 Task: Search one way flight ticket for 2 adults, 2 children, 2 infants in seat in first from Salt Lake City: Salt Lake City International Airport to Indianapolis: Indianapolis International Airport on 8-5-2023. Choice of flights is Delta. Number of bags: 2 carry on bags. Price is upto 71000. Outbound departure time preference is 20:15.
Action: Mouse moved to (386, 365)
Screenshot: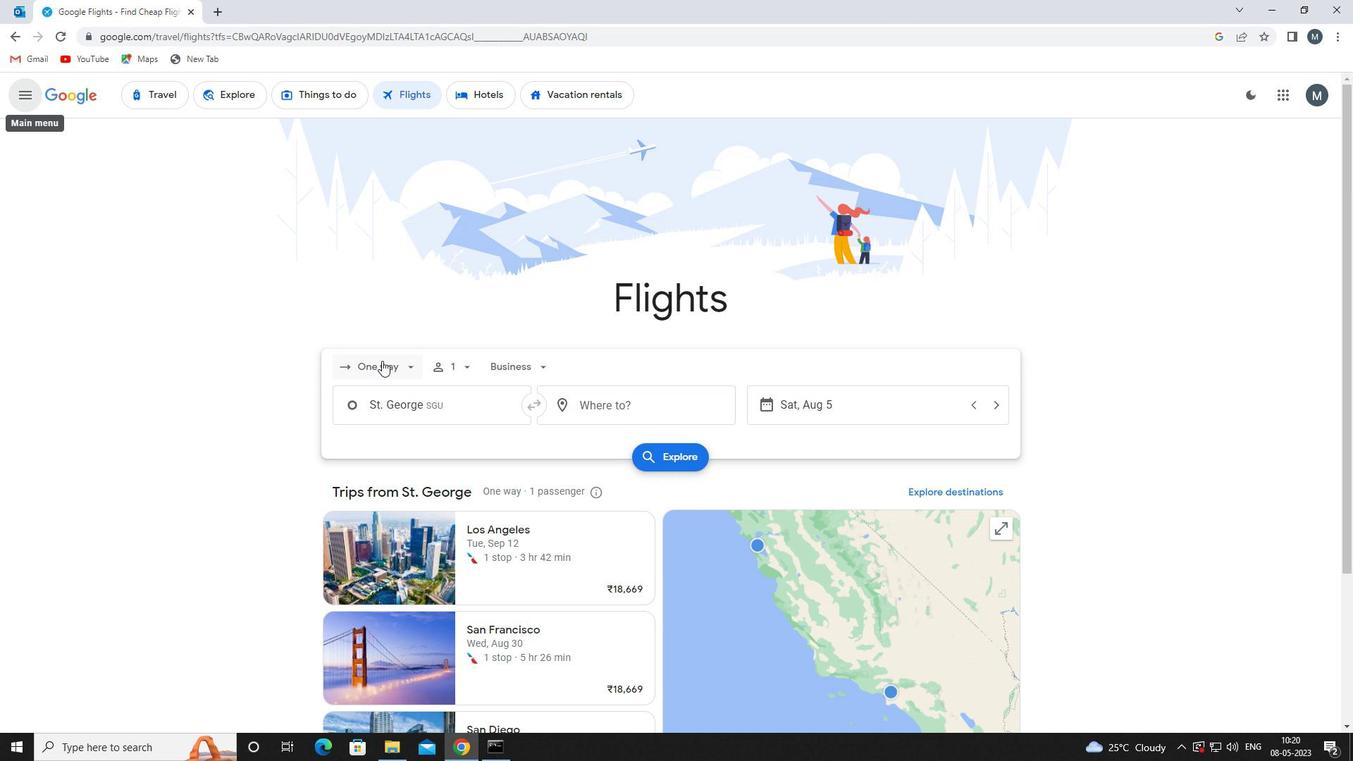 
Action: Mouse pressed left at (386, 365)
Screenshot: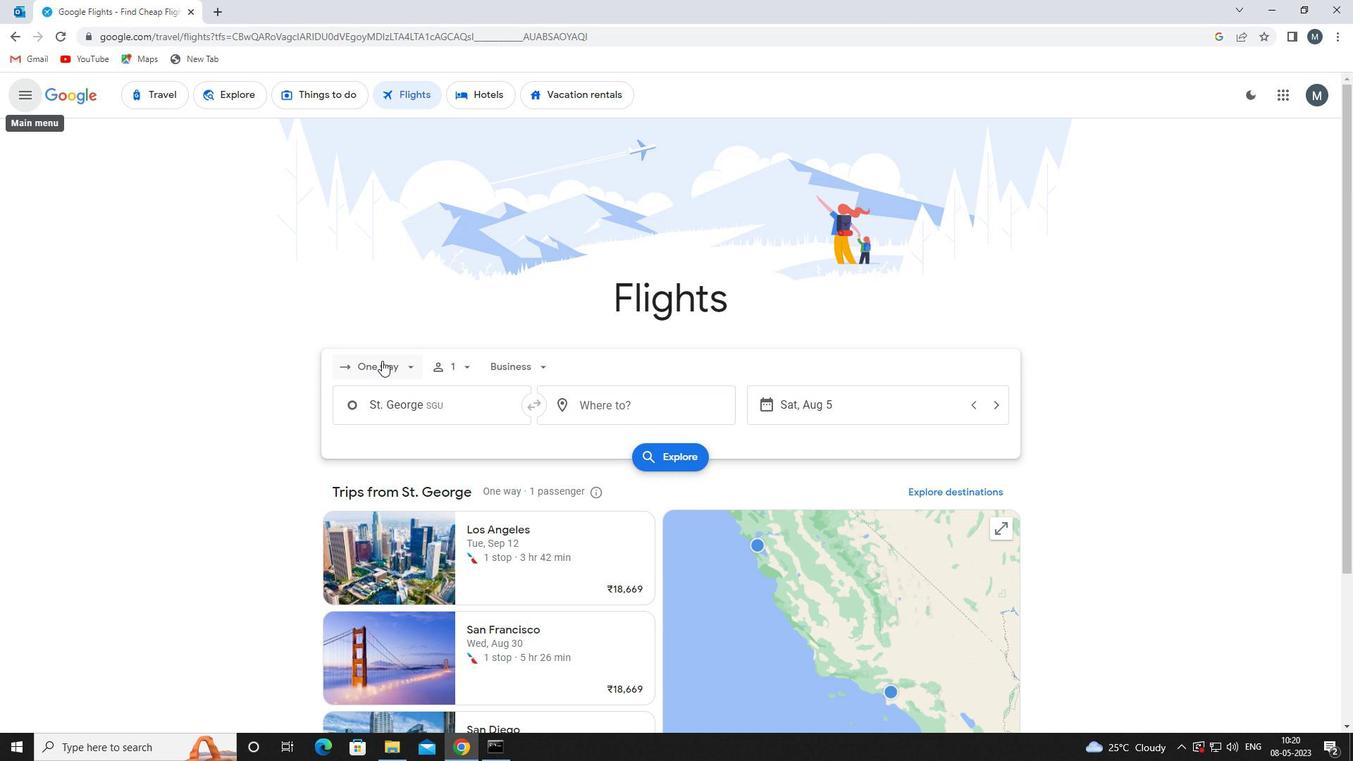 
Action: Mouse moved to (404, 424)
Screenshot: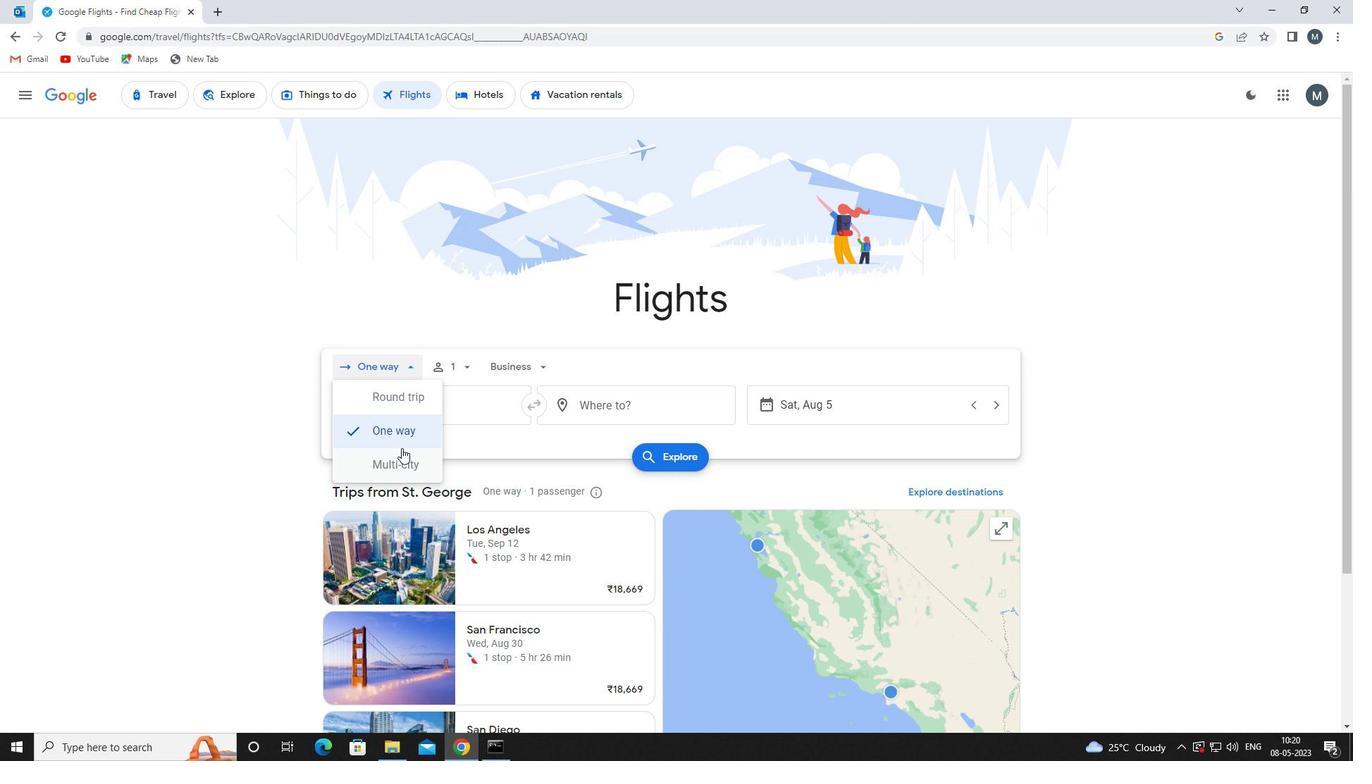 
Action: Mouse pressed left at (404, 424)
Screenshot: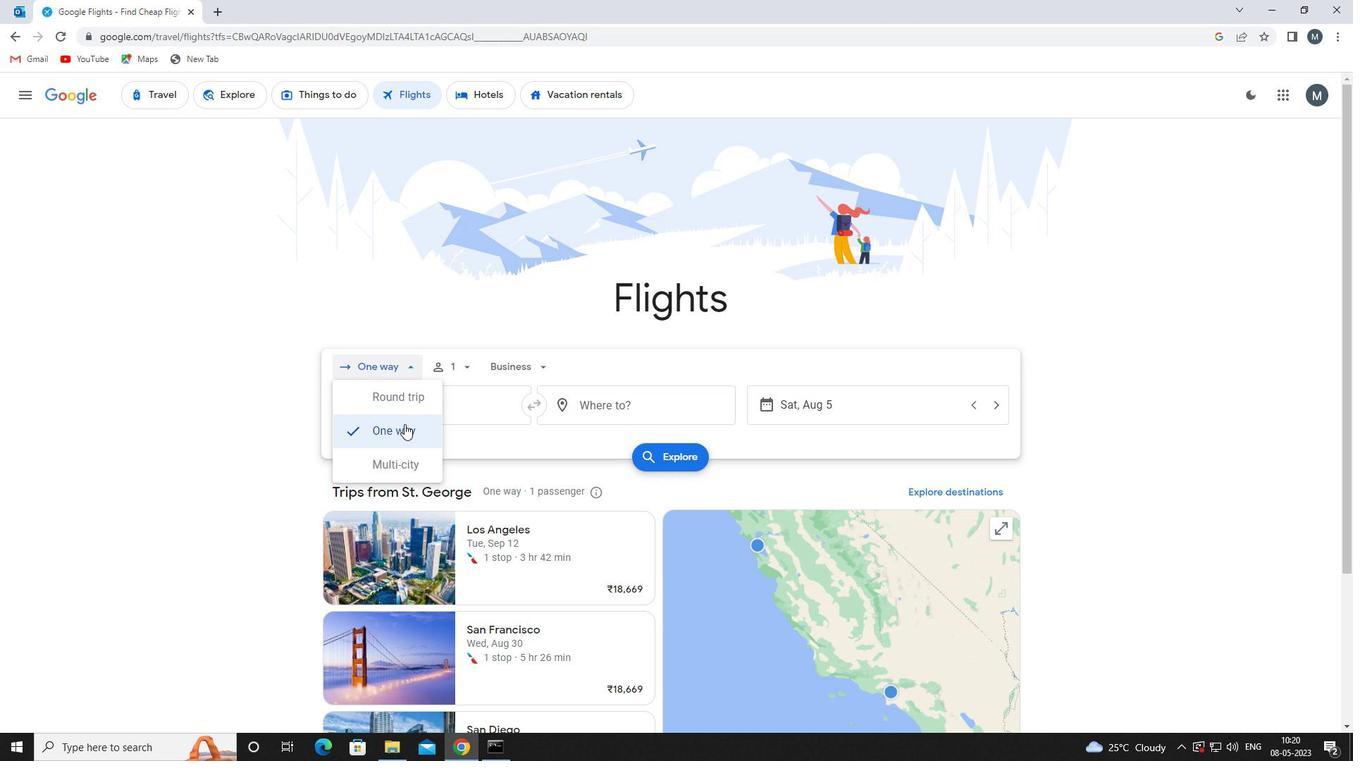 
Action: Mouse moved to (465, 361)
Screenshot: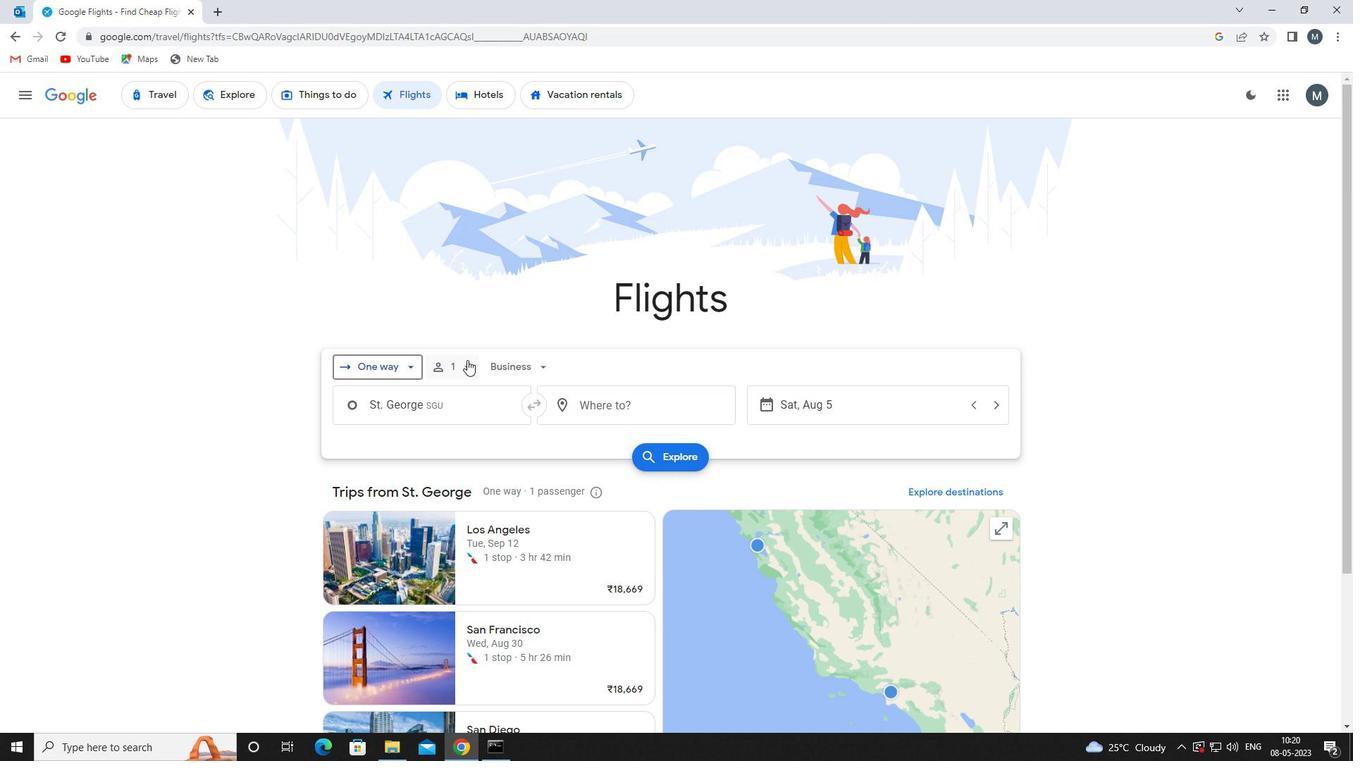 
Action: Mouse pressed left at (465, 361)
Screenshot: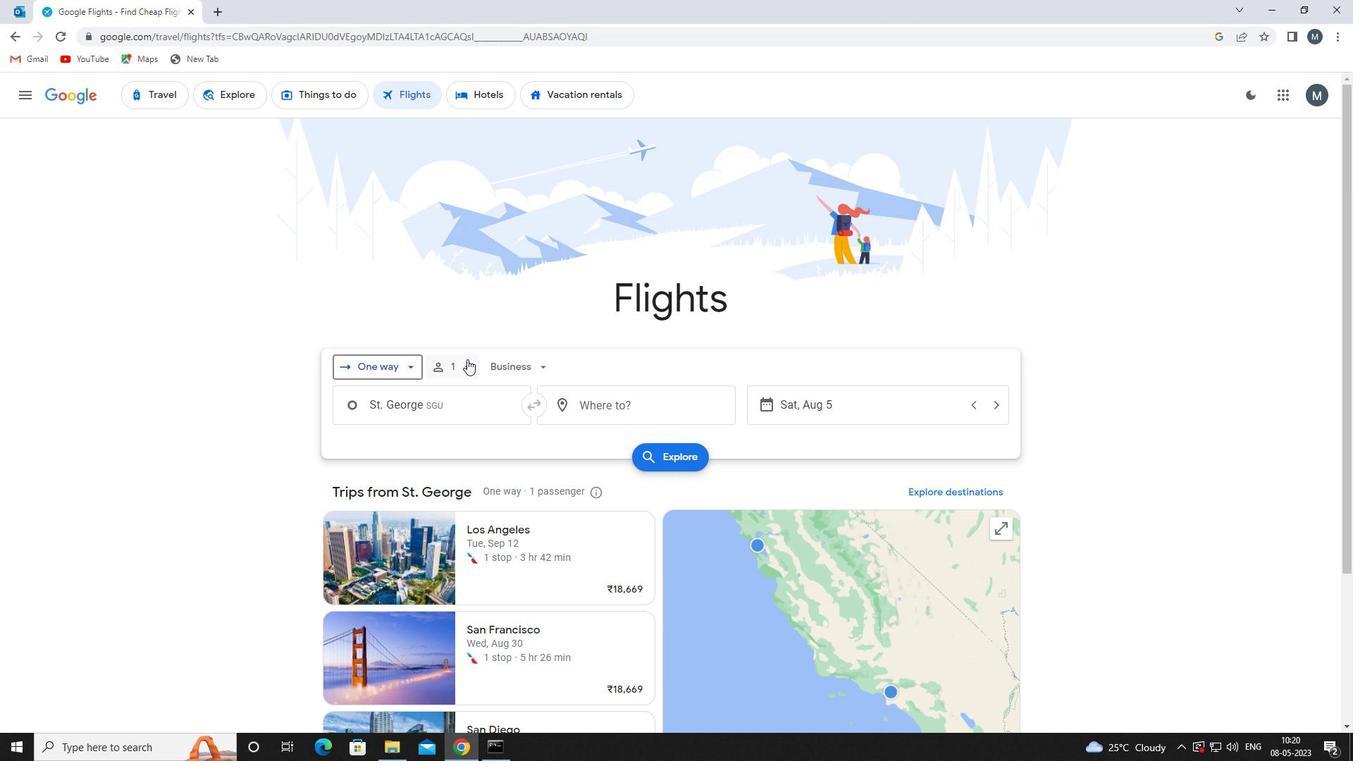 
Action: Mouse moved to (578, 407)
Screenshot: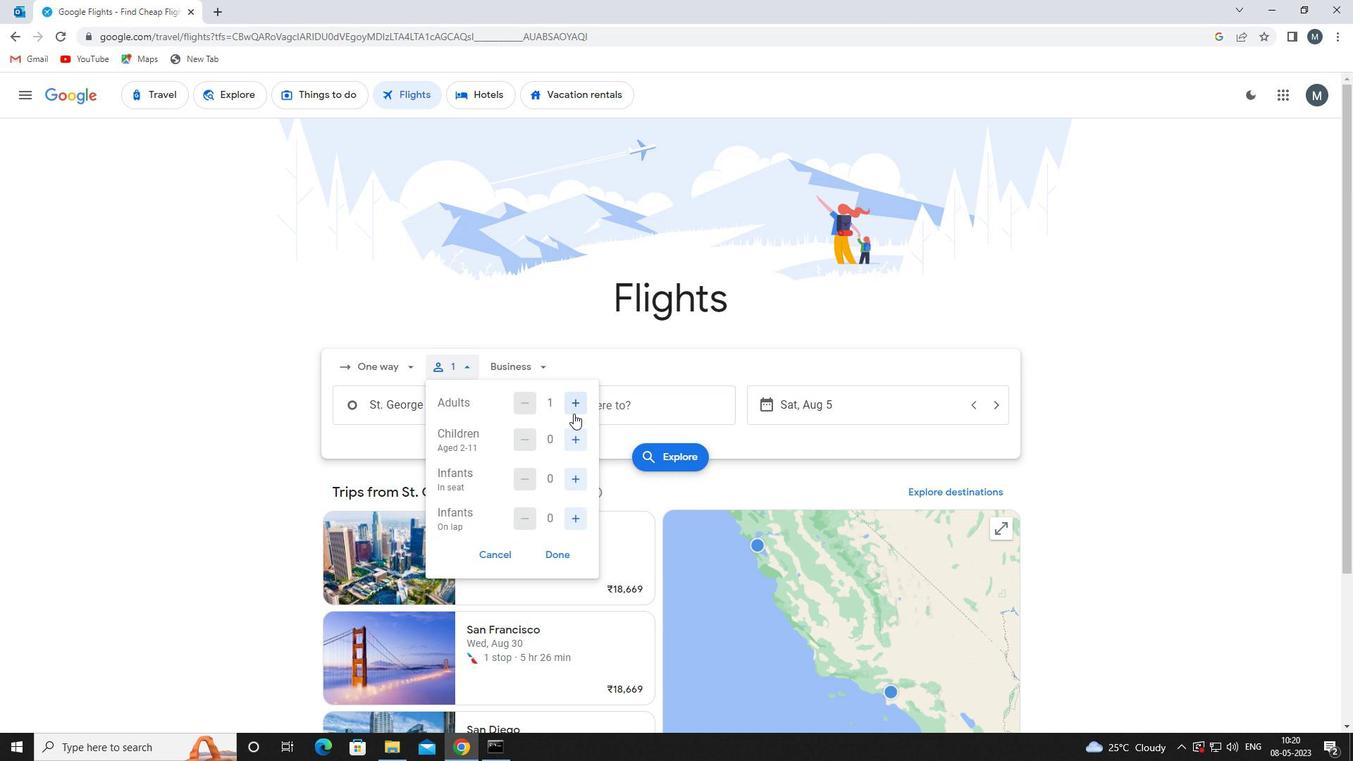 
Action: Mouse pressed left at (578, 407)
Screenshot: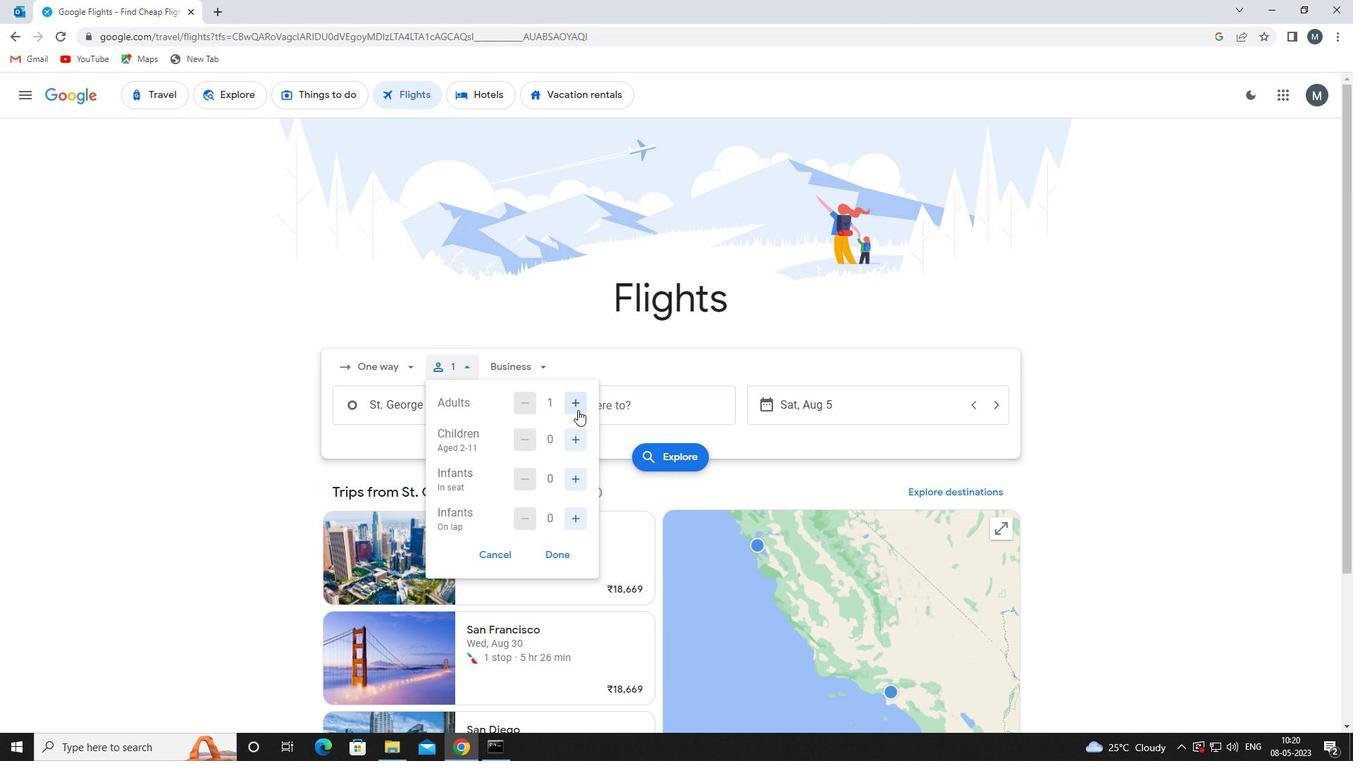 
Action: Mouse moved to (581, 446)
Screenshot: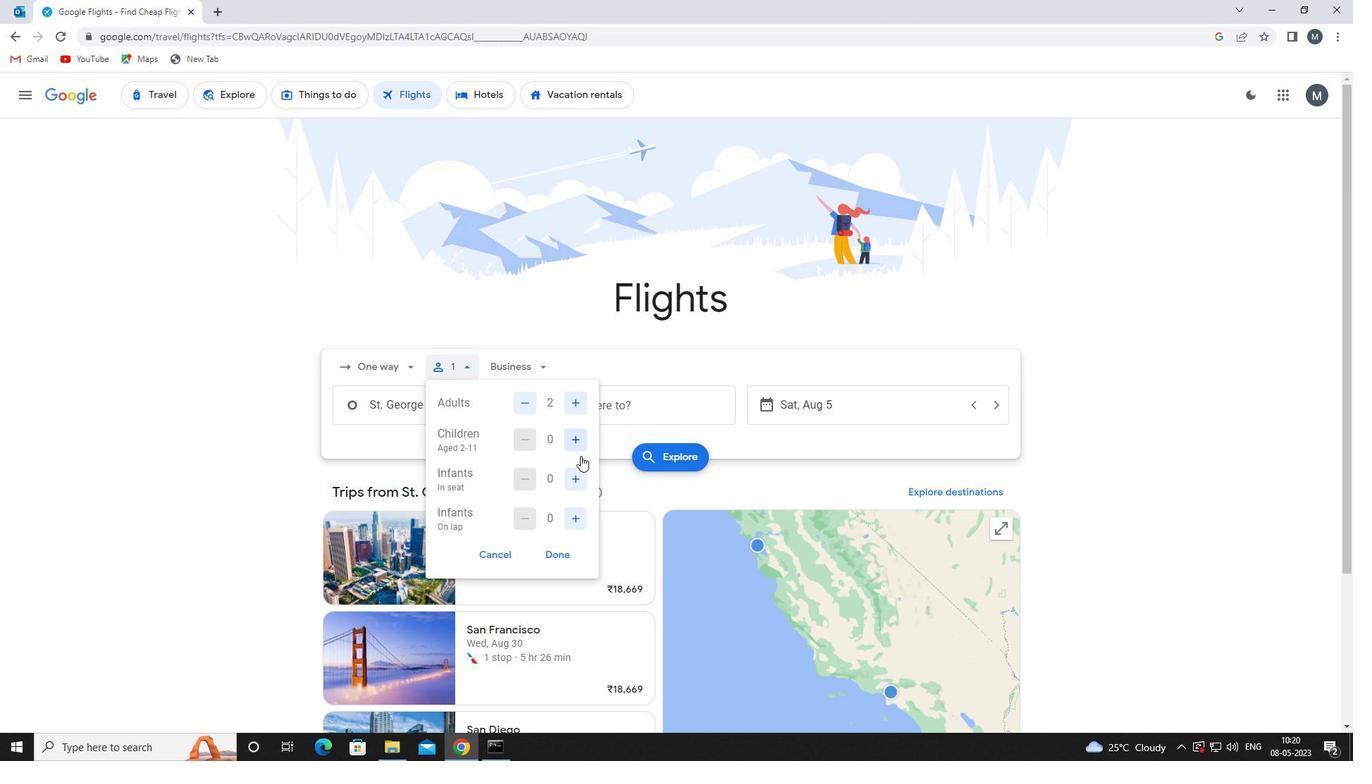 
Action: Mouse pressed left at (581, 446)
Screenshot: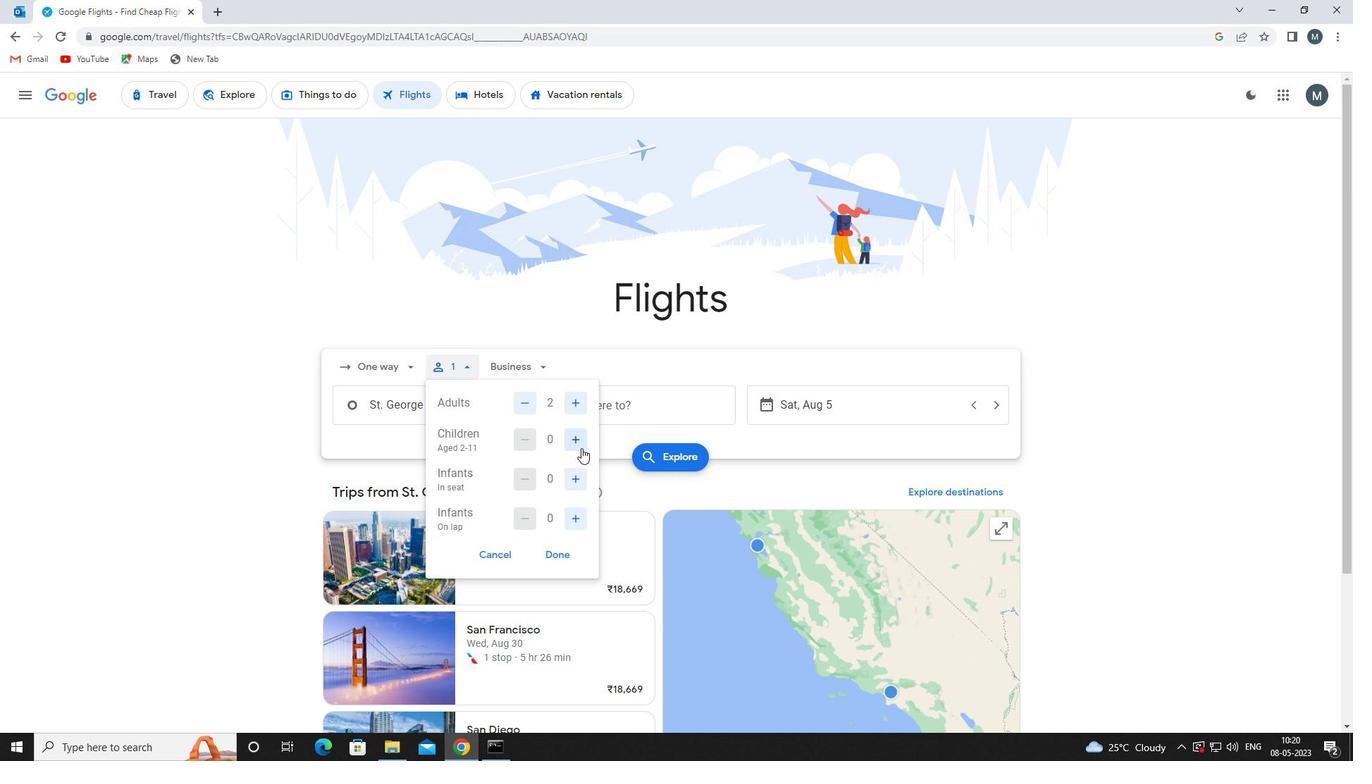 
Action: Mouse pressed left at (581, 446)
Screenshot: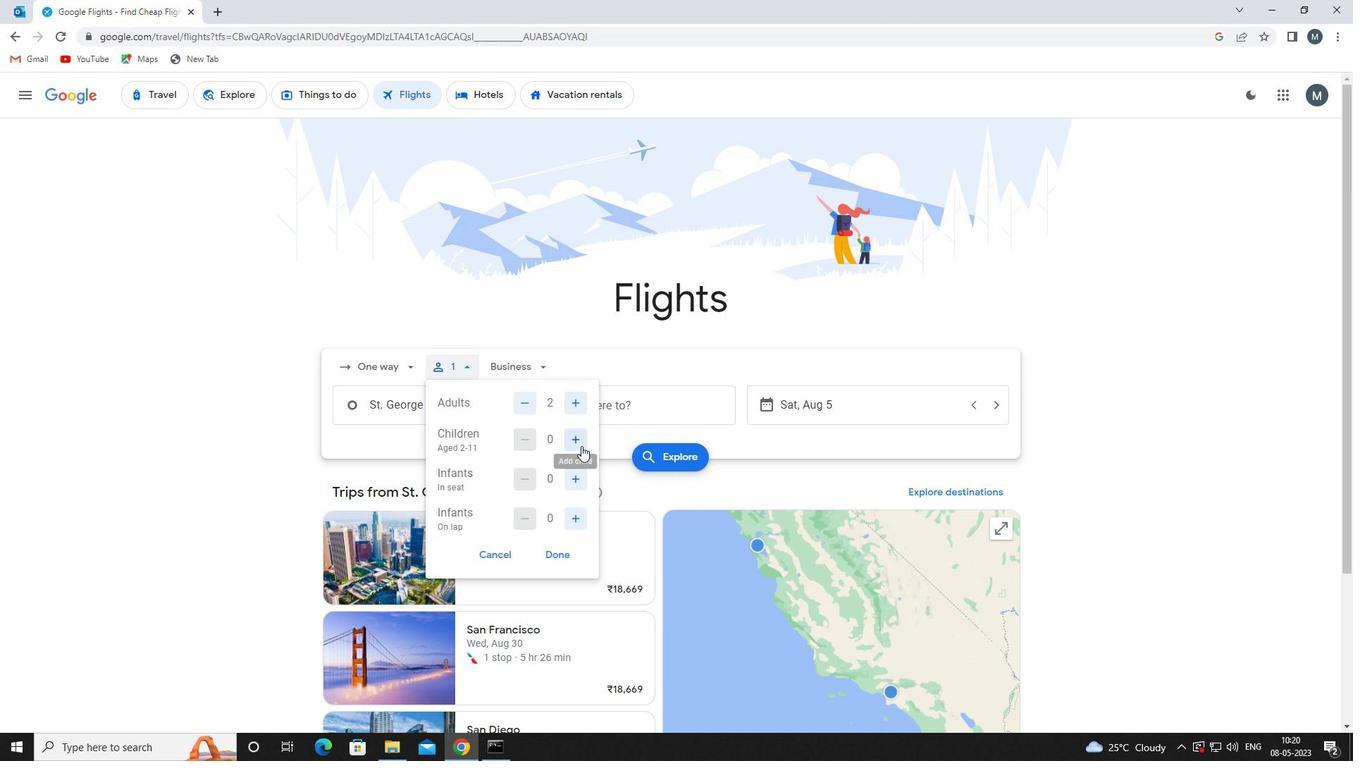 
Action: Mouse moved to (571, 480)
Screenshot: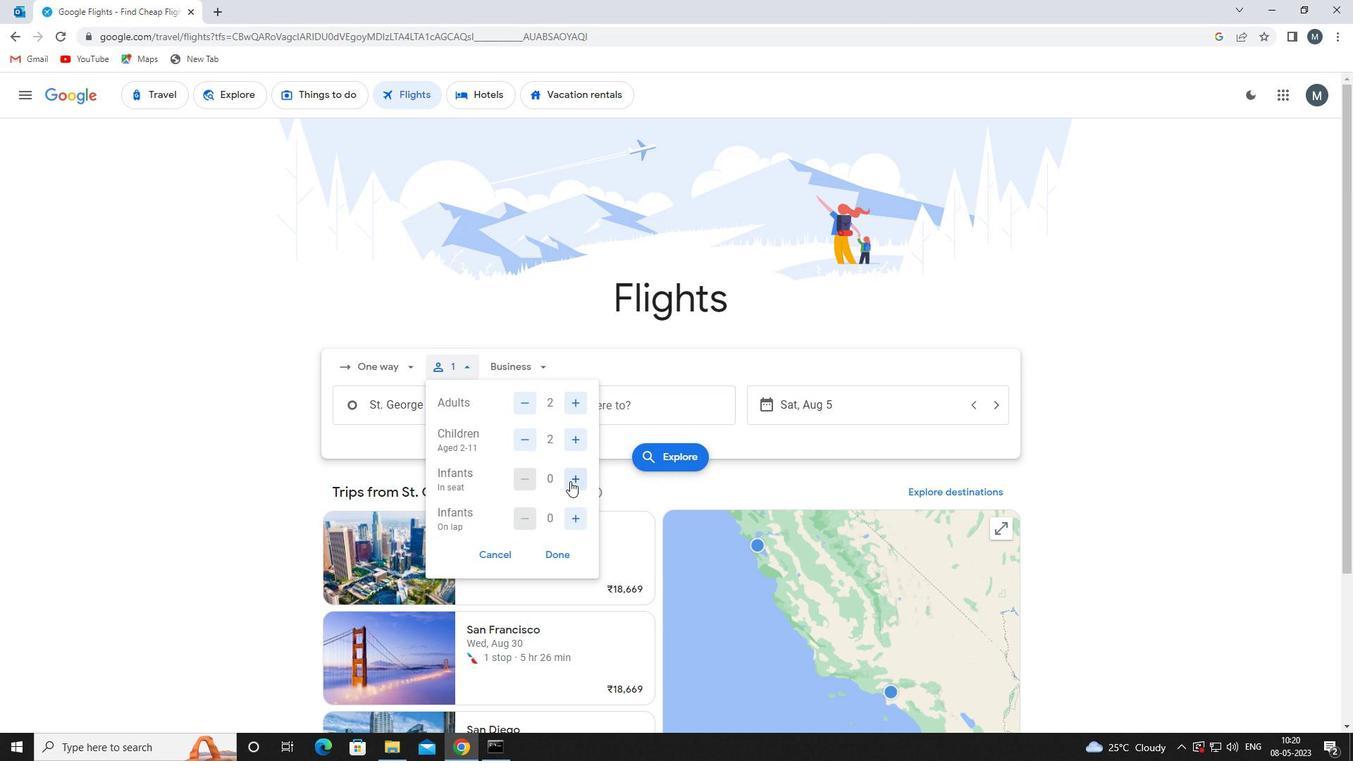 
Action: Mouse pressed left at (571, 480)
Screenshot: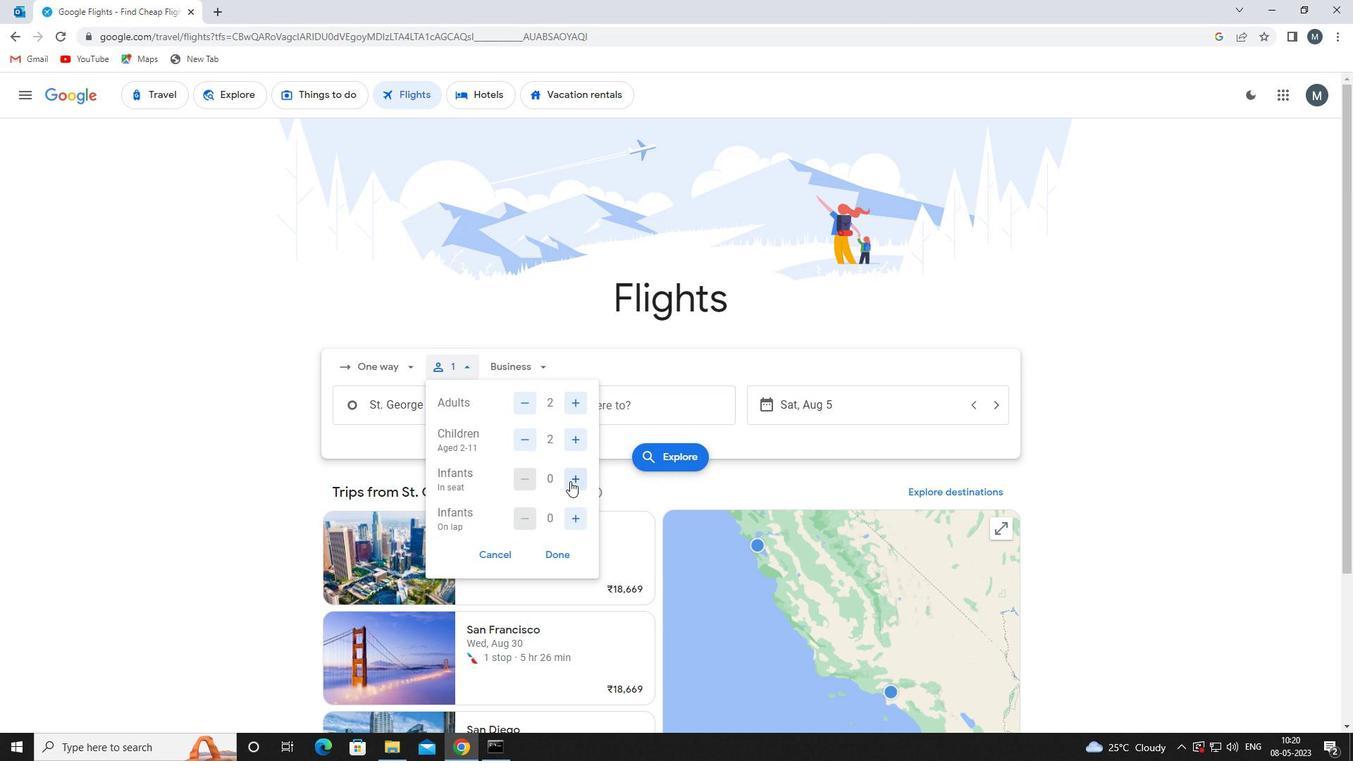 
Action: Mouse moved to (572, 480)
Screenshot: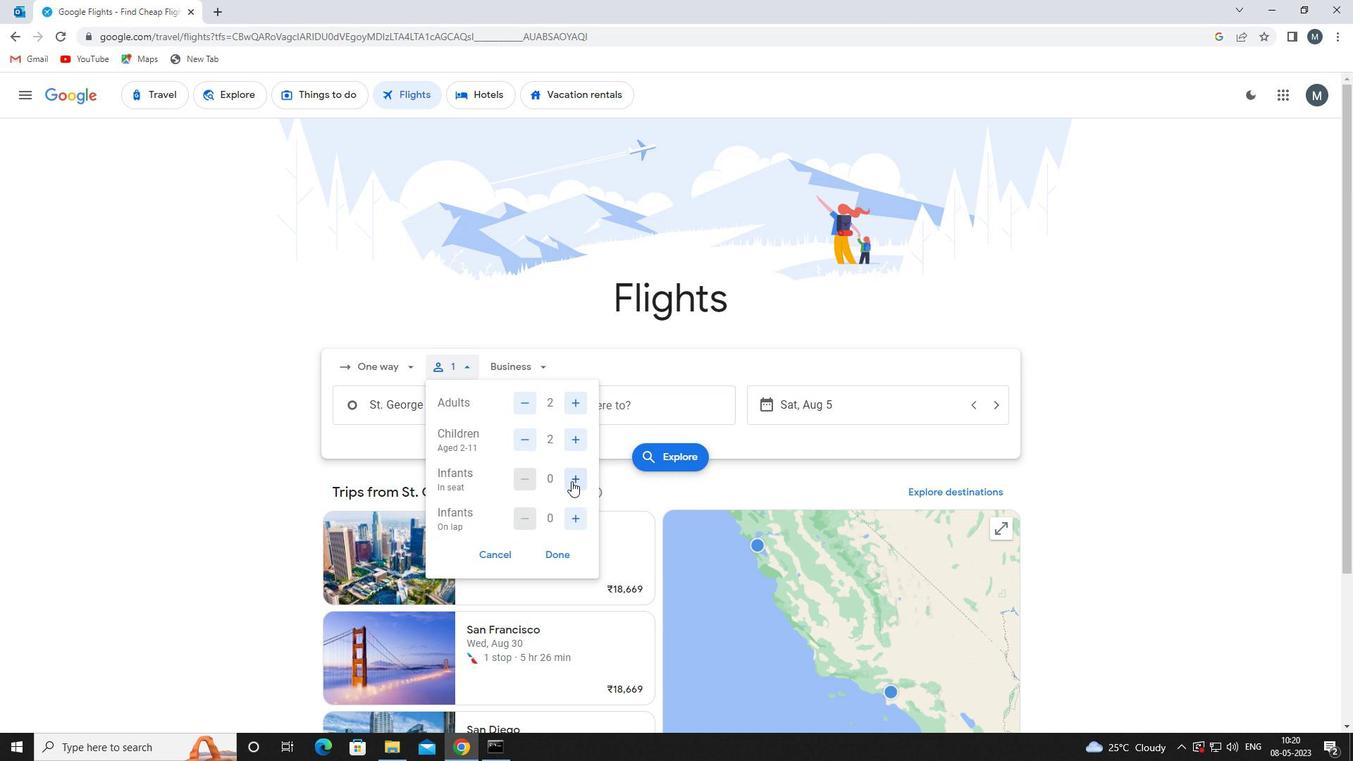 
Action: Mouse pressed left at (572, 480)
Screenshot: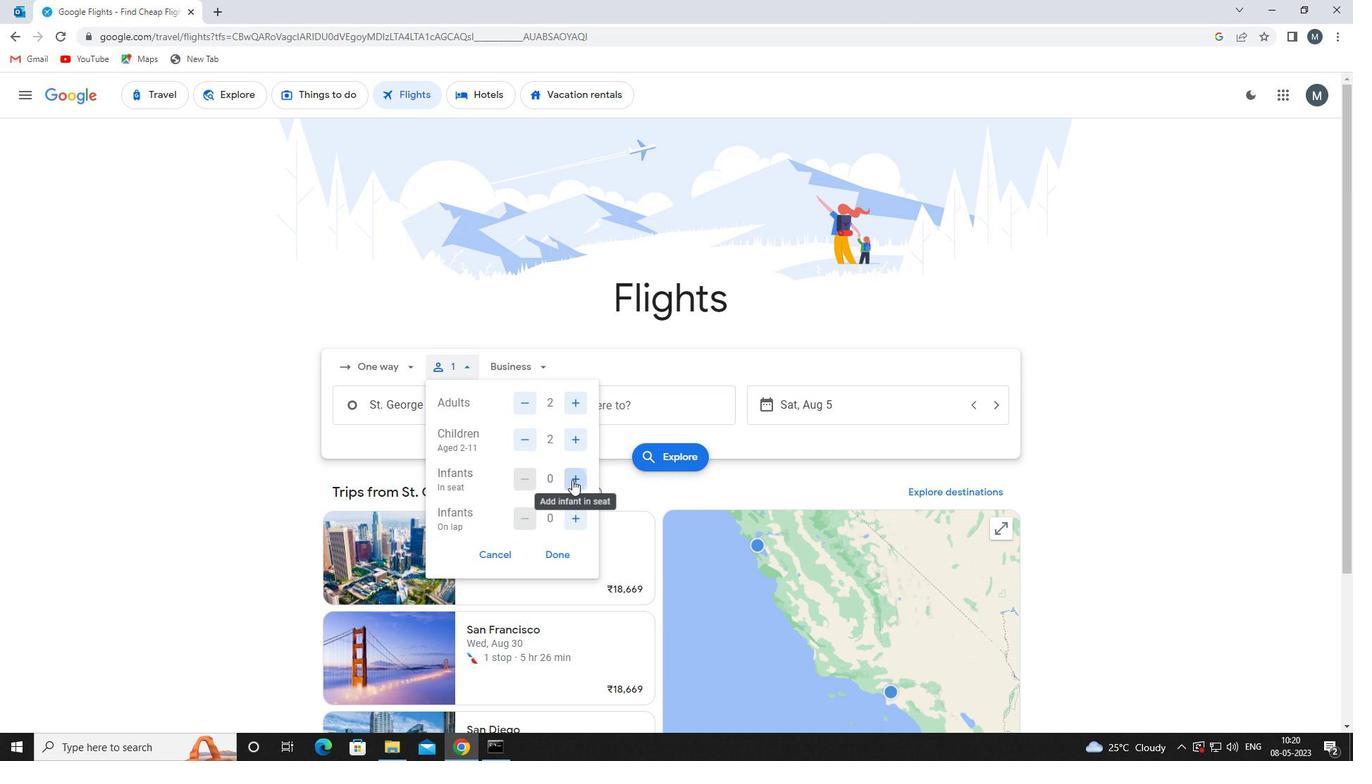 
Action: Mouse moved to (562, 552)
Screenshot: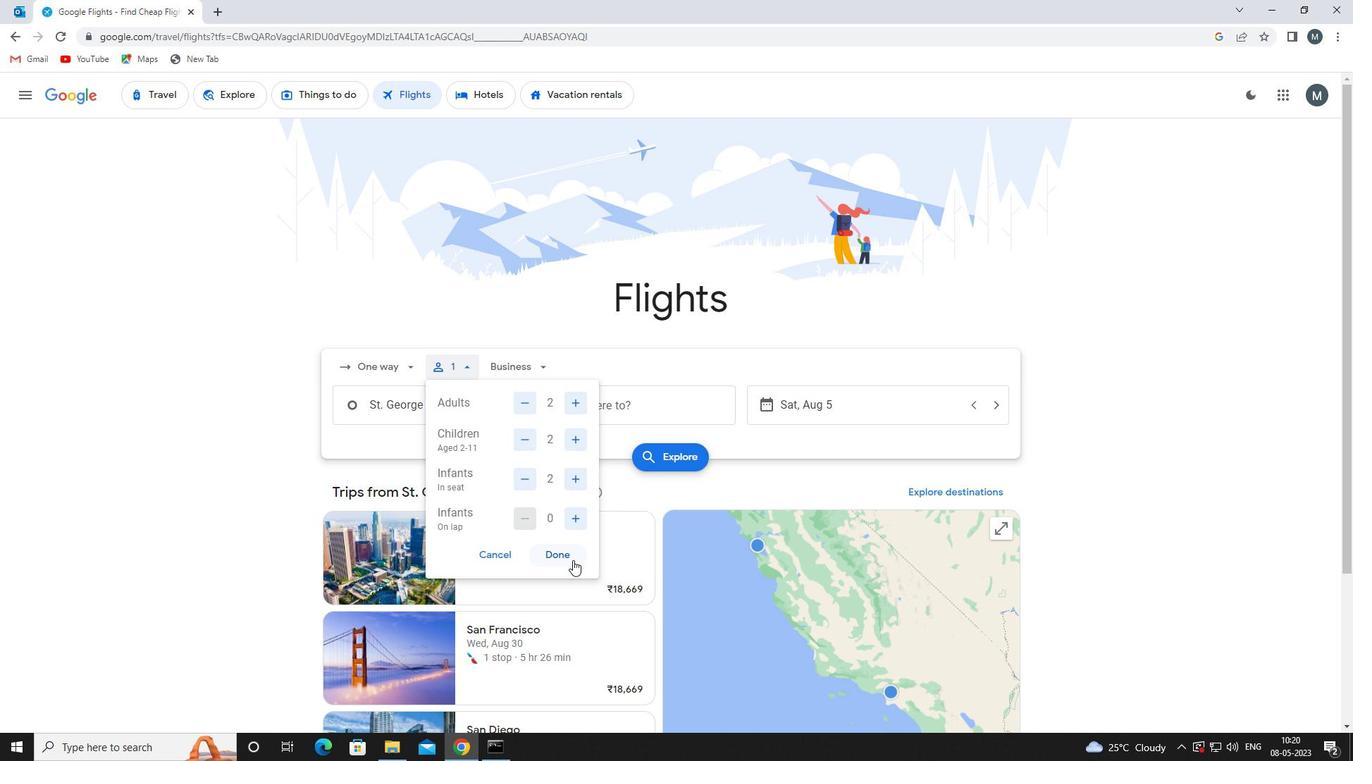 
Action: Mouse pressed left at (562, 552)
Screenshot: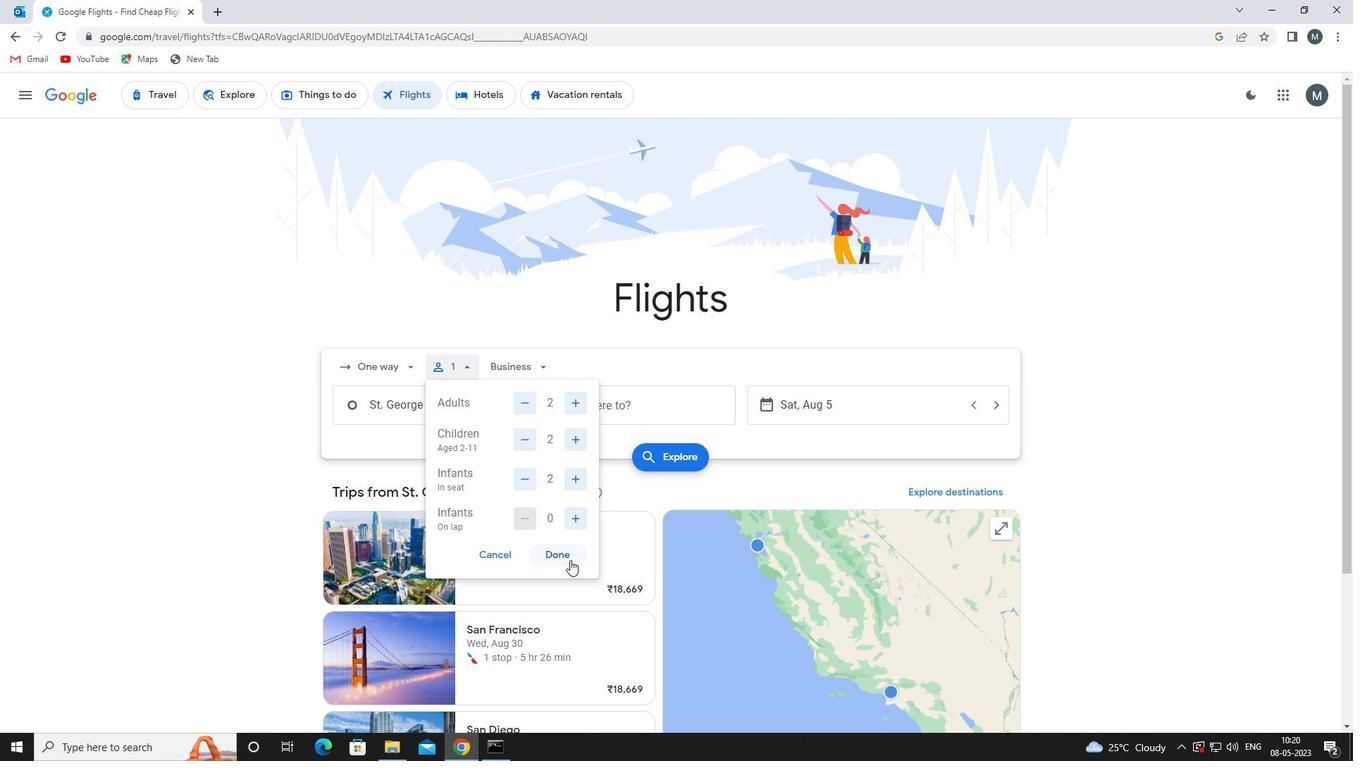 
Action: Mouse moved to (515, 358)
Screenshot: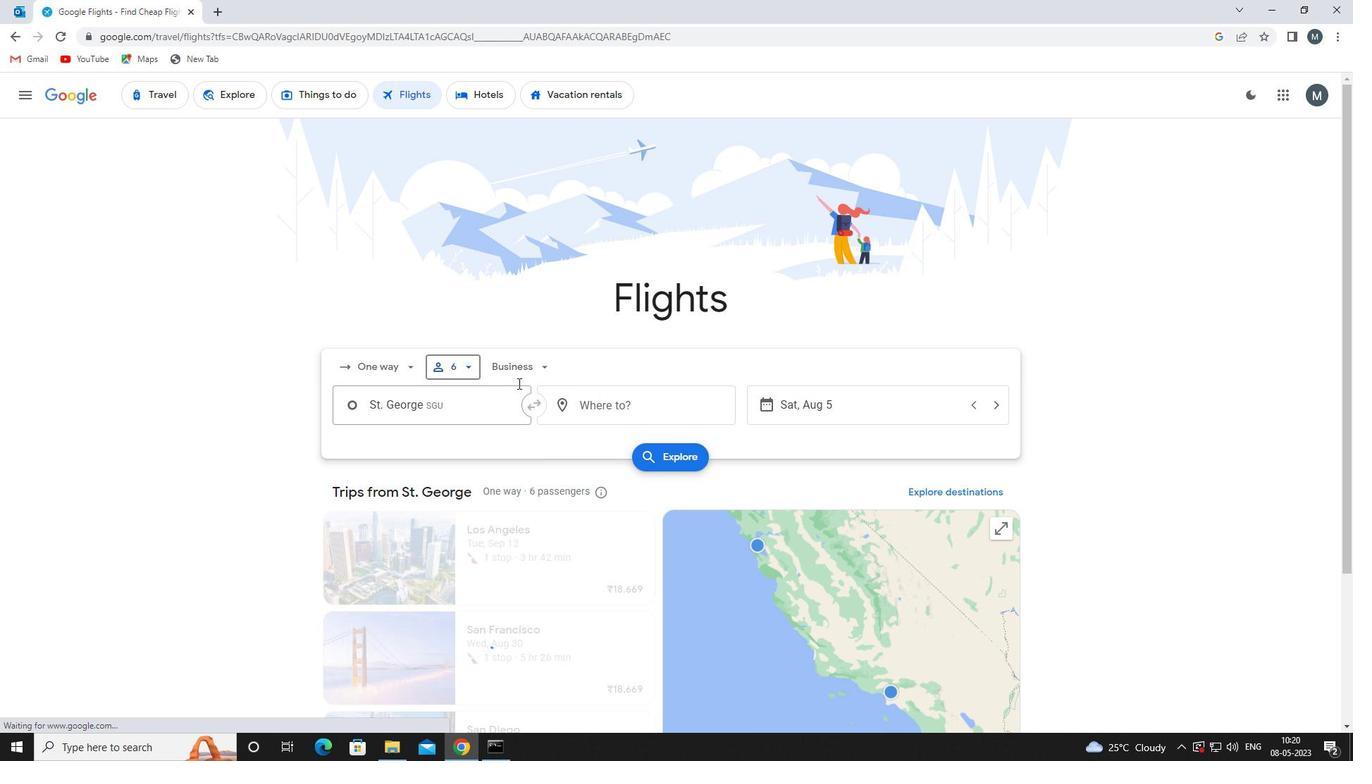 
Action: Mouse pressed left at (515, 358)
Screenshot: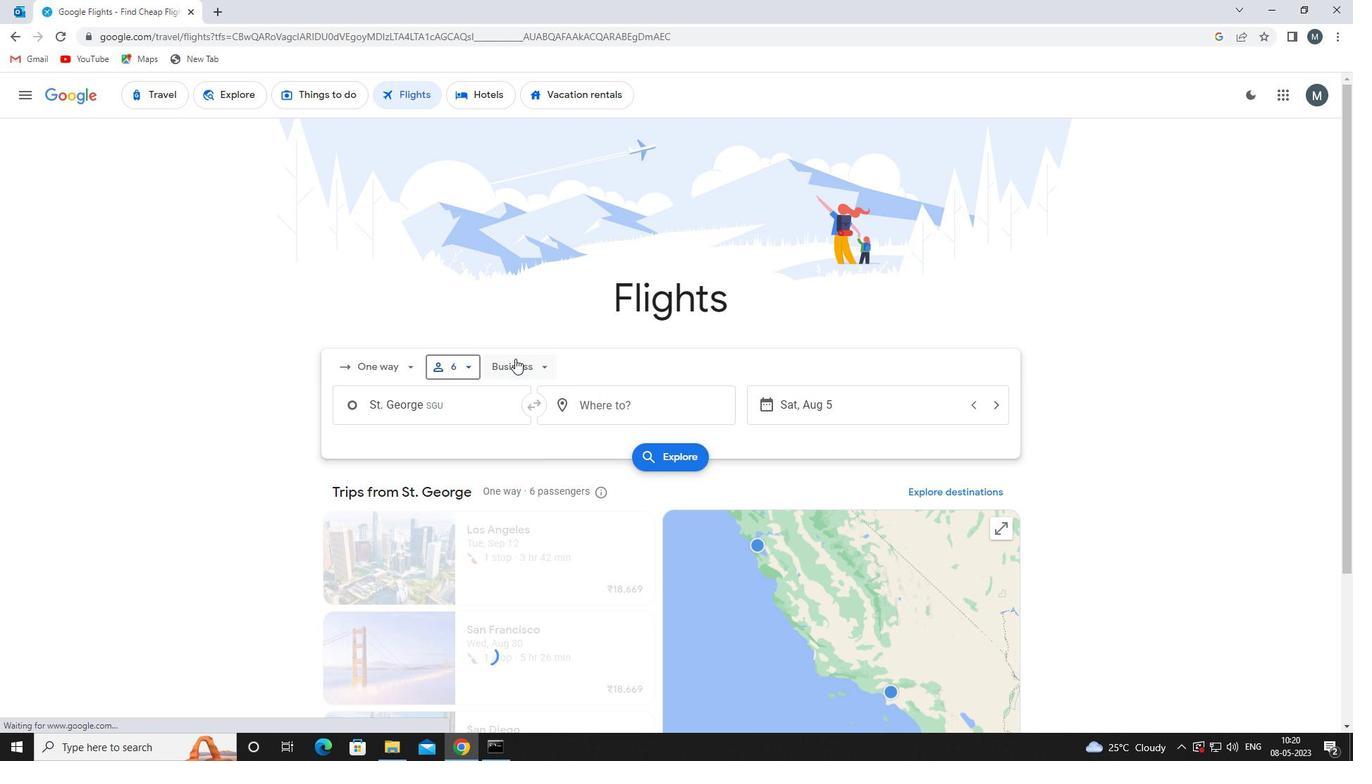 
Action: Mouse moved to (545, 504)
Screenshot: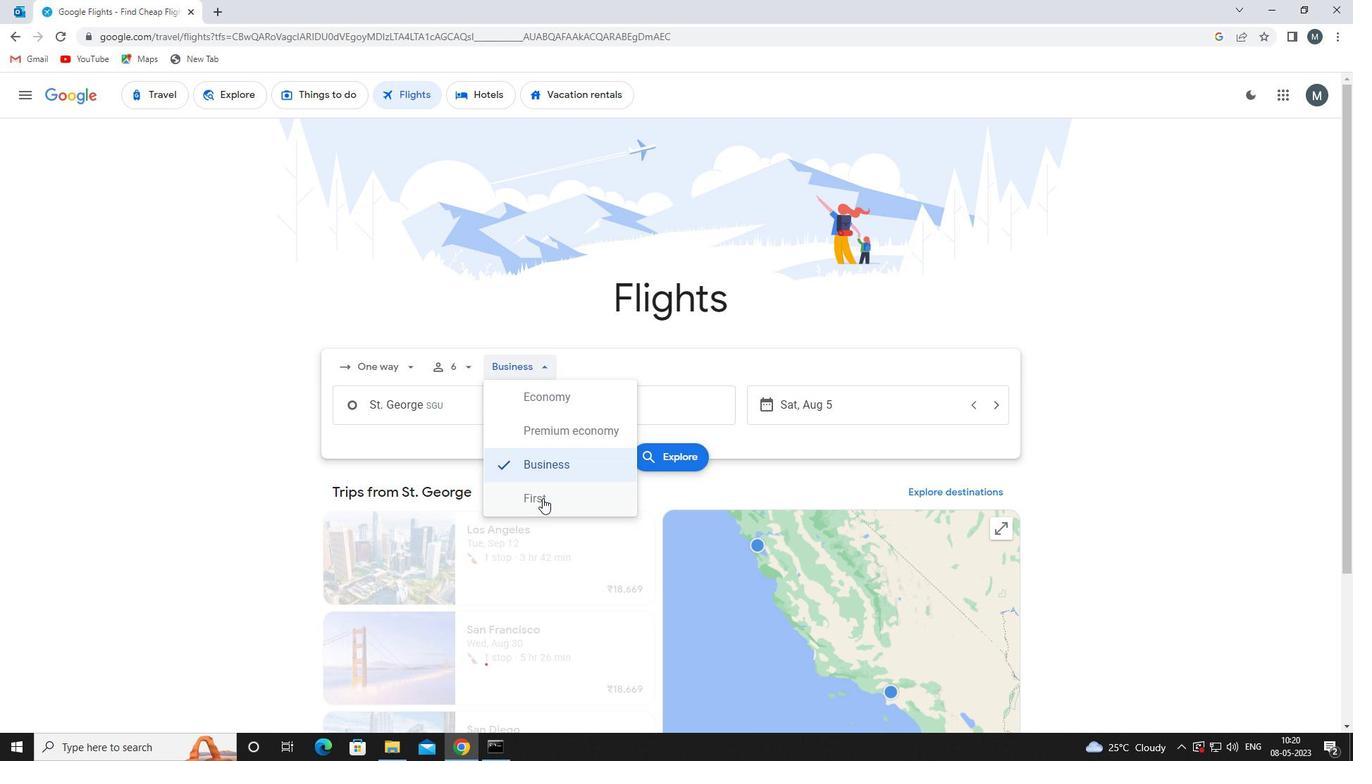 
Action: Mouse pressed left at (545, 504)
Screenshot: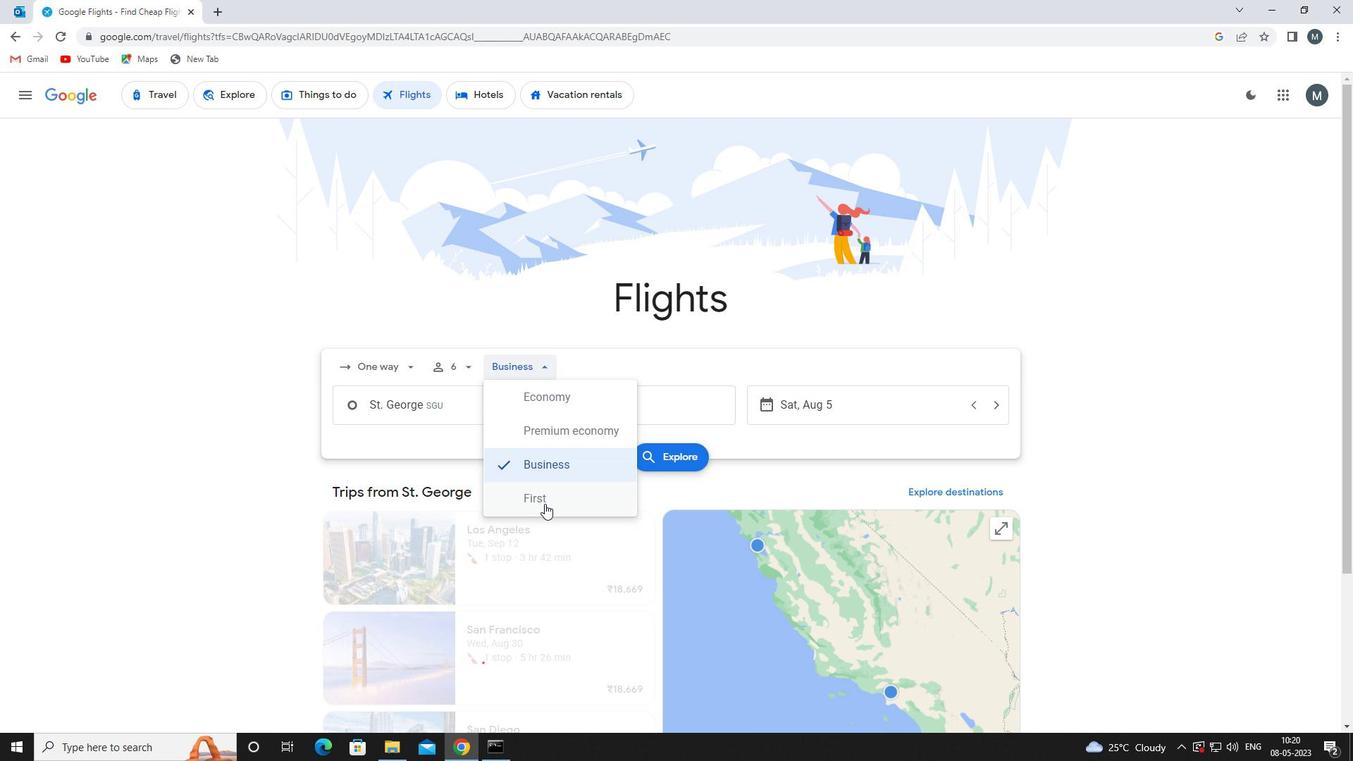
Action: Mouse moved to (454, 408)
Screenshot: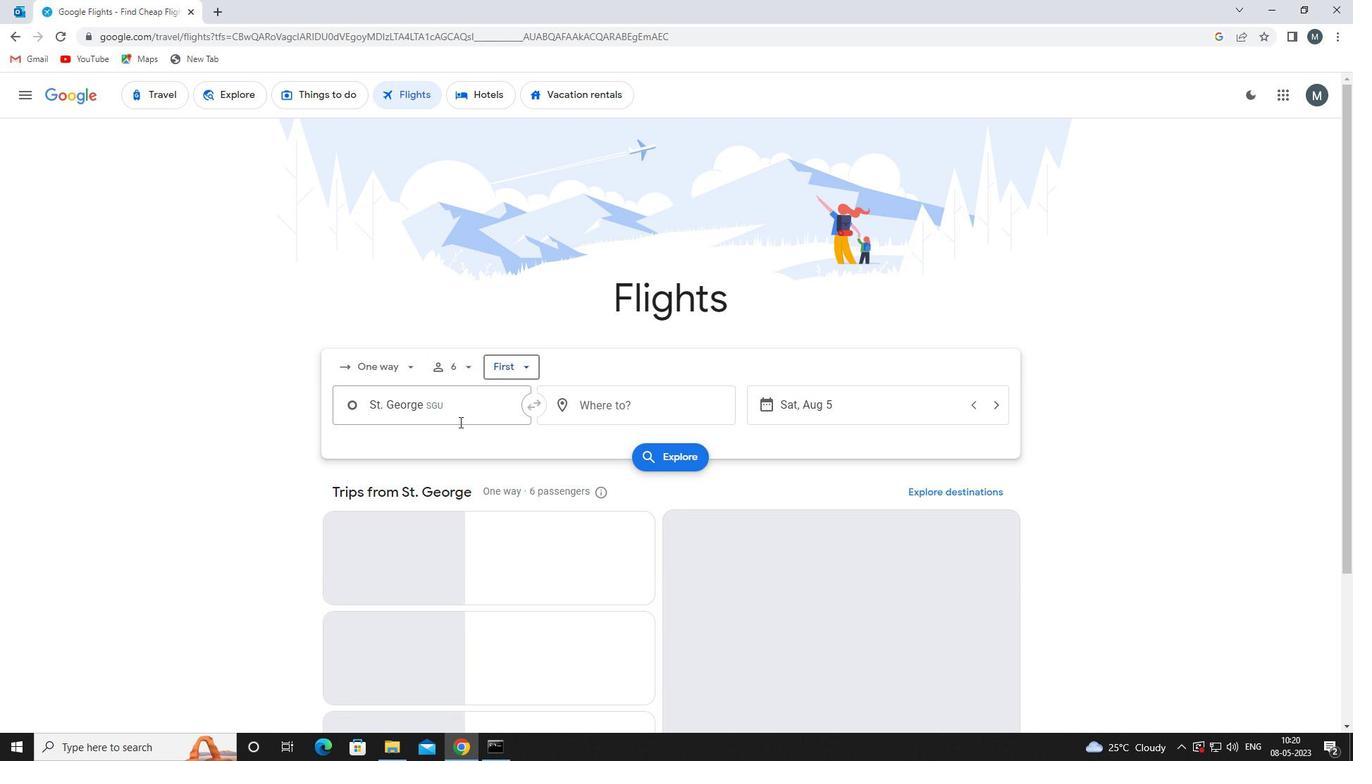 
Action: Mouse pressed left at (454, 408)
Screenshot: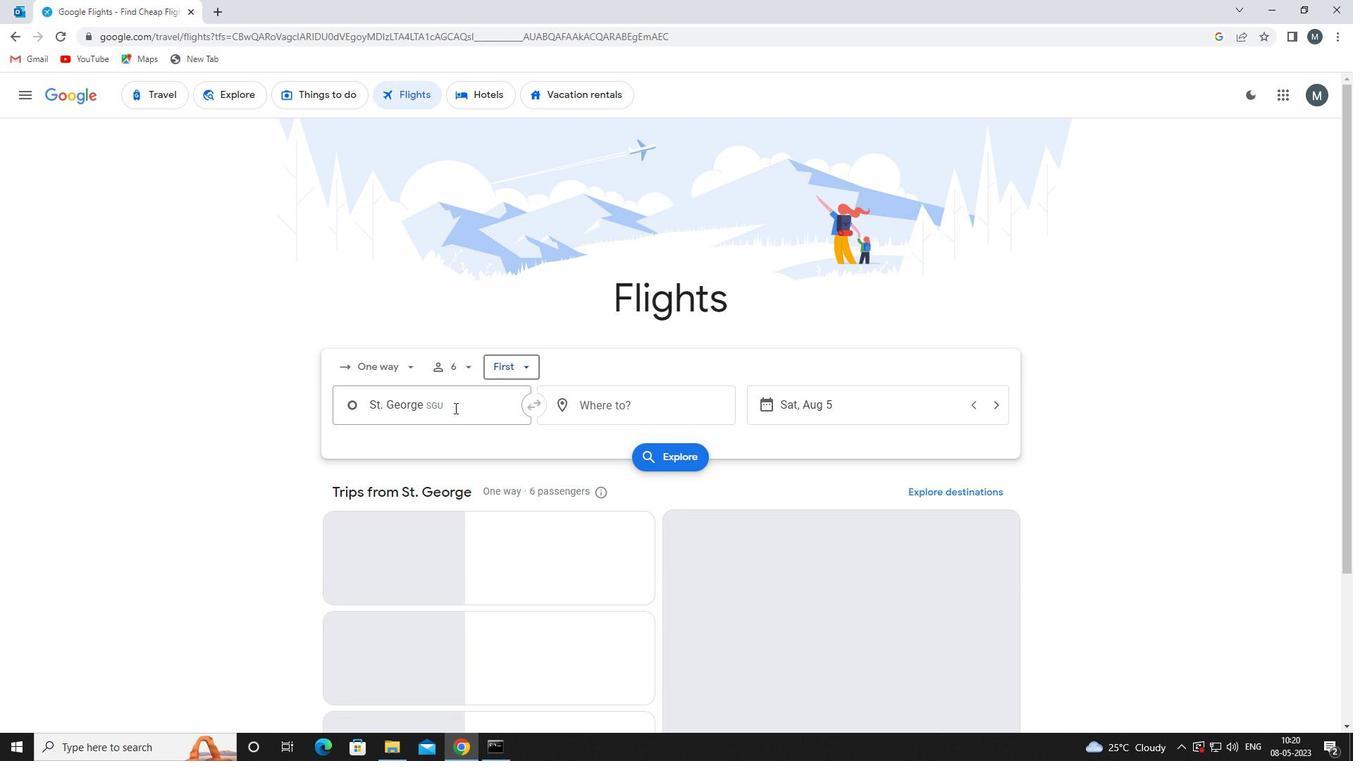 
Action: Mouse moved to (454, 408)
Screenshot: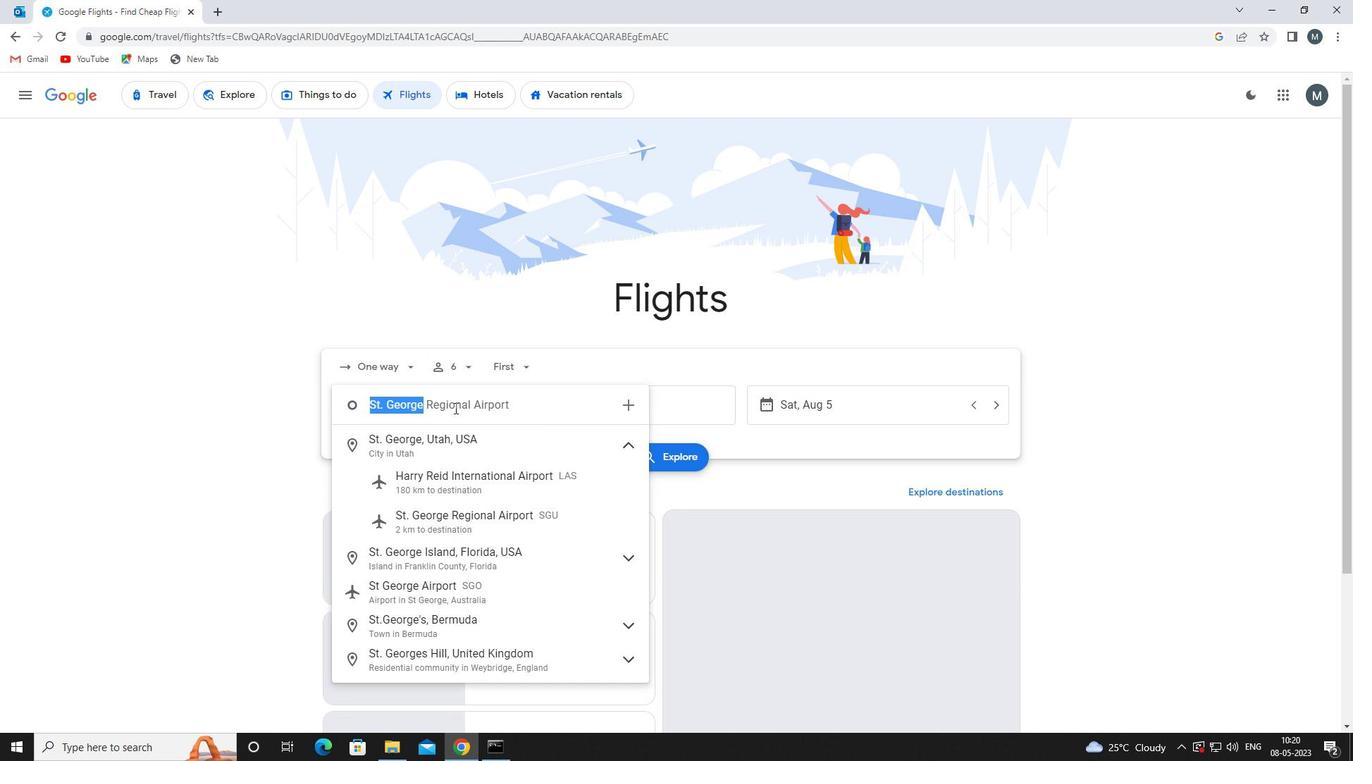 
Action: Key pressed salt<Key.space>
Screenshot: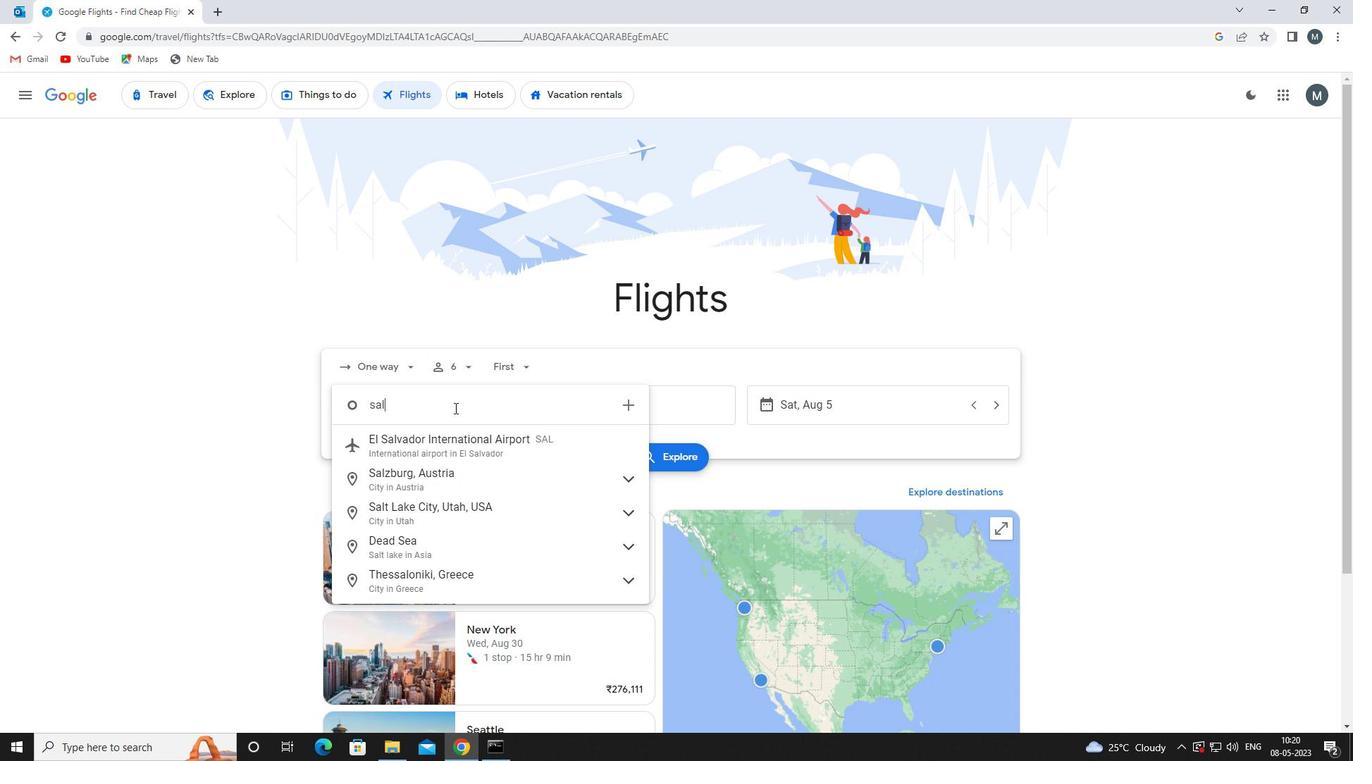 
Action: Mouse moved to (523, 484)
Screenshot: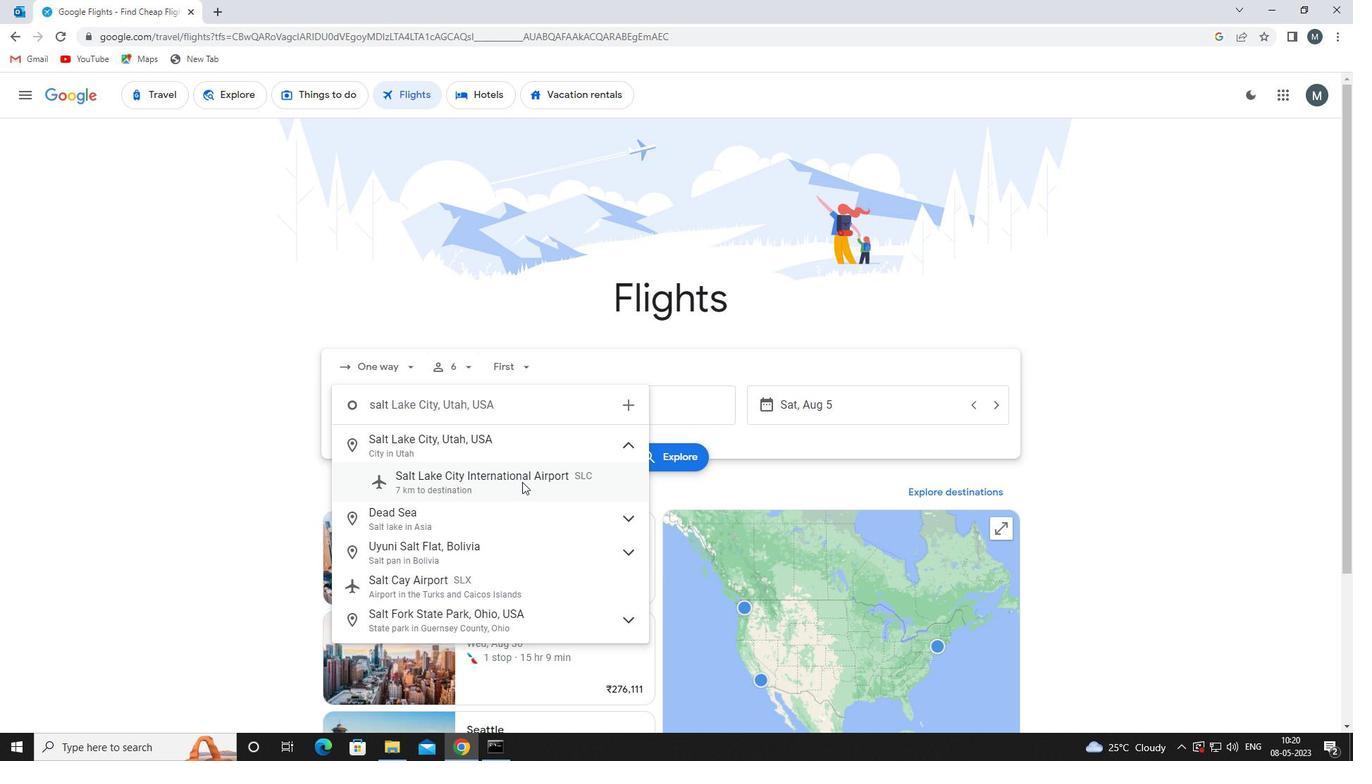
Action: Mouse pressed left at (523, 484)
Screenshot: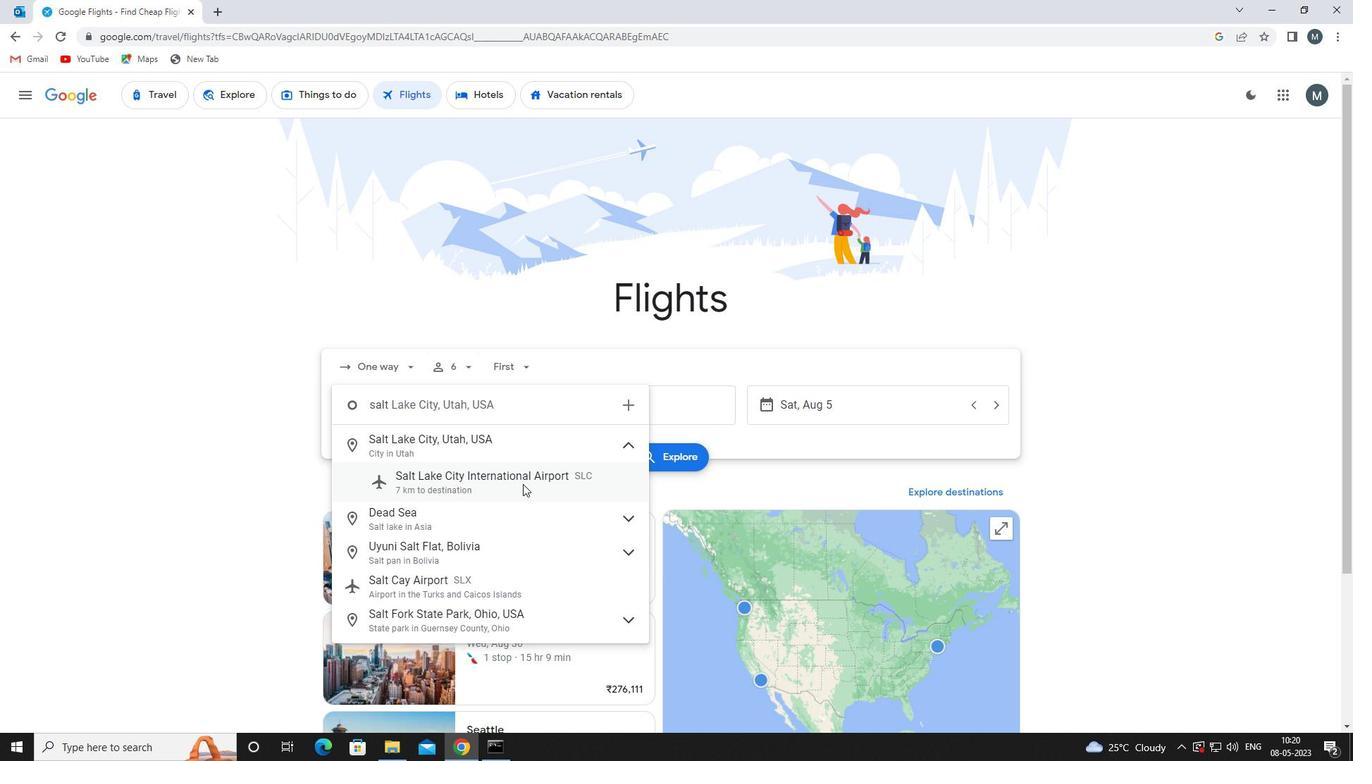 
Action: Mouse moved to (597, 416)
Screenshot: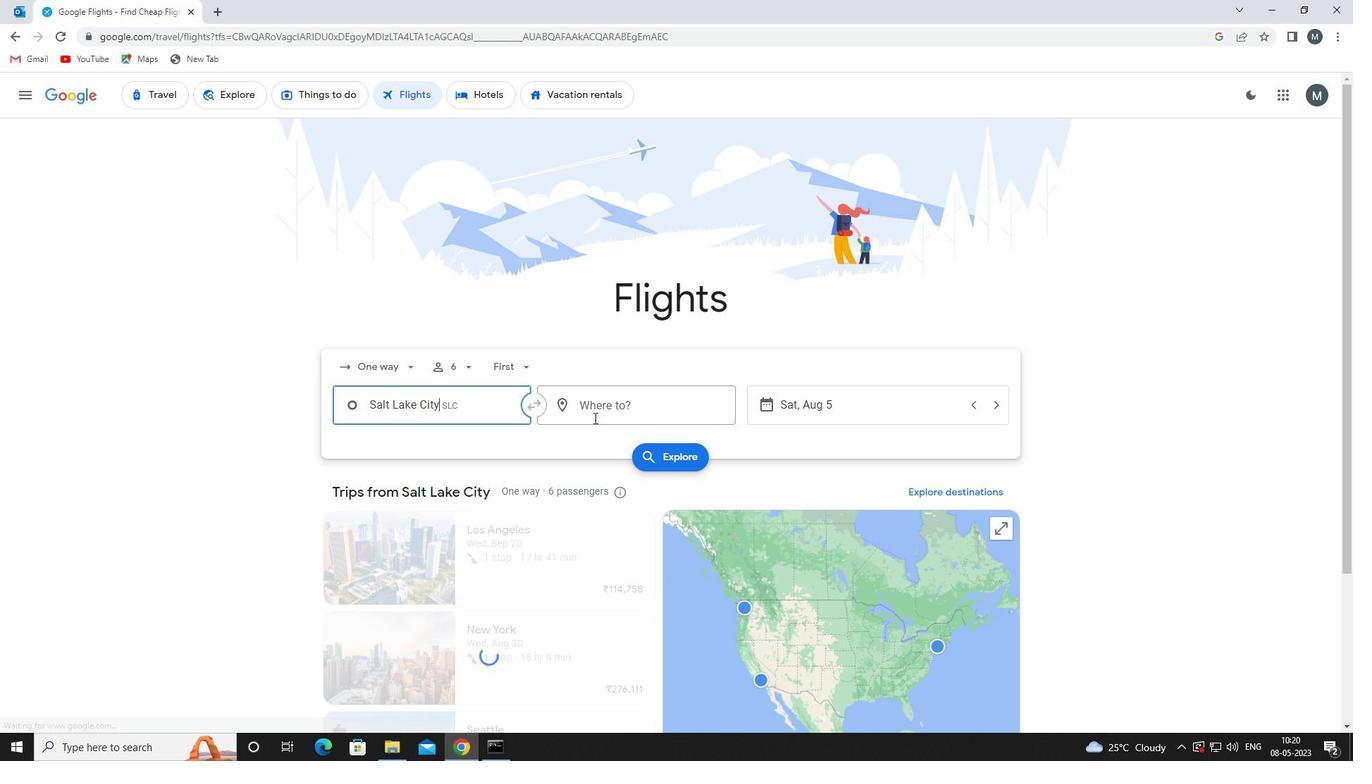 
Action: Mouse pressed left at (597, 416)
Screenshot: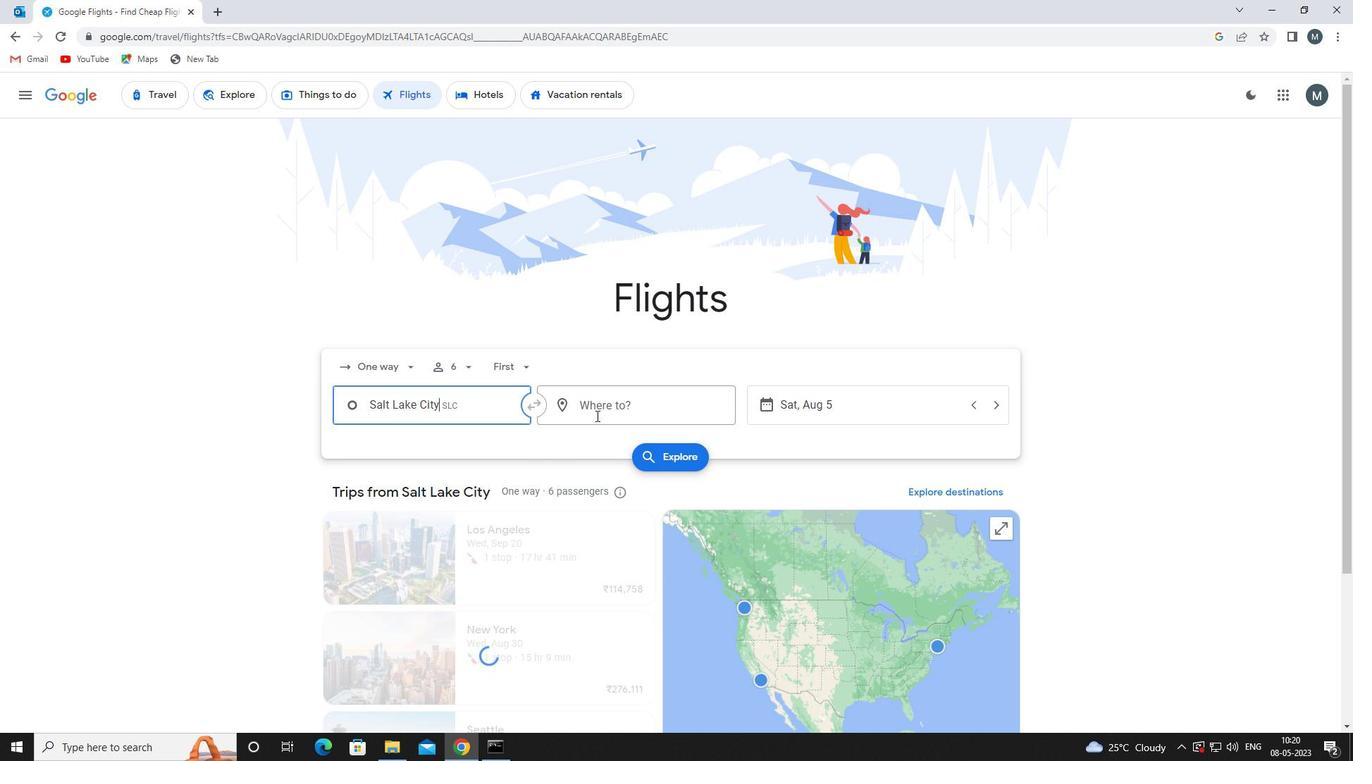 
Action: Mouse moved to (585, 405)
Screenshot: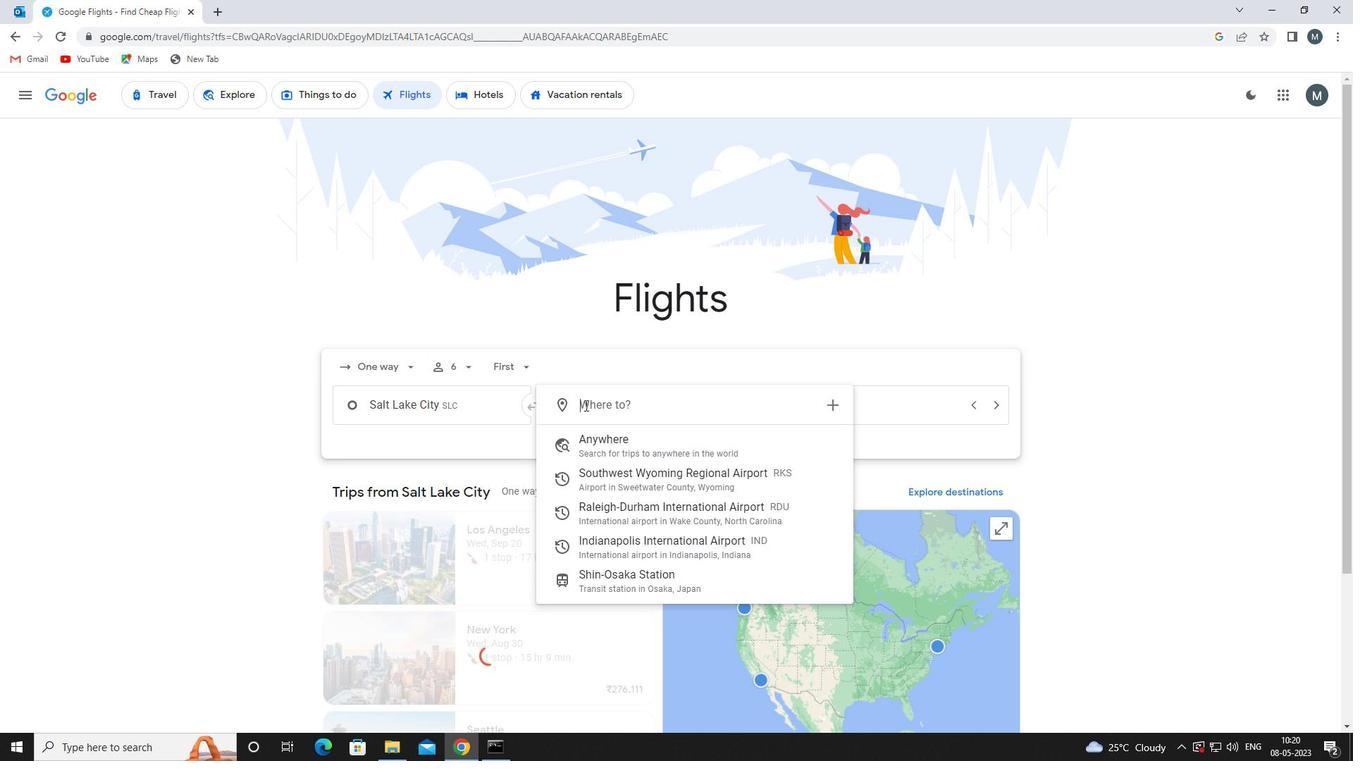 
Action: Key pressed ind
Screenshot: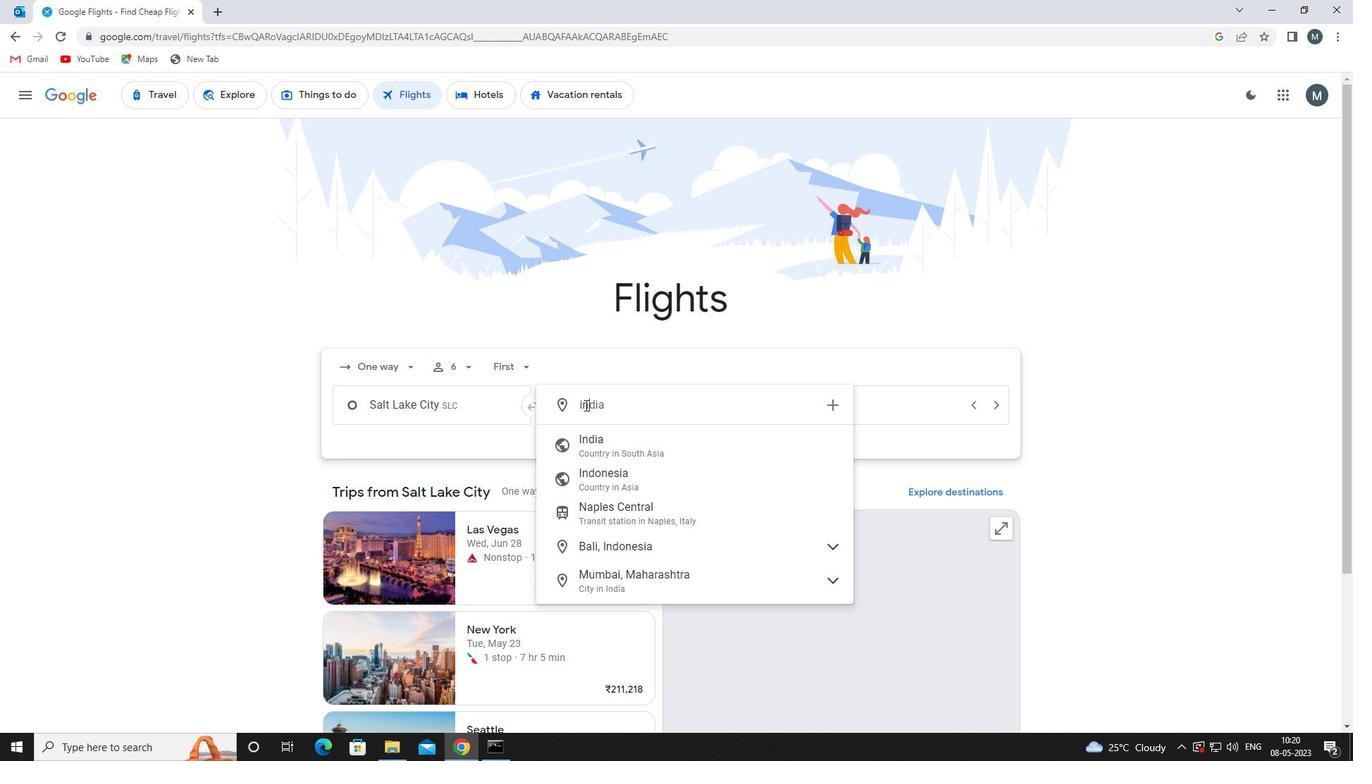 
Action: Mouse moved to (654, 446)
Screenshot: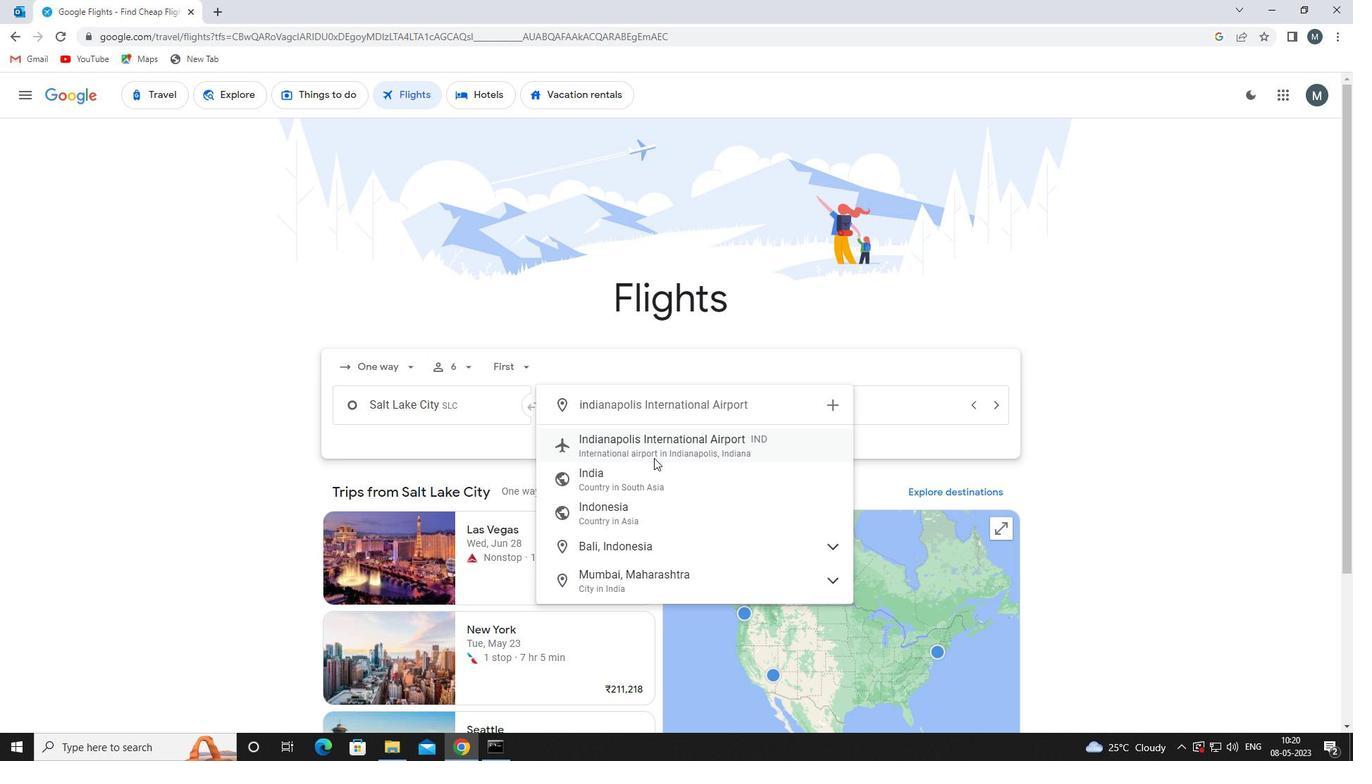 
Action: Mouse pressed left at (654, 446)
Screenshot: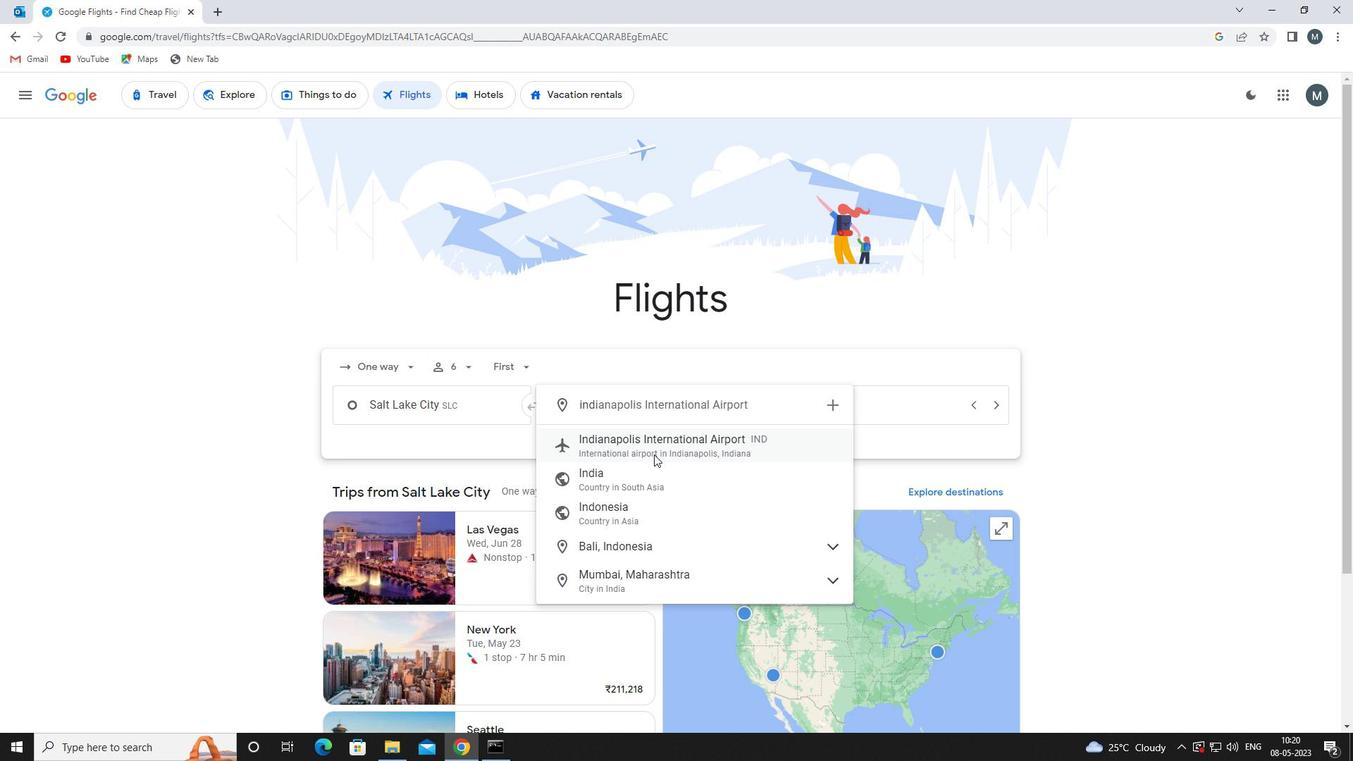 
Action: Mouse moved to (827, 404)
Screenshot: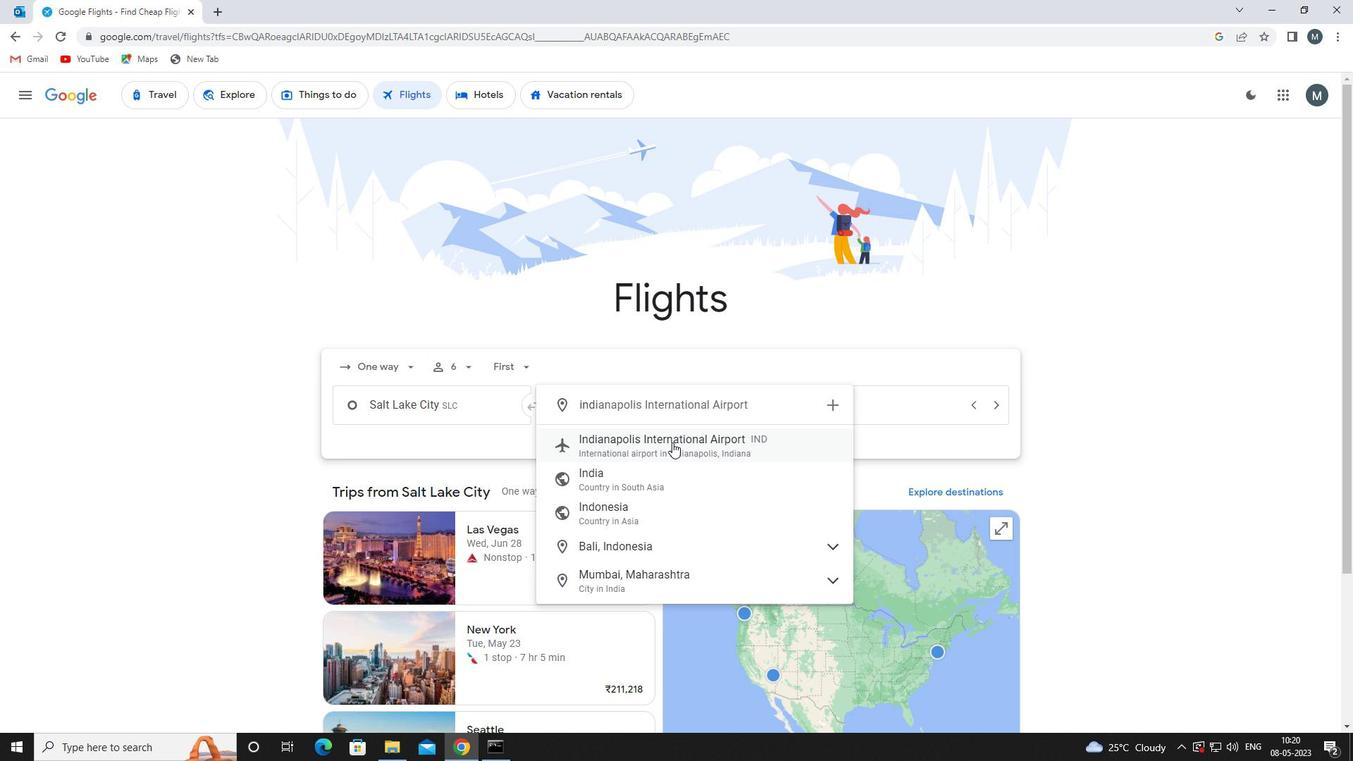 
Action: Mouse pressed left at (827, 404)
Screenshot: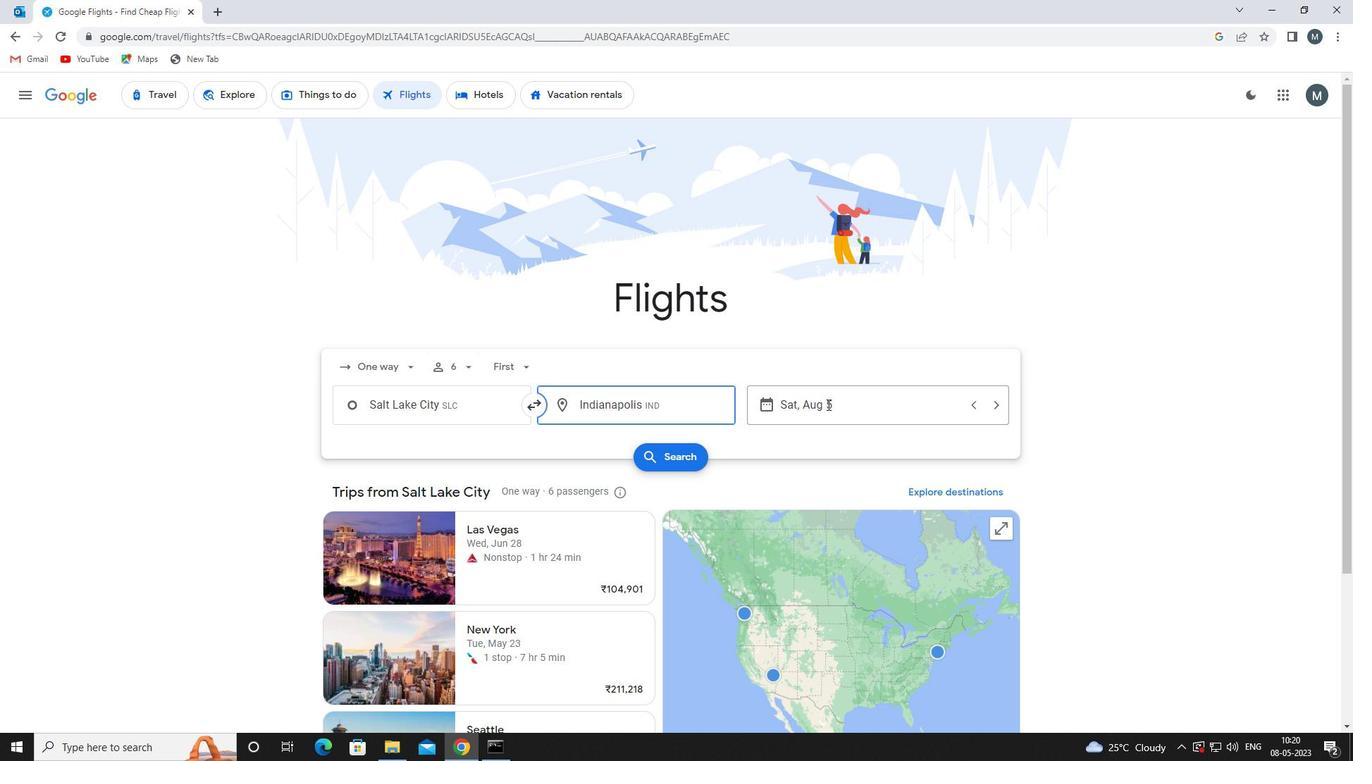 
Action: Mouse moved to (705, 479)
Screenshot: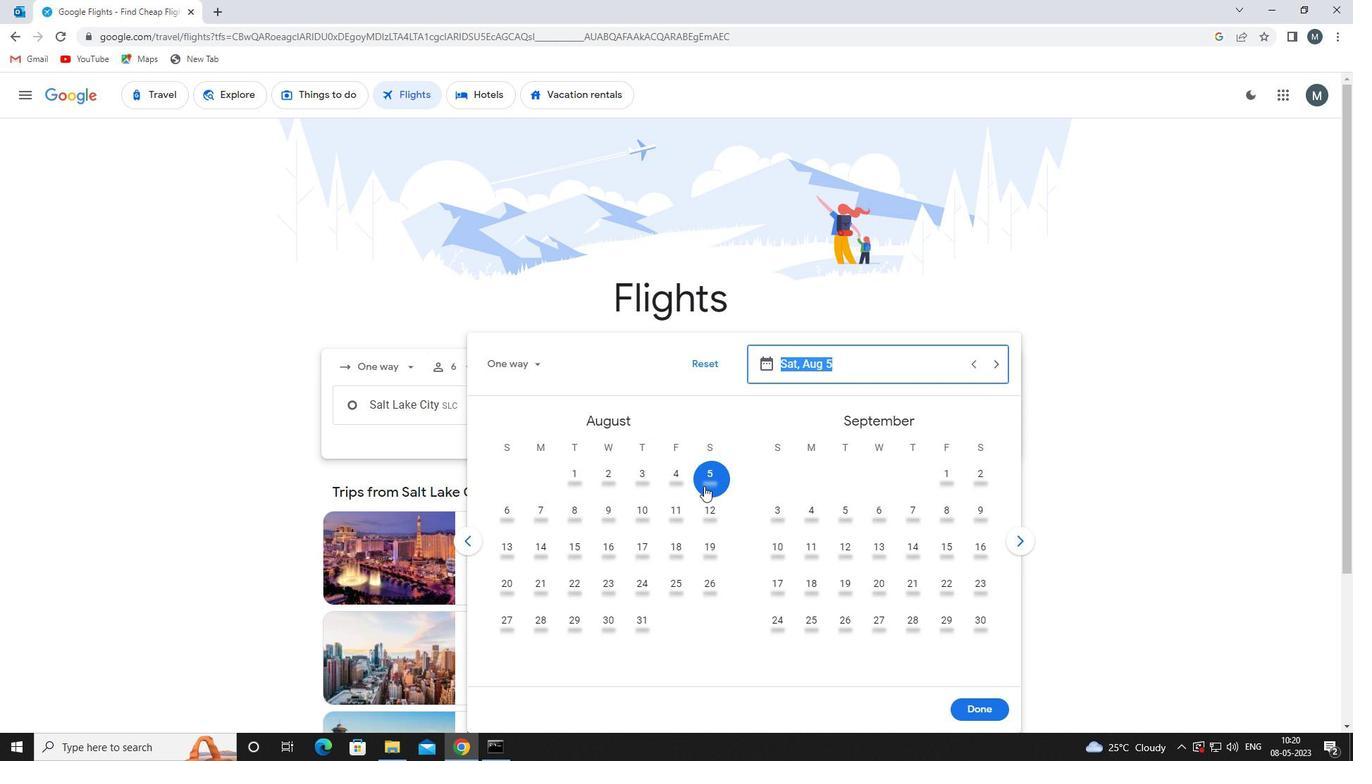 
Action: Mouse pressed left at (705, 479)
Screenshot: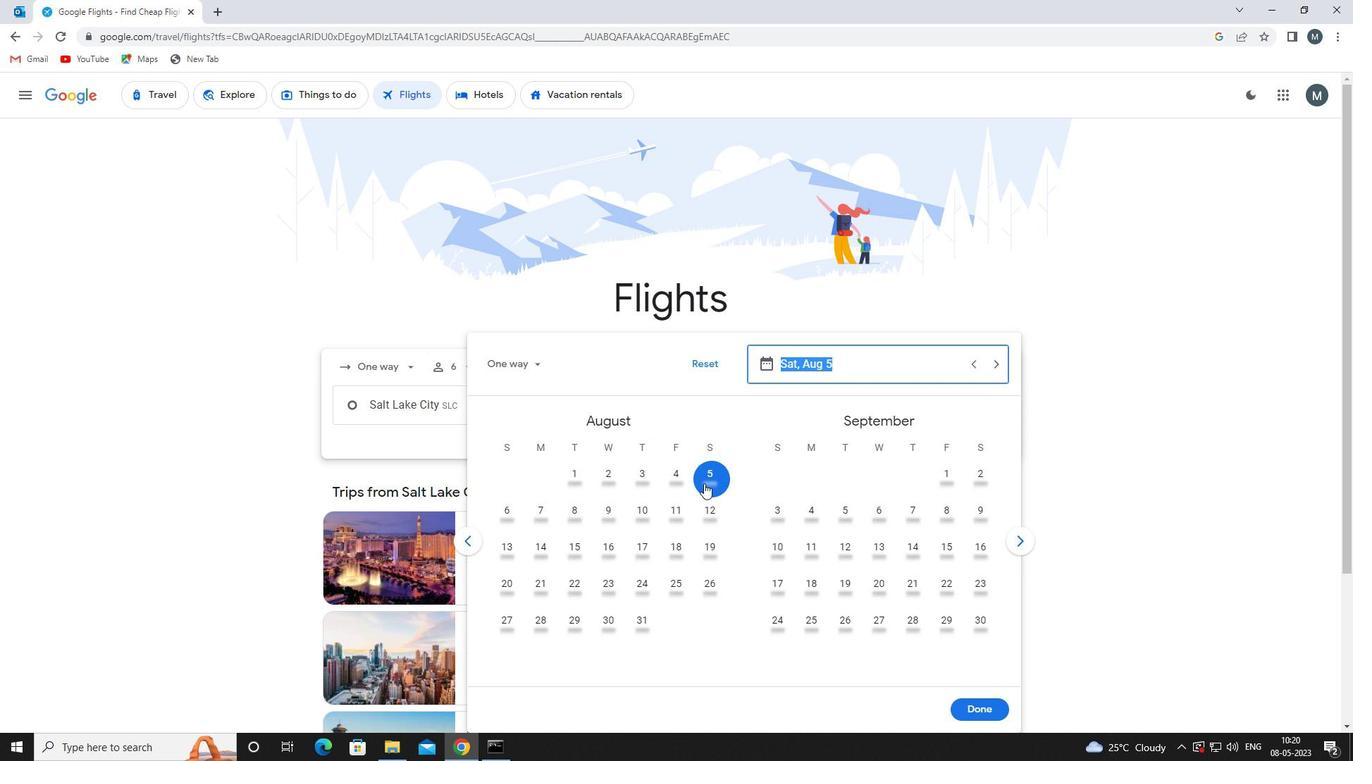 
Action: Mouse moved to (987, 710)
Screenshot: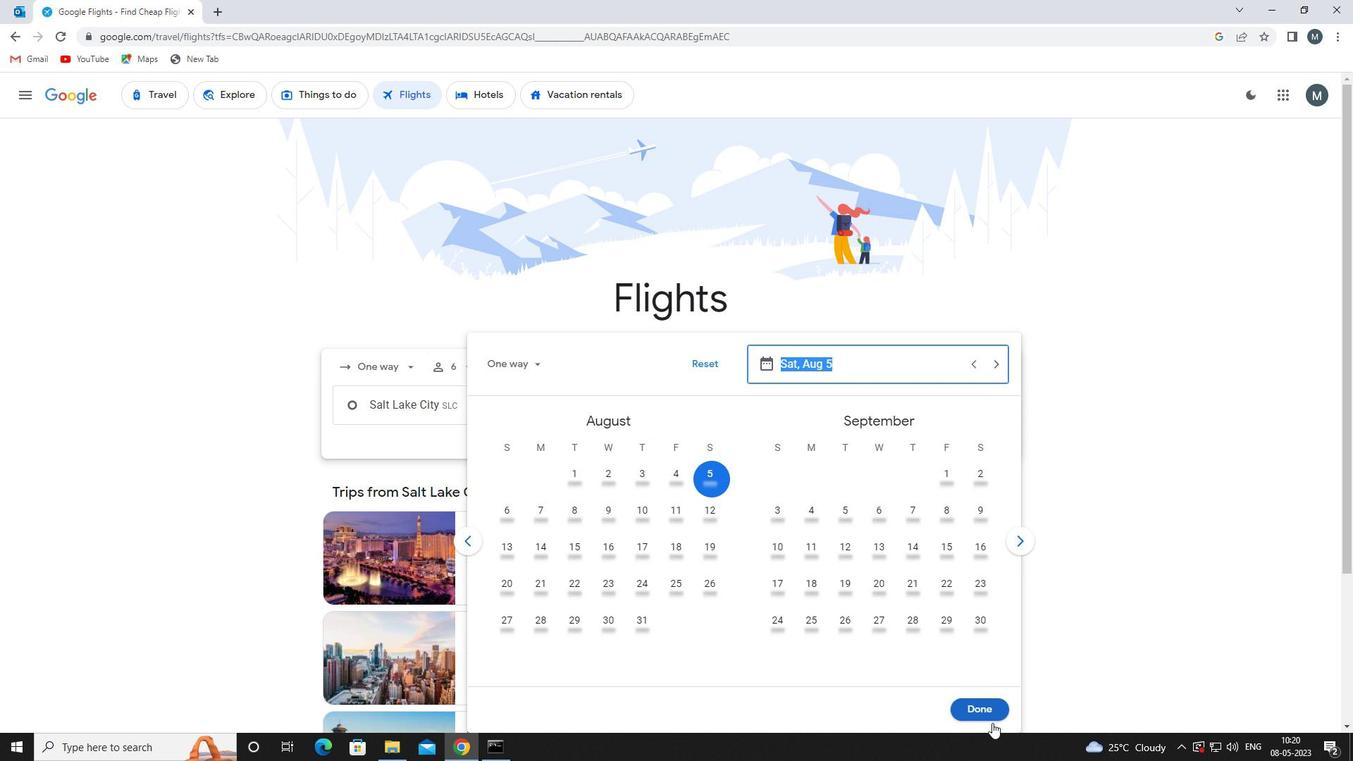 
Action: Mouse pressed left at (987, 710)
Screenshot: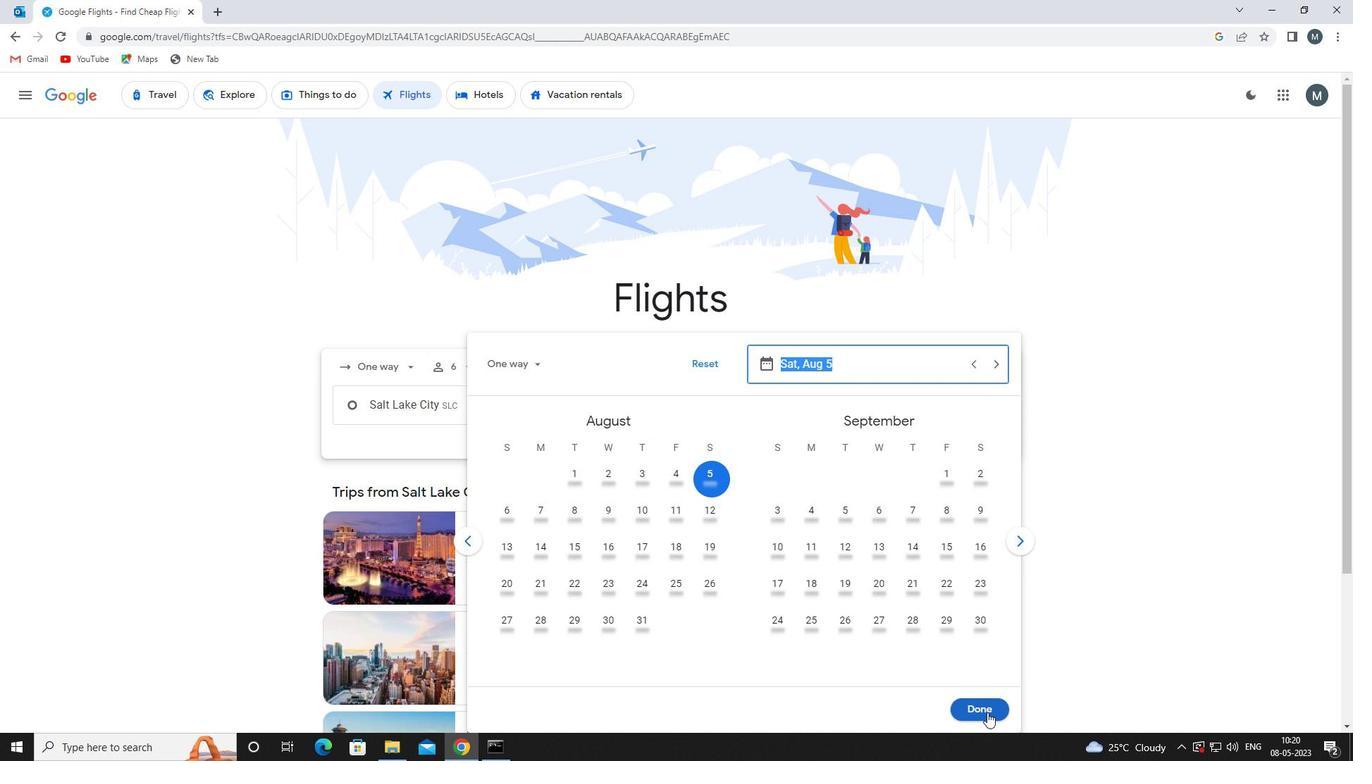 
Action: Mouse moved to (673, 449)
Screenshot: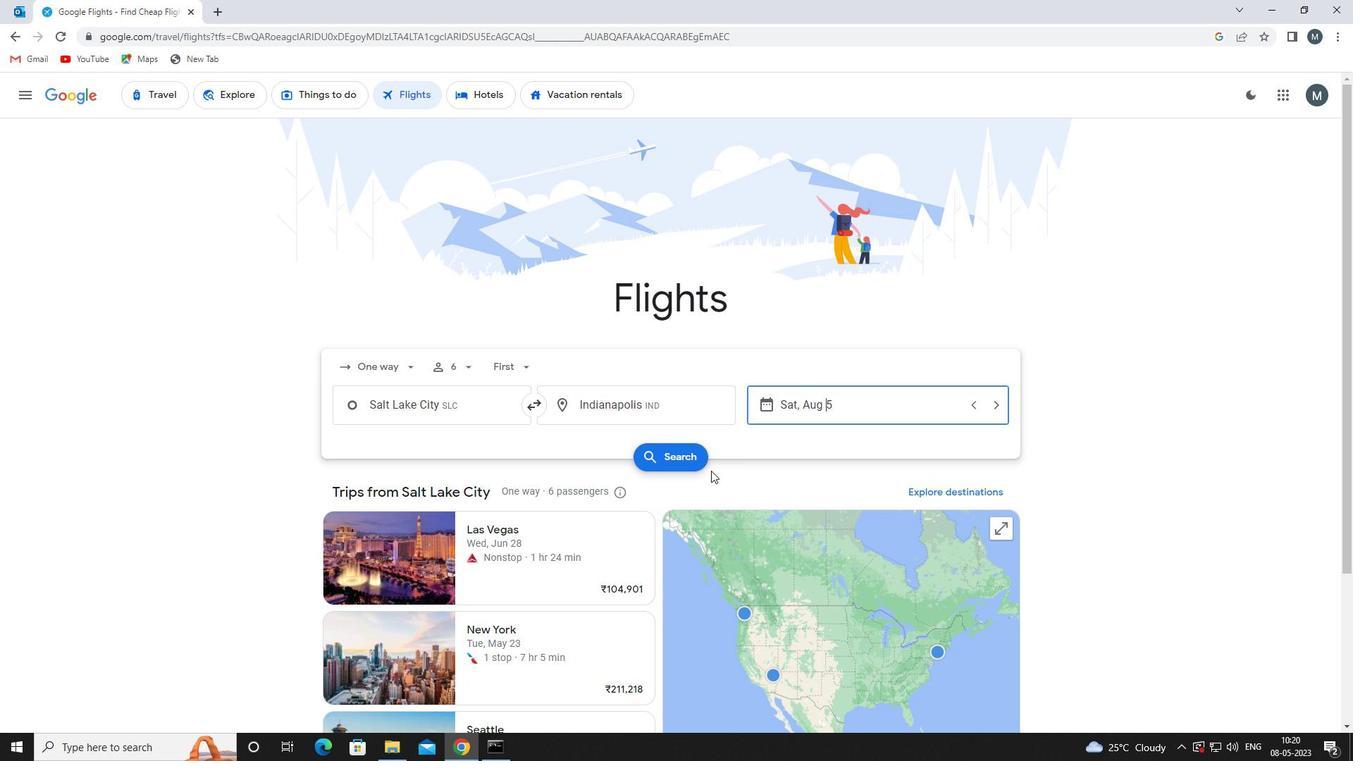 
Action: Mouse pressed left at (673, 449)
Screenshot: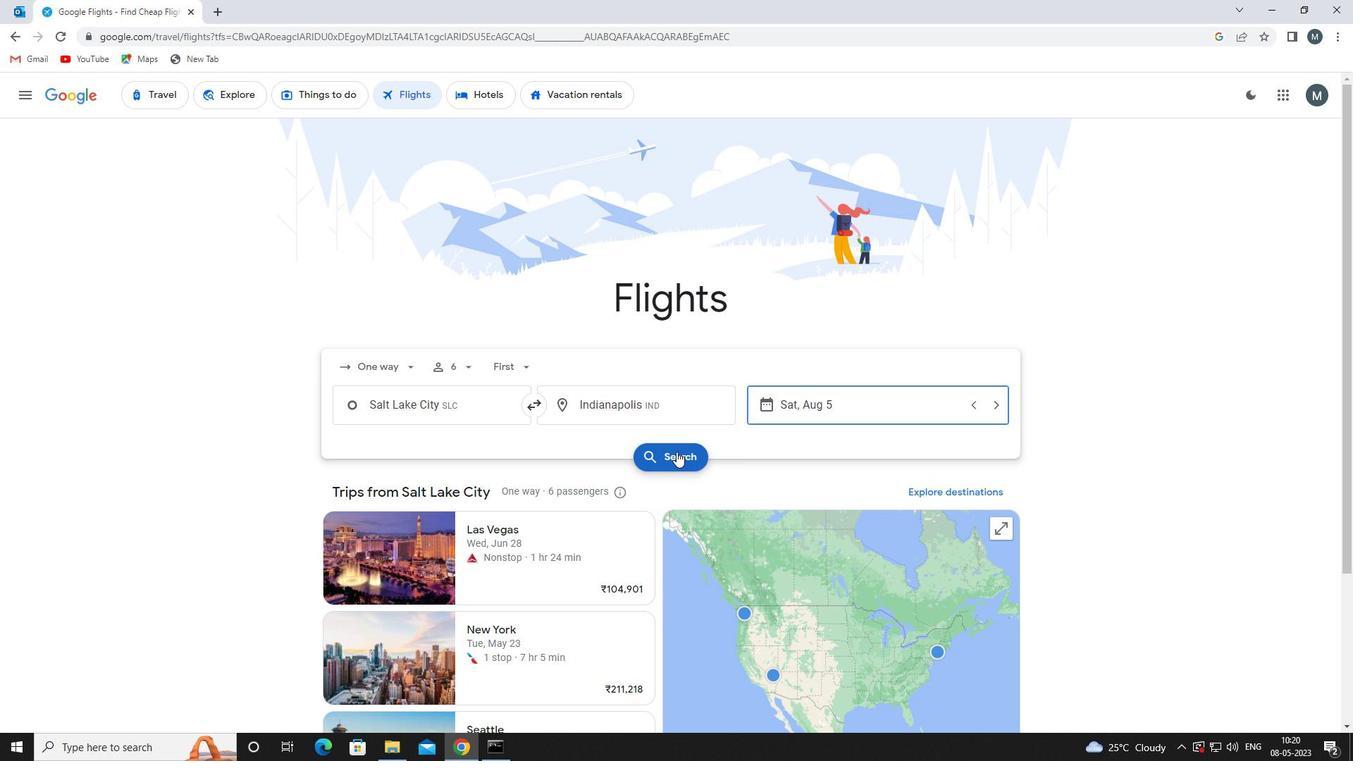 
Action: Mouse moved to (346, 224)
Screenshot: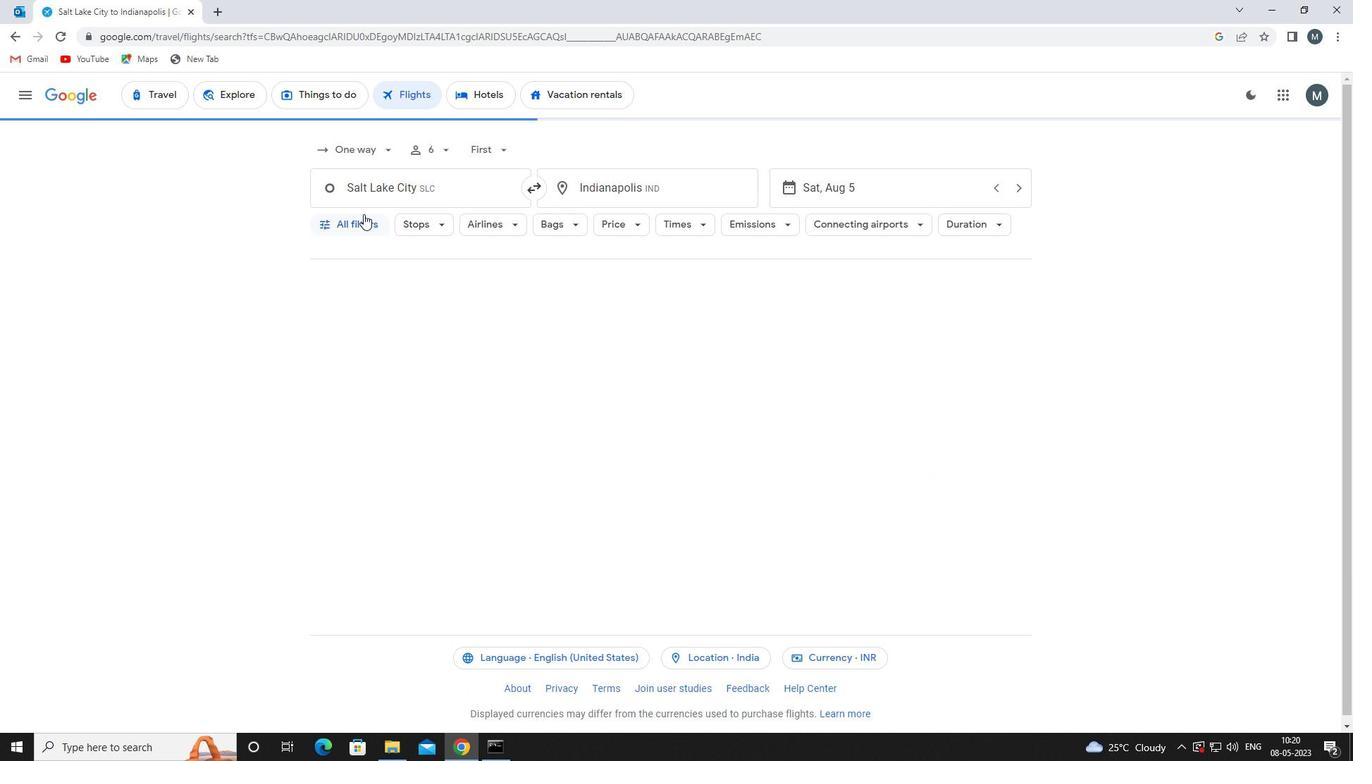 
Action: Mouse pressed left at (346, 224)
Screenshot: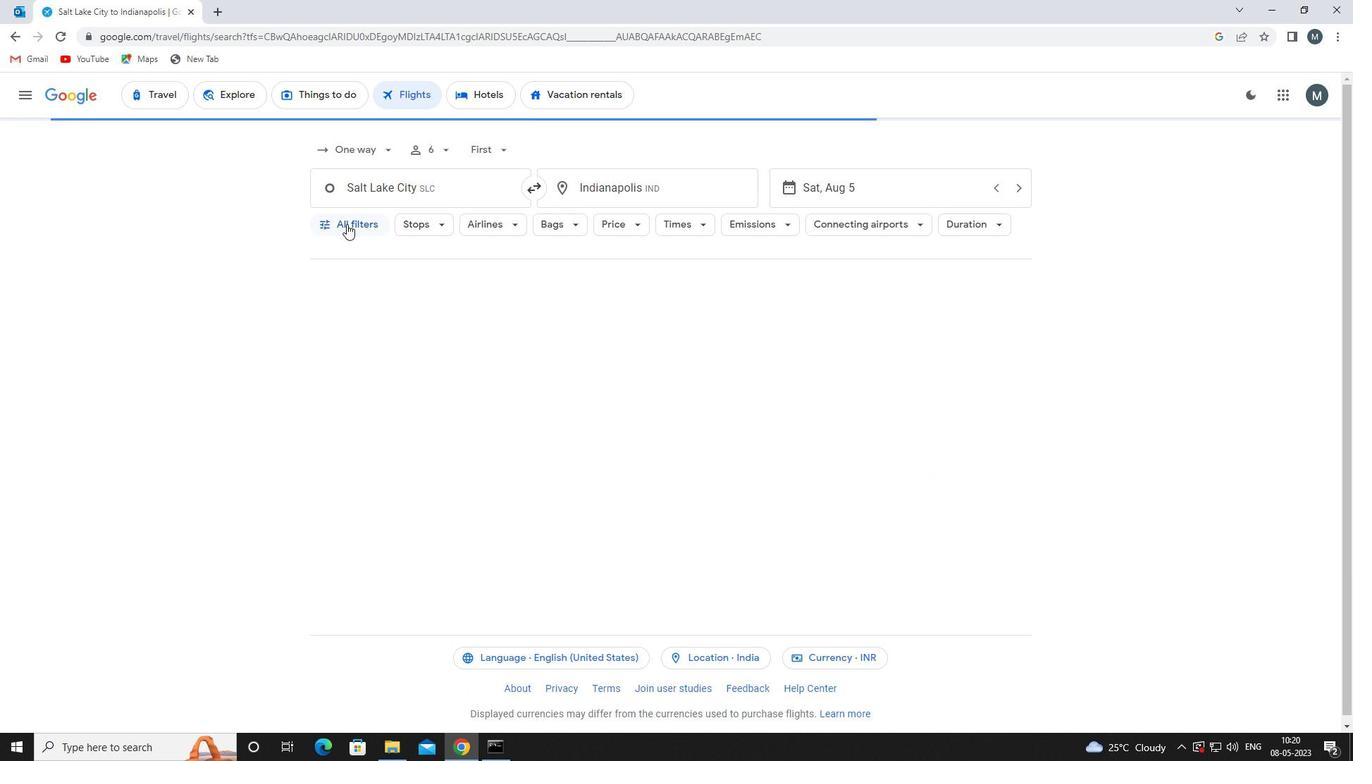 
Action: Mouse moved to (375, 356)
Screenshot: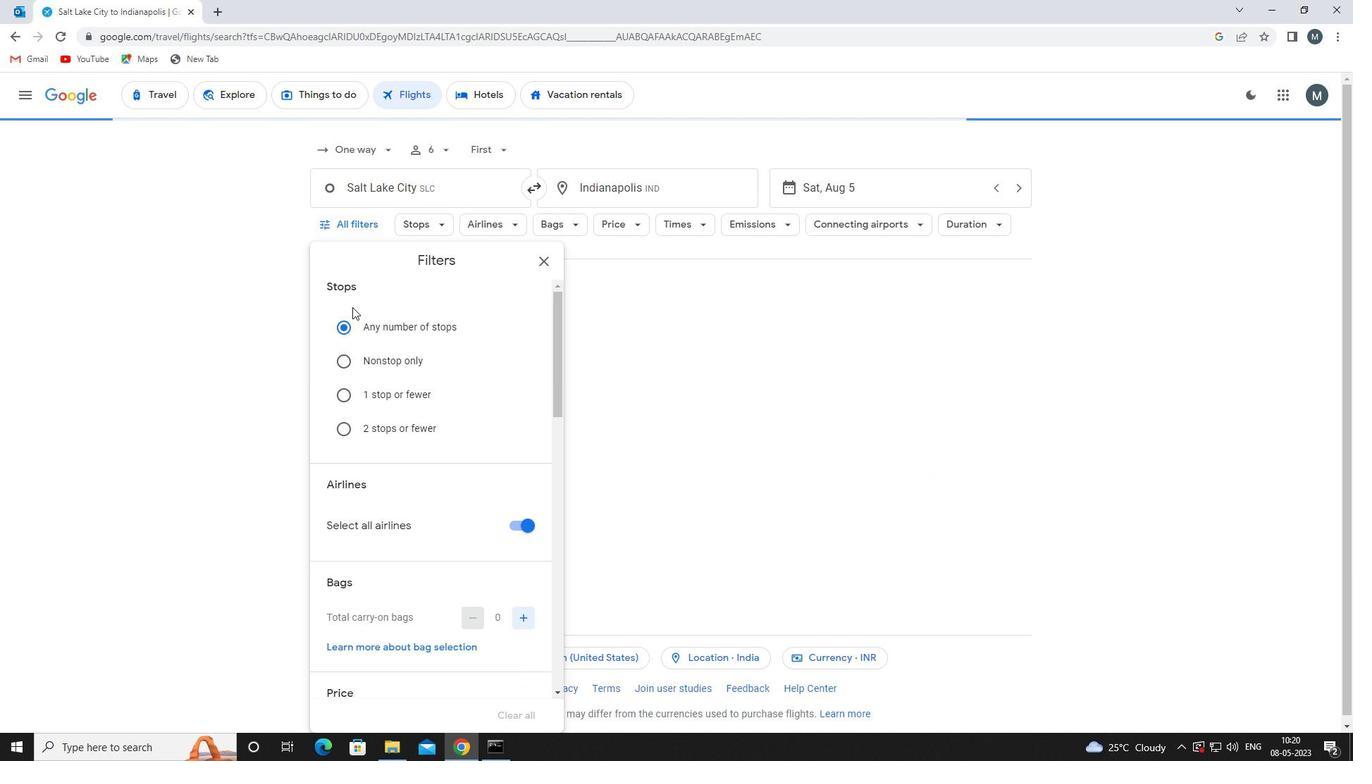 
Action: Mouse scrolled (375, 355) with delta (0, 0)
Screenshot: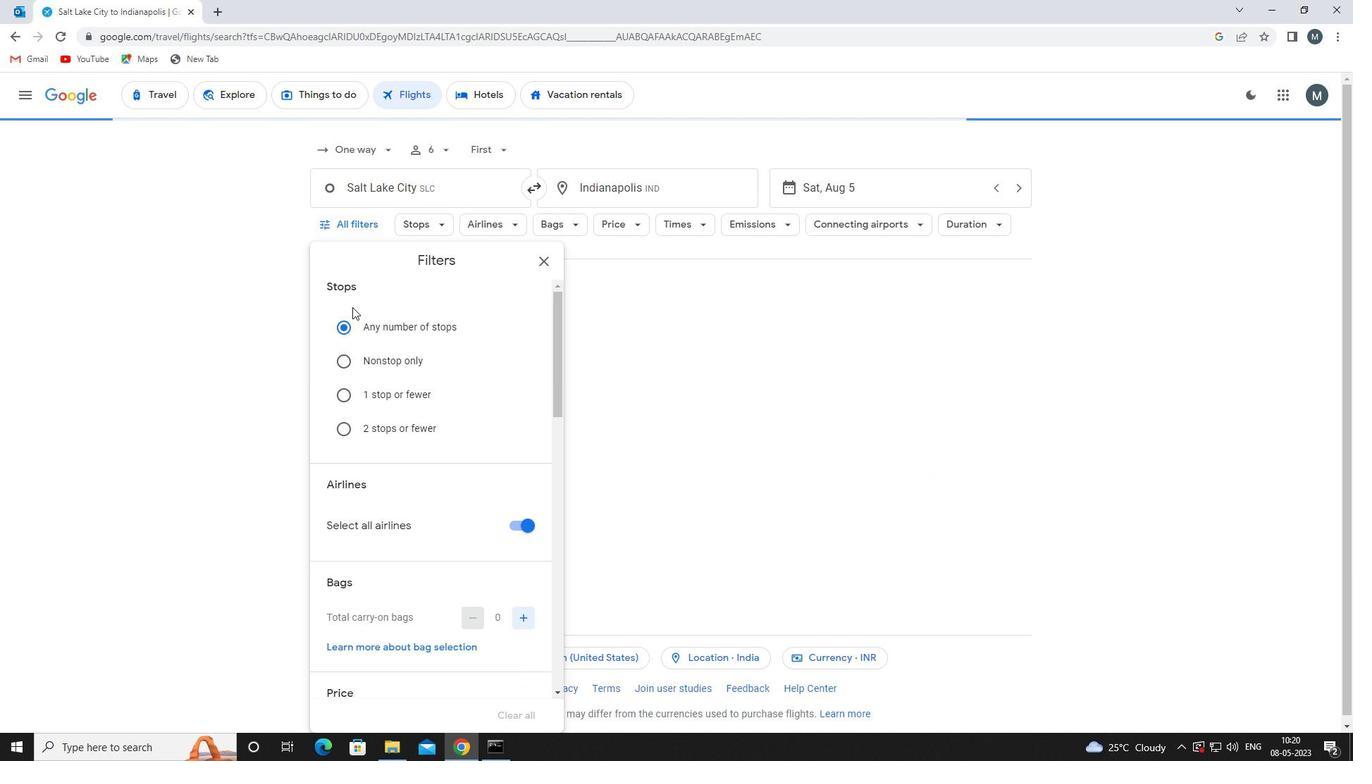 
Action: Mouse moved to (377, 365)
Screenshot: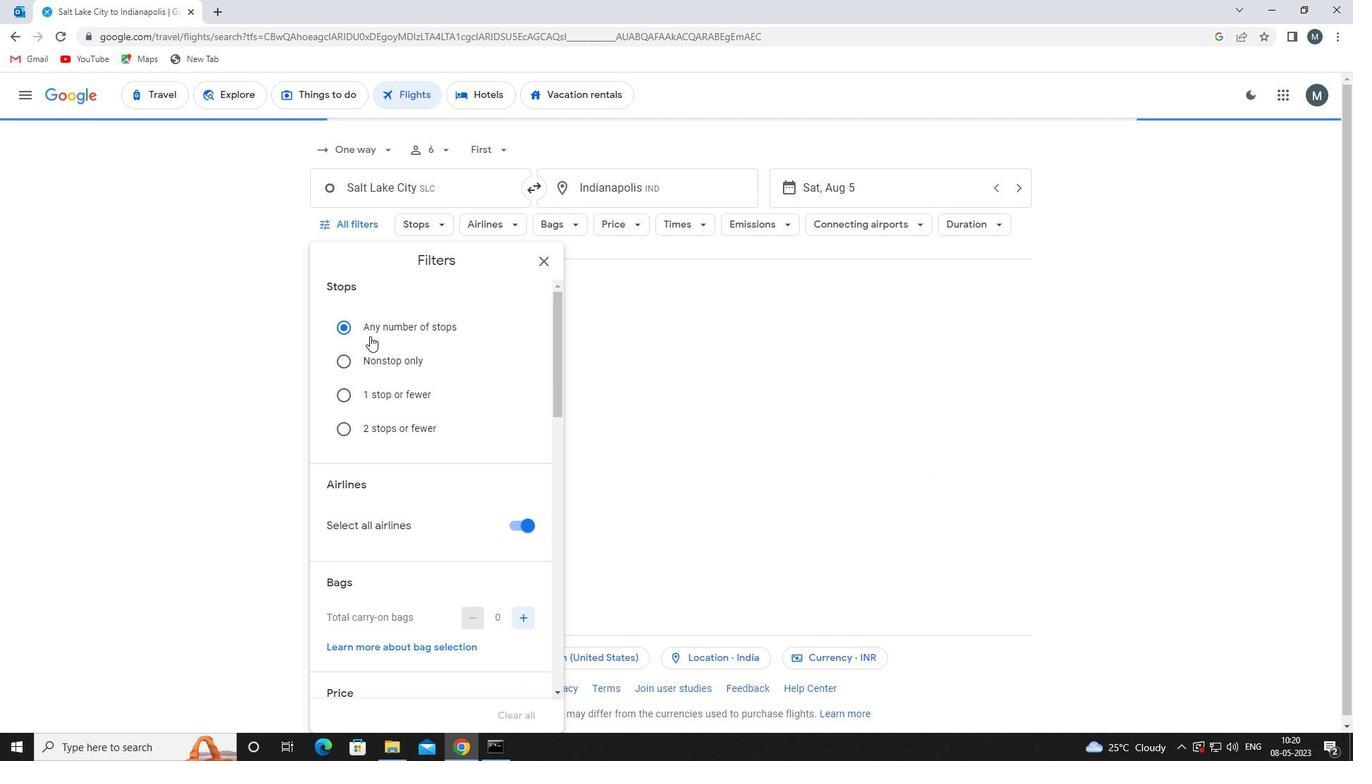 
Action: Mouse scrolled (377, 364) with delta (0, 0)
Screenshot: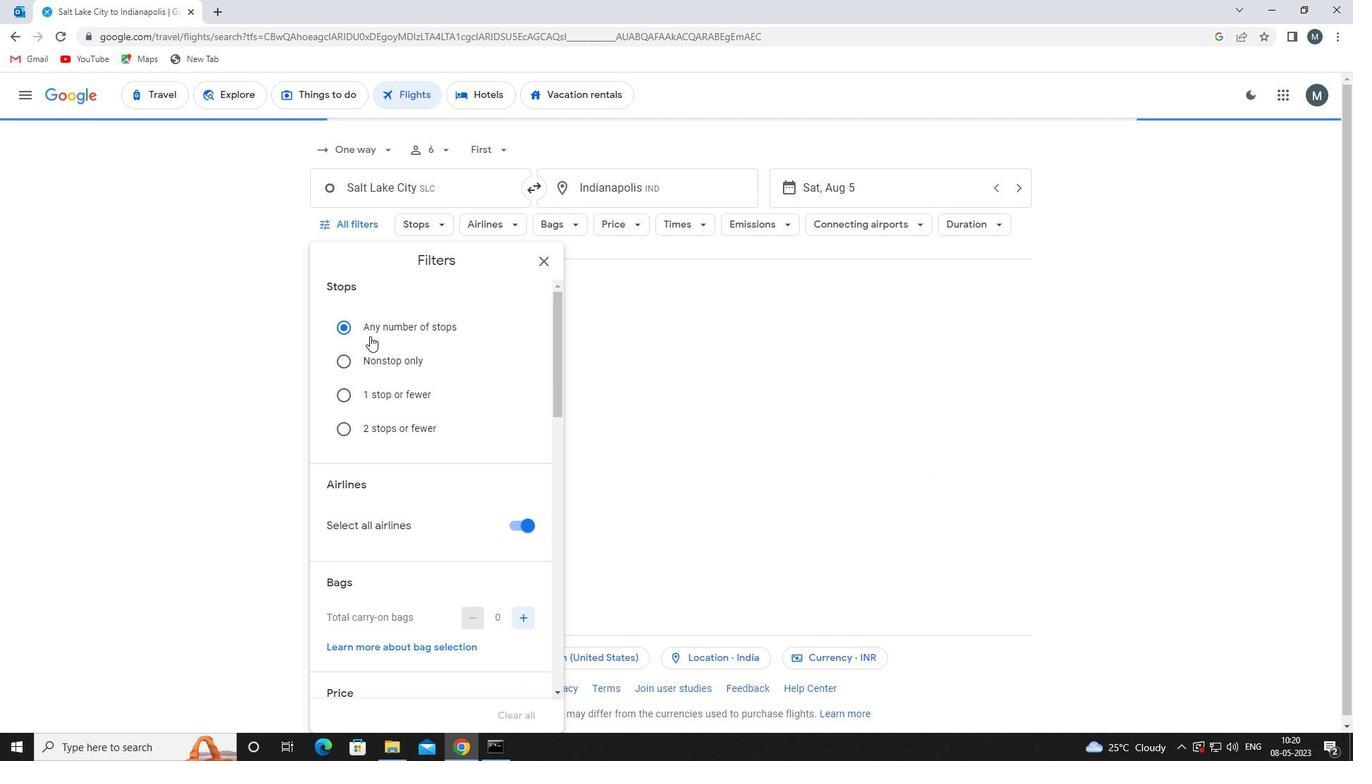 
Action: Mouse moved to (523, 382)
Screenshot: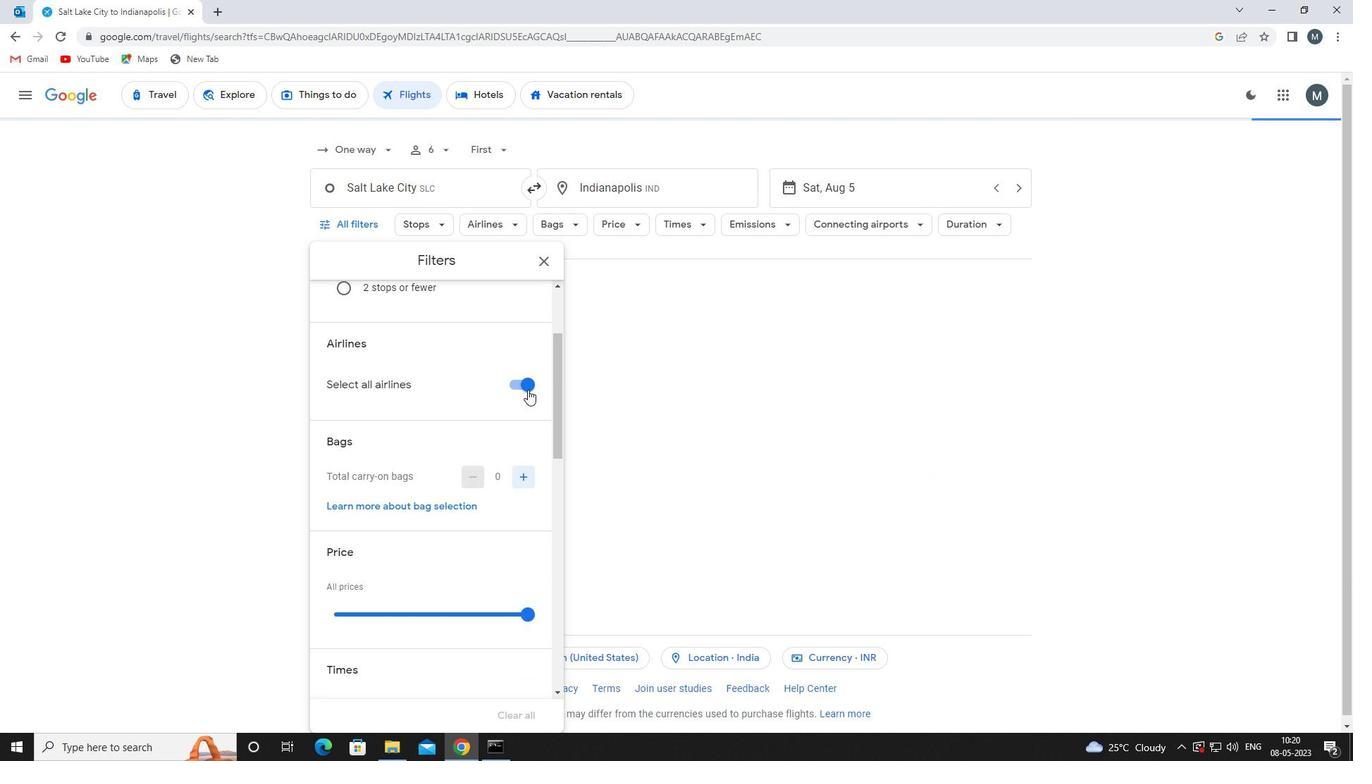 
Action: Mouse pressed left at (523, 382)
Screenshot: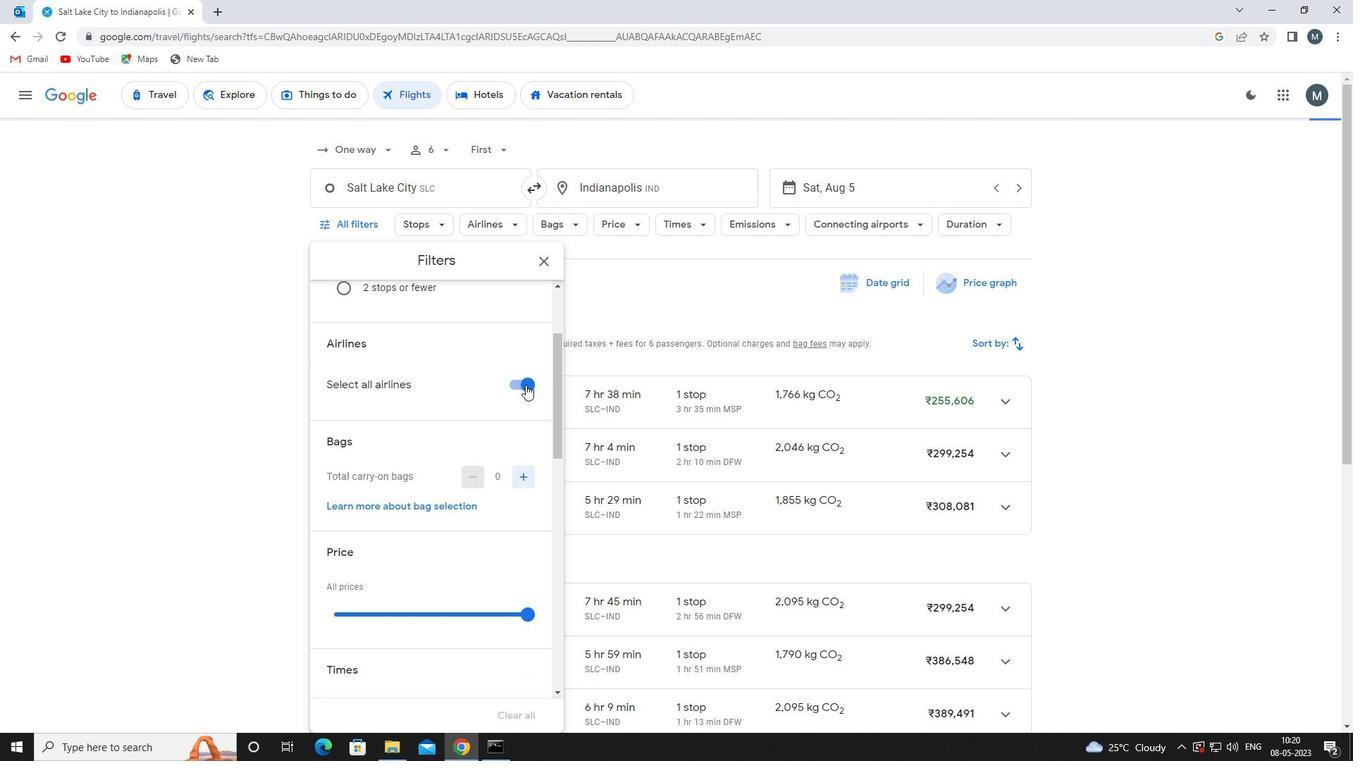 
Action: Mouse moved to (525, 381)
Screenshot: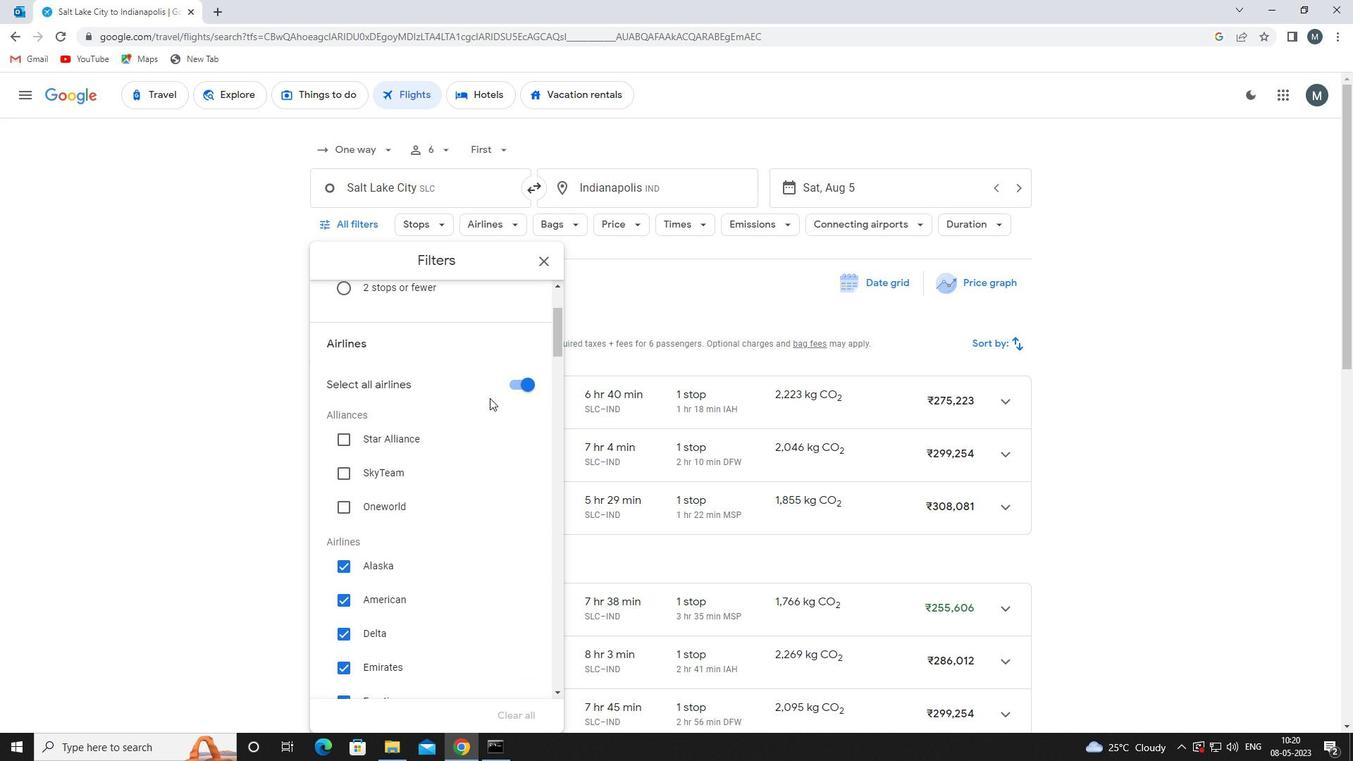 
Action: Mouse pressed left at (525, 381)
Screenshot: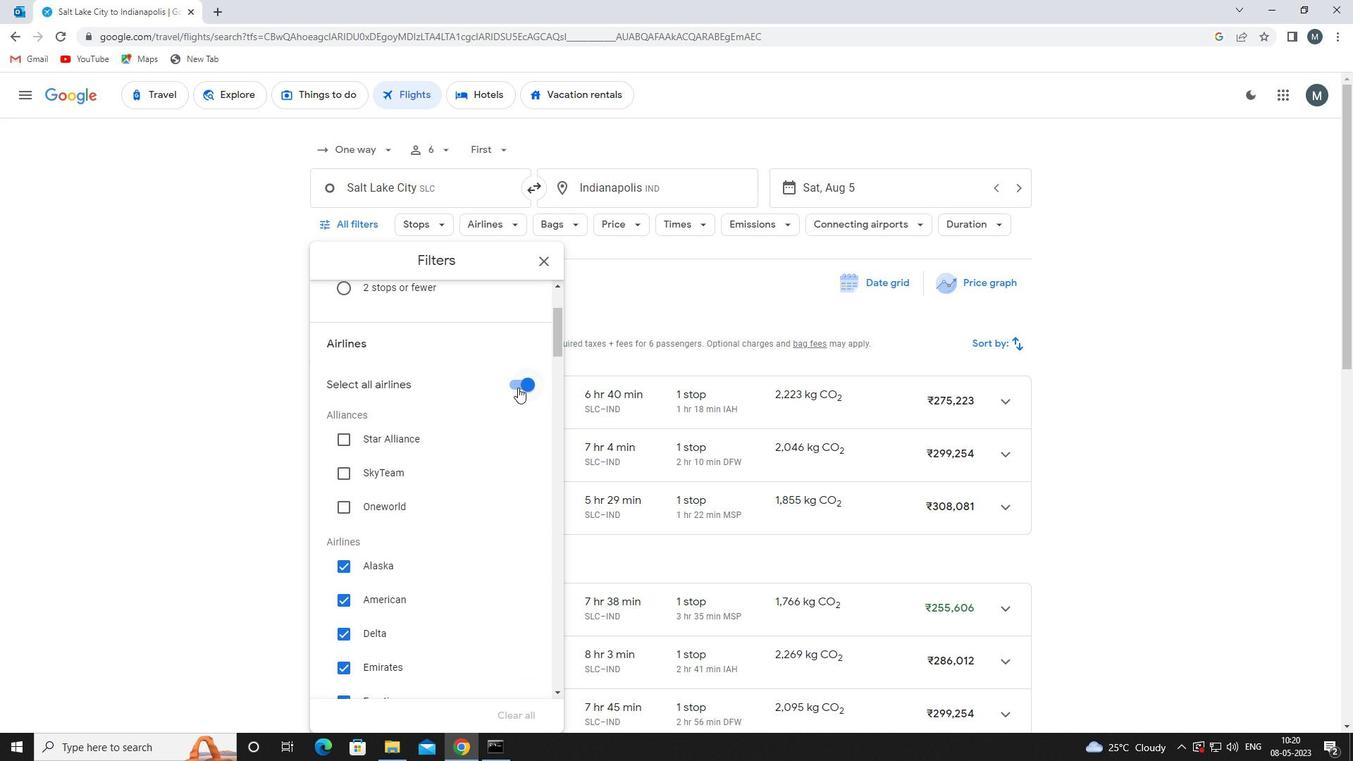 
Action: Mouse moved to (454, 413)
Screenshot: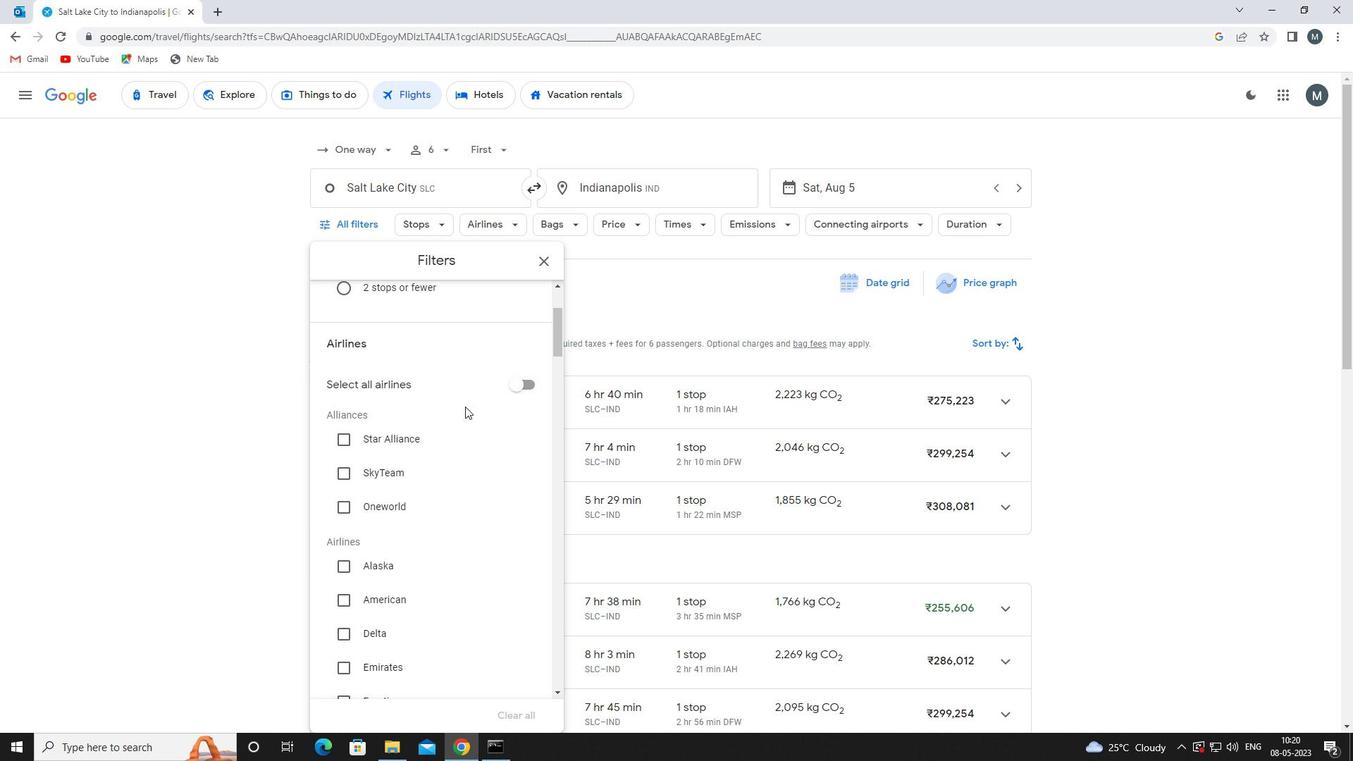 
Action: Mouse scrolled (454, 412) with delta (0, 0)
Screenshot: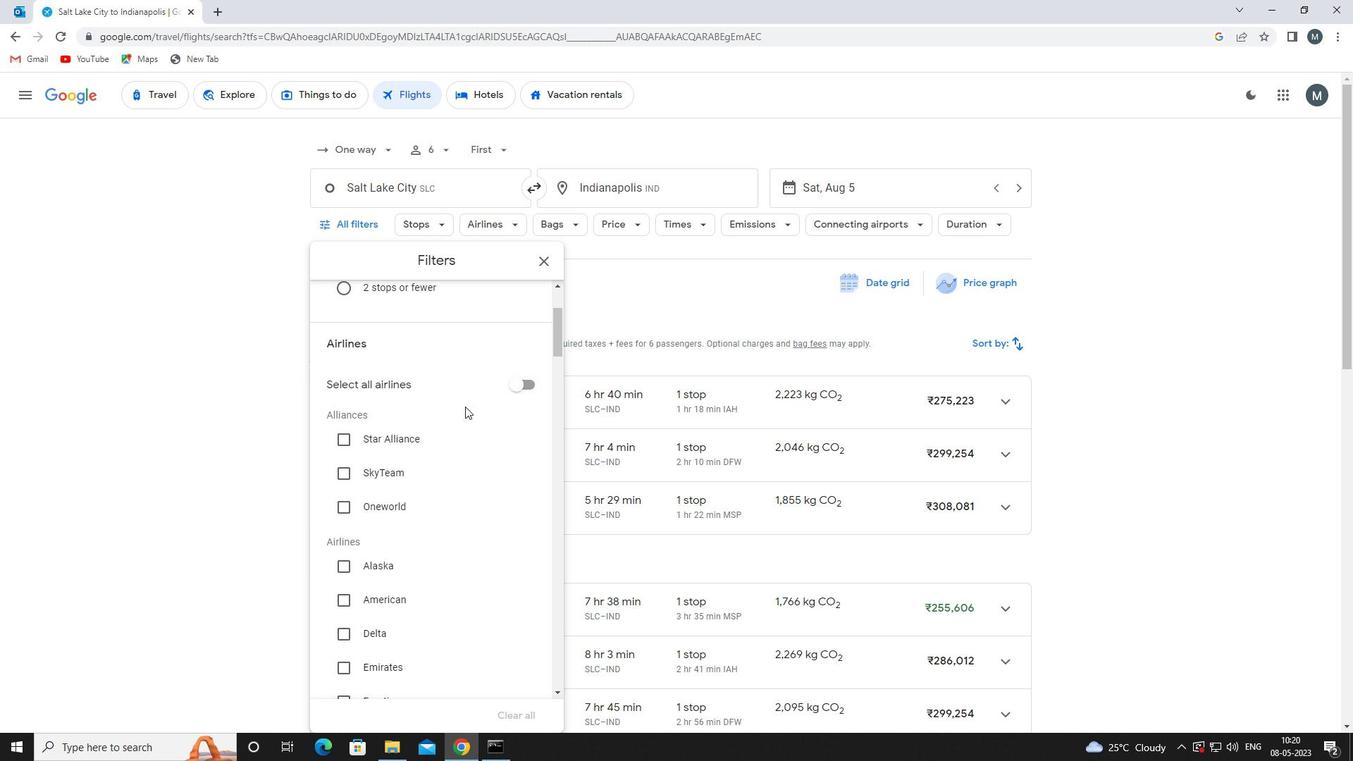 
Action: Mouse moved to (450, 418)
Screenshot: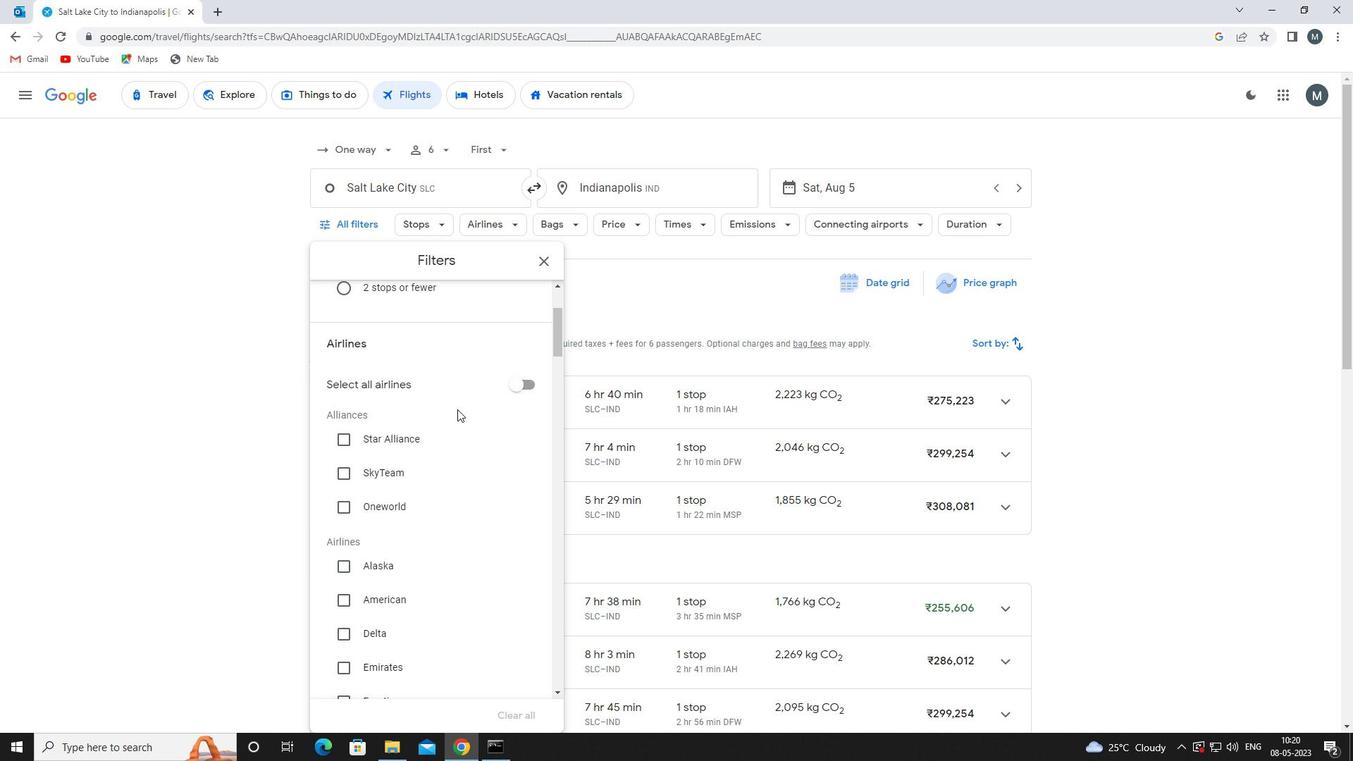 
Action: Mouse scrolled (450, 418) with delta (0, 0)
Screenshot: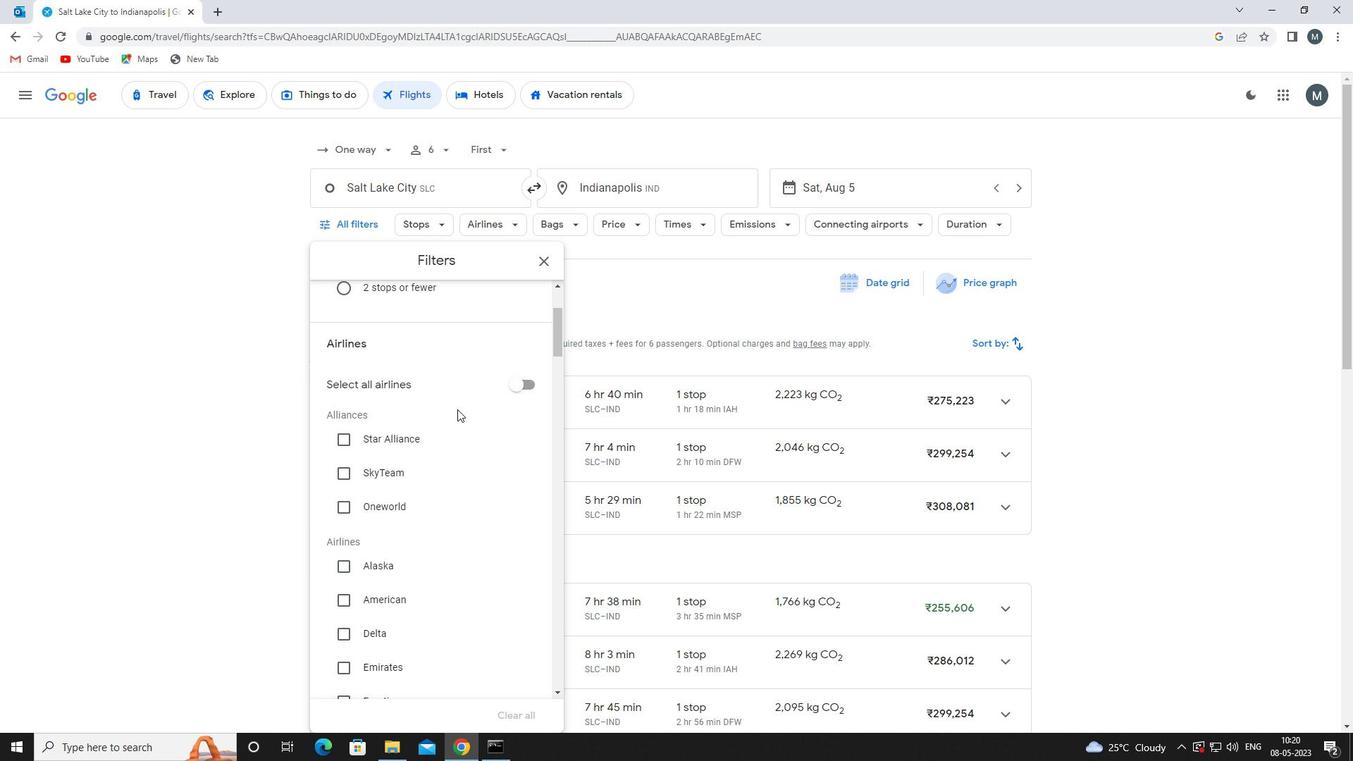 
Action: Mouse moved to (420, 491)
Screenshot: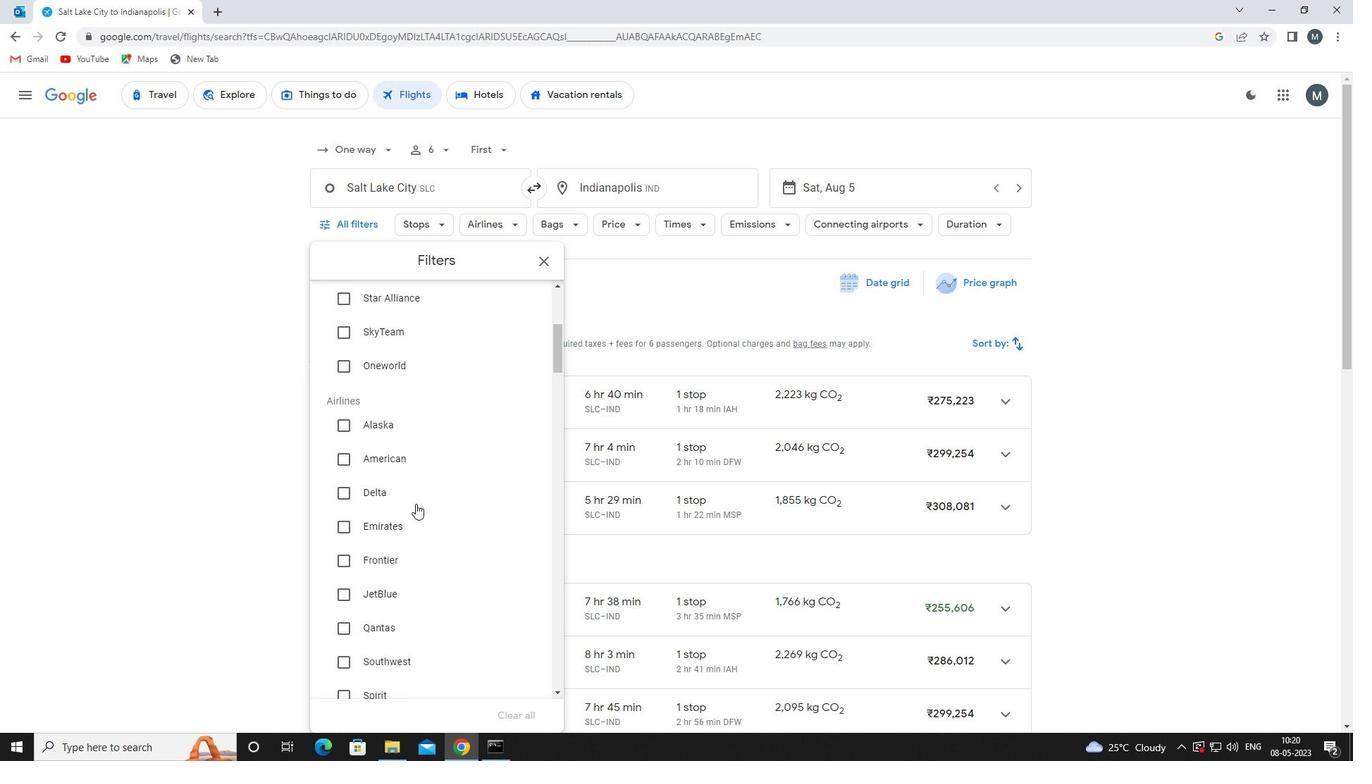 
Action: Mouse pressed left at (420, 491)
Screenshot: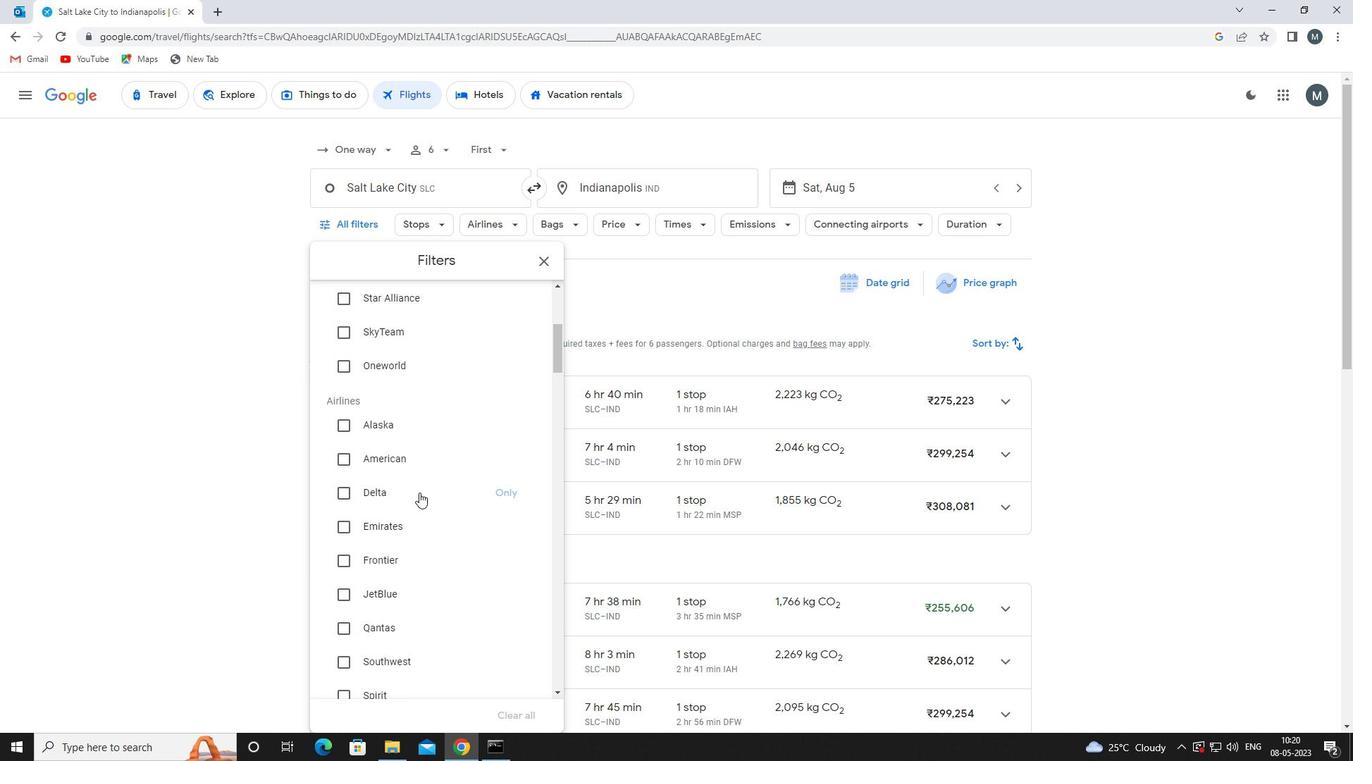 
Action: Mouse moved to (431, 458)
Screenshot: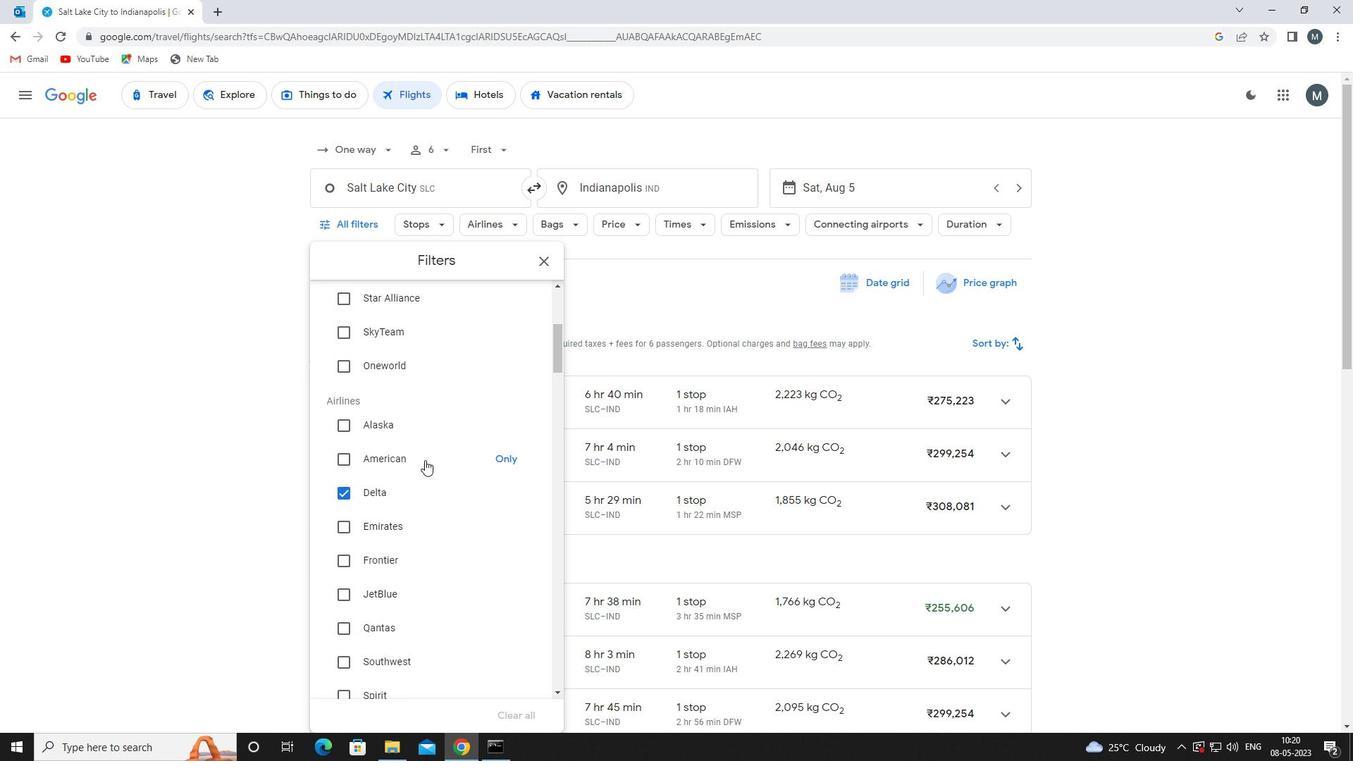 
Action: Mouse scrolled (431, 457) with delta (0, 0)
Screenshot: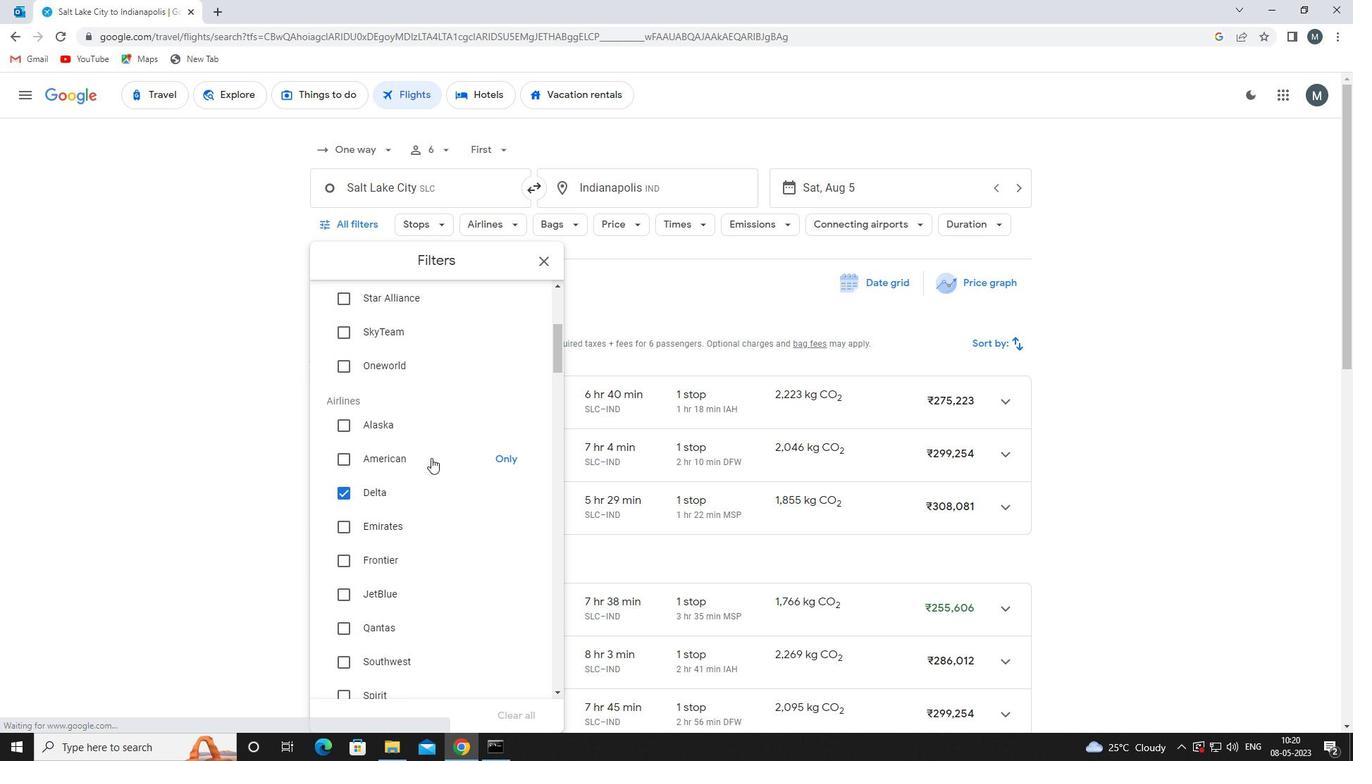 
Action: Mouse scrolled (431, 457) with delta (0, 0)
Screenshot: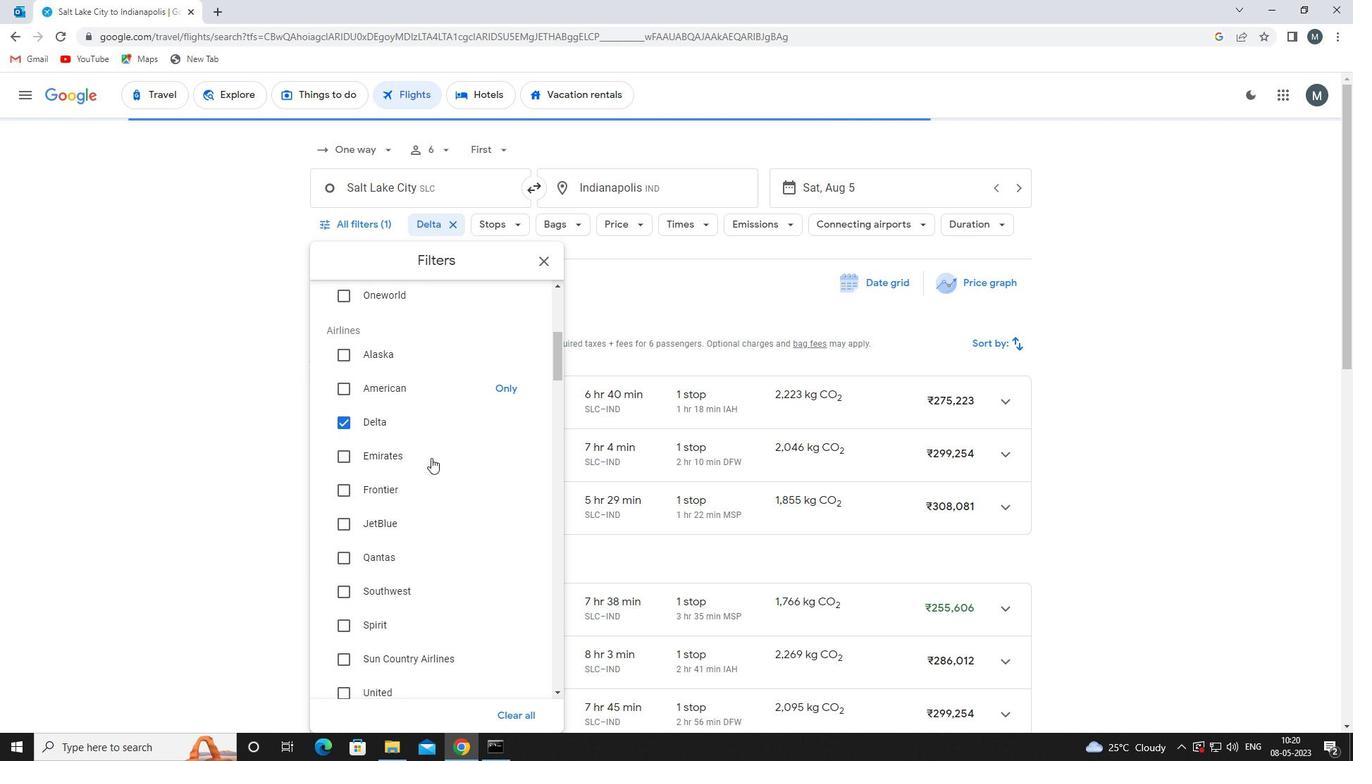 
Action: Mouse scrolled (431, 457) with delta (0, 0)
Screenshot: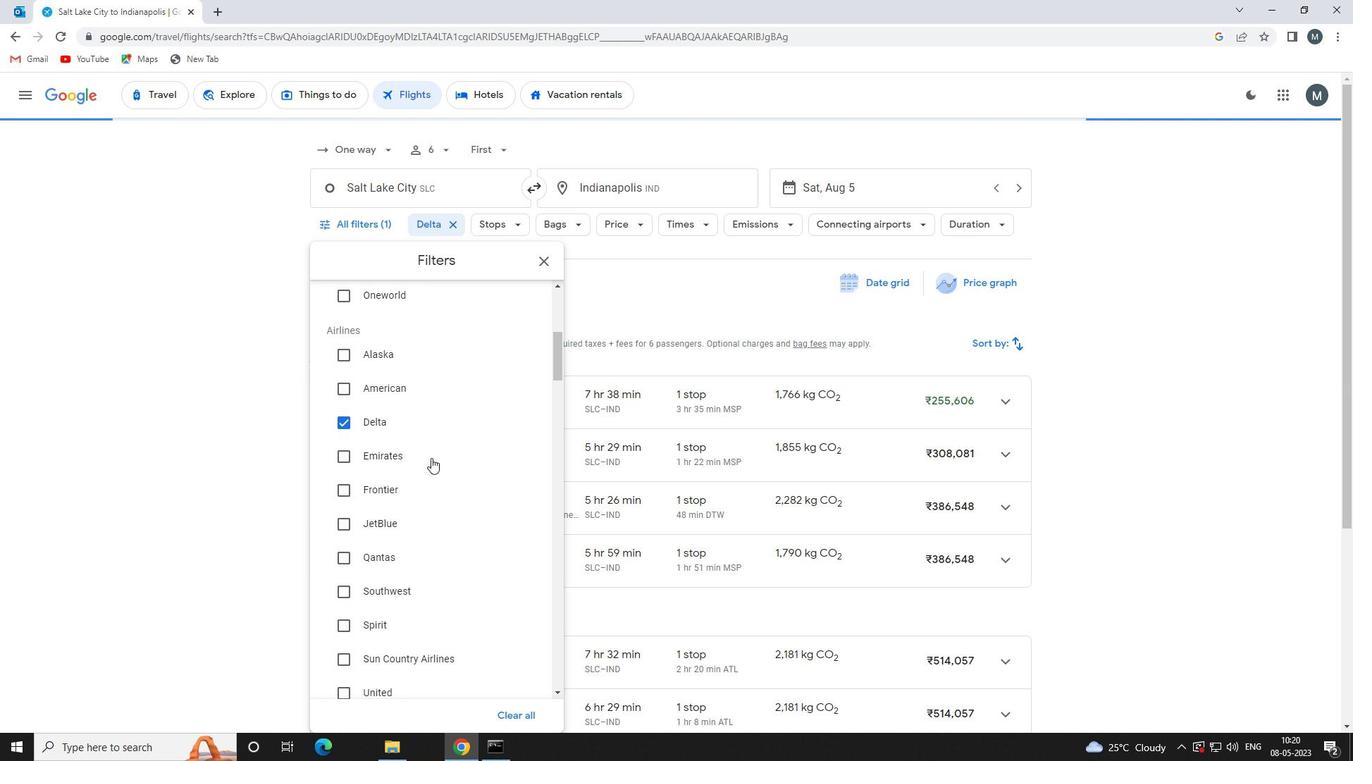 
Action: Mouse scrolled (431, 457) with delta (0, 0)
Screenshot: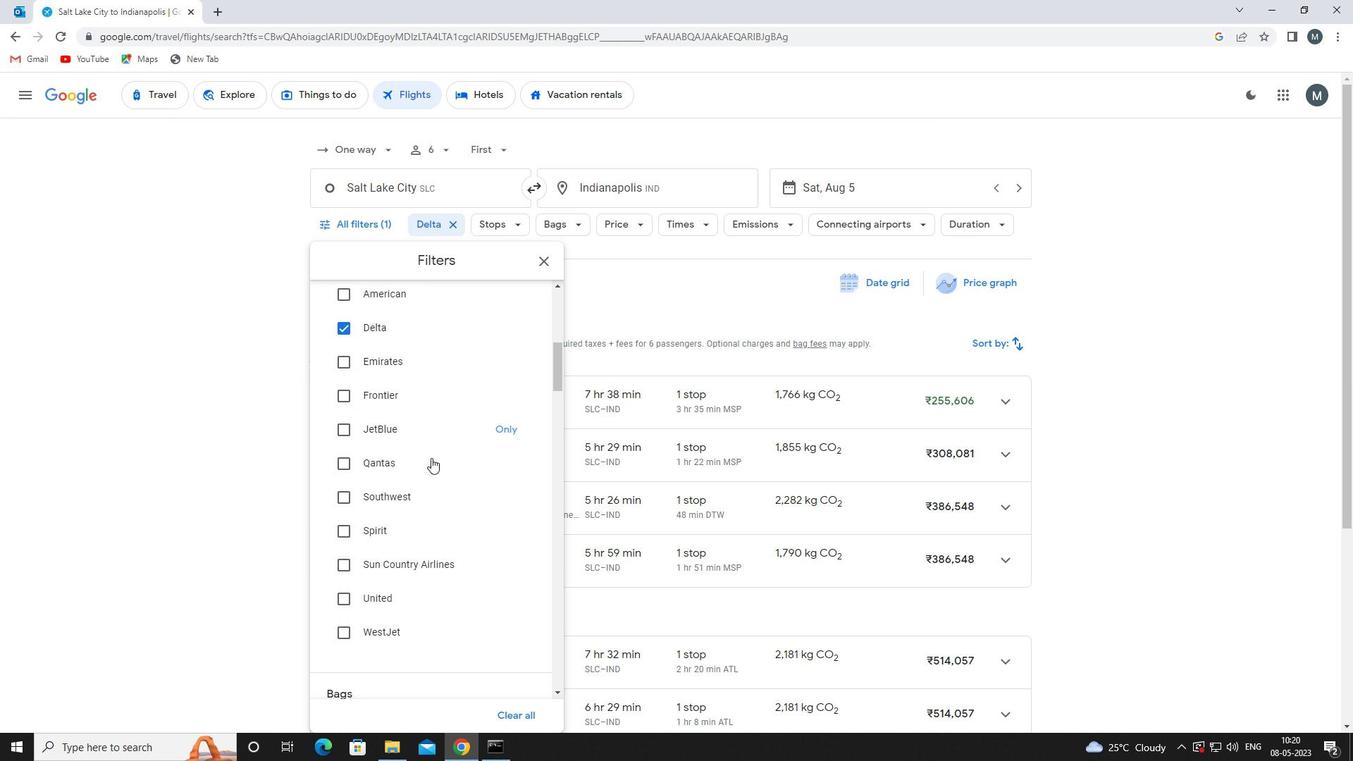 
Action: Mouse scrolled (431, 457) with delta (0, 0)
Screenshot: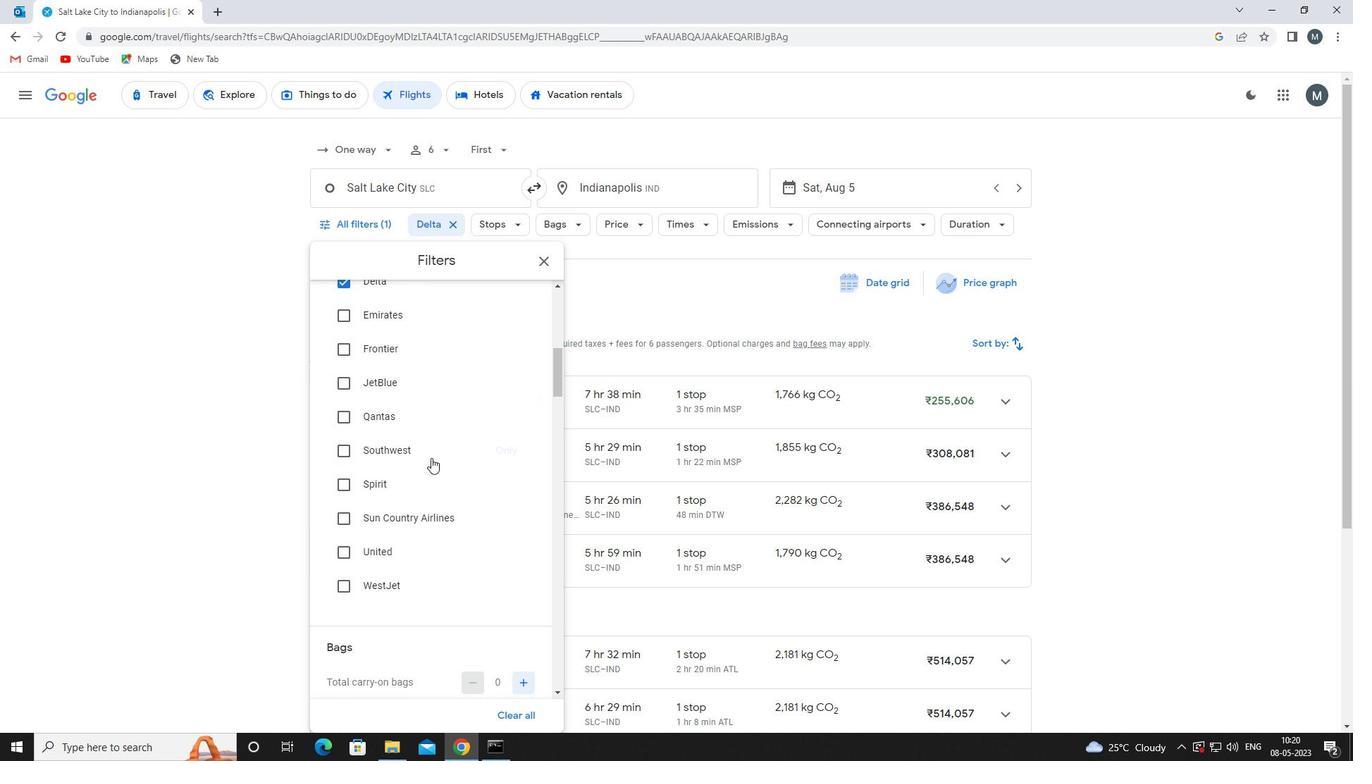 
Action: Mouse scrolled (431, 457) with delta (0, 0)
Screenshot: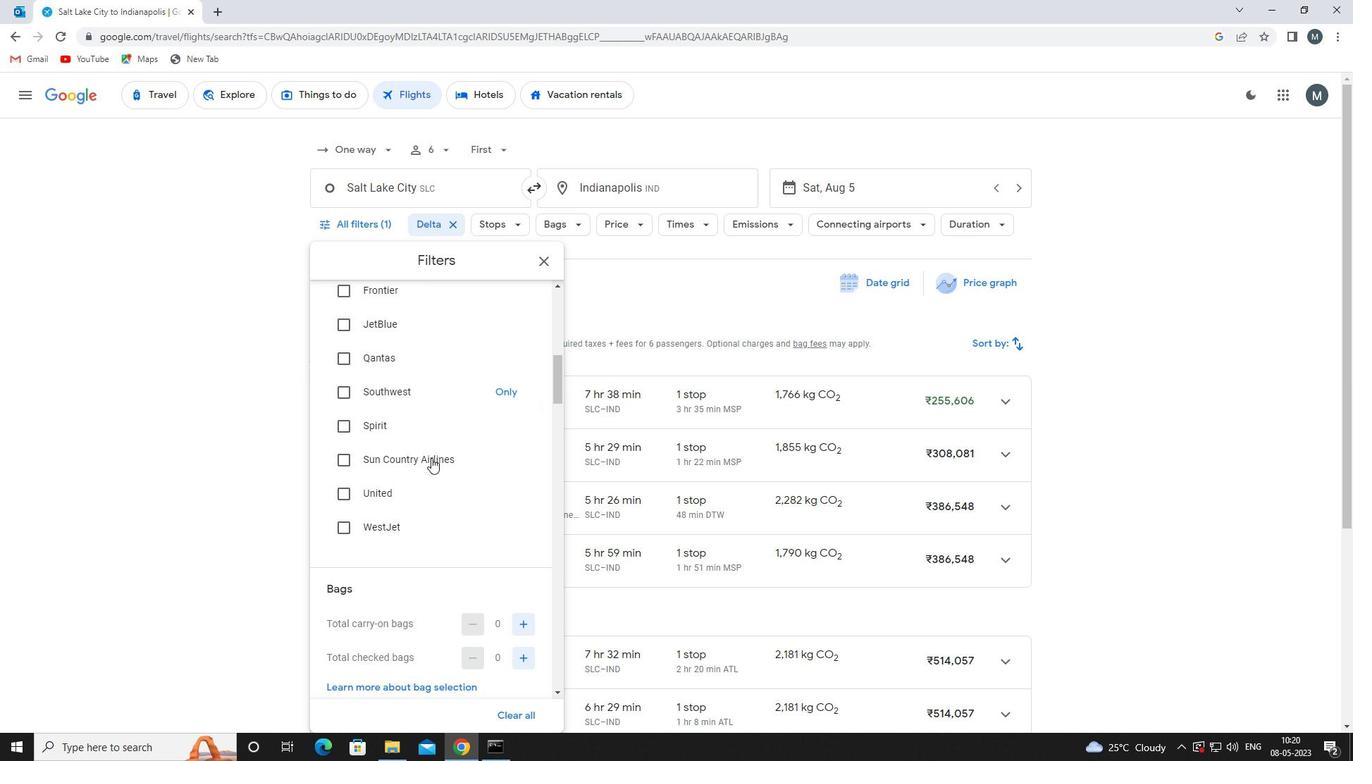 
Action: Mouse scrolled (431, 457) with delta (0, 0)
Screenshot: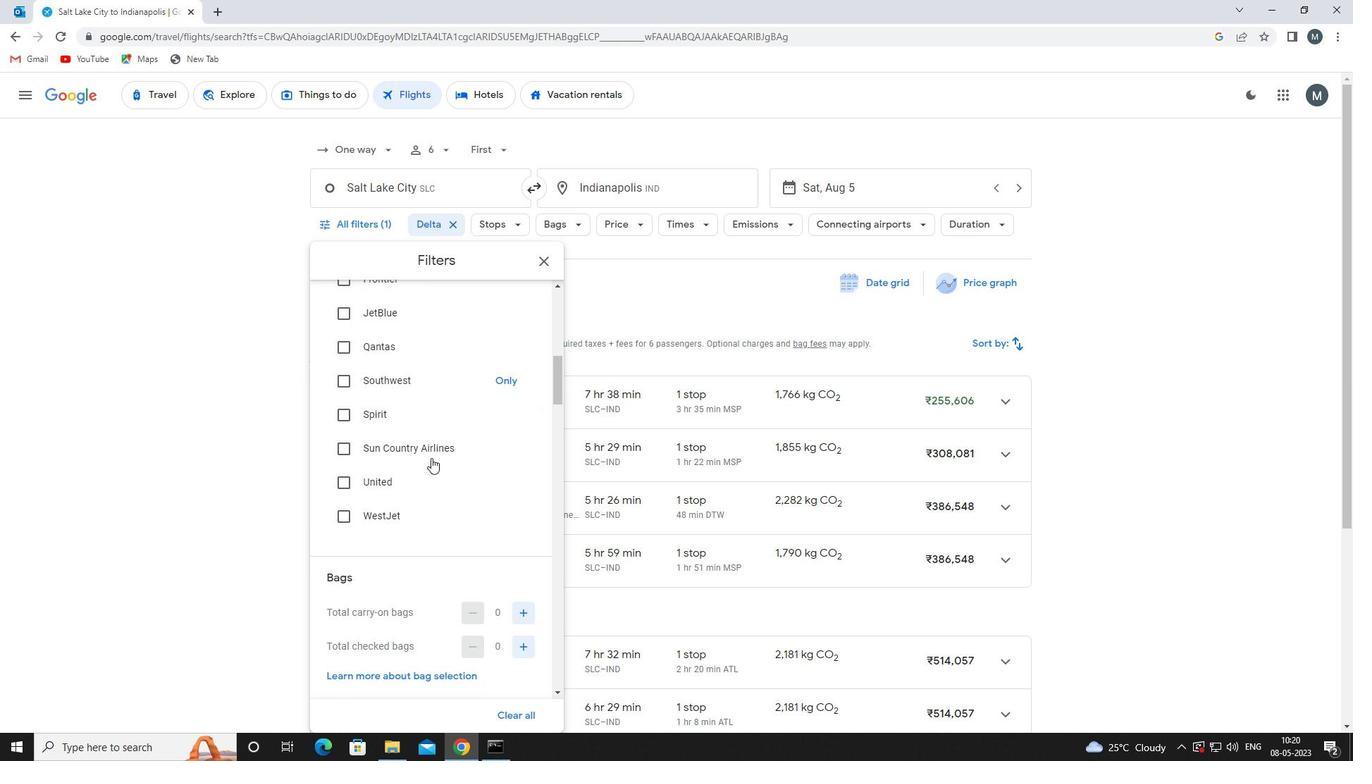 
Action: Mouse moved to (527, 401)
Screenshot: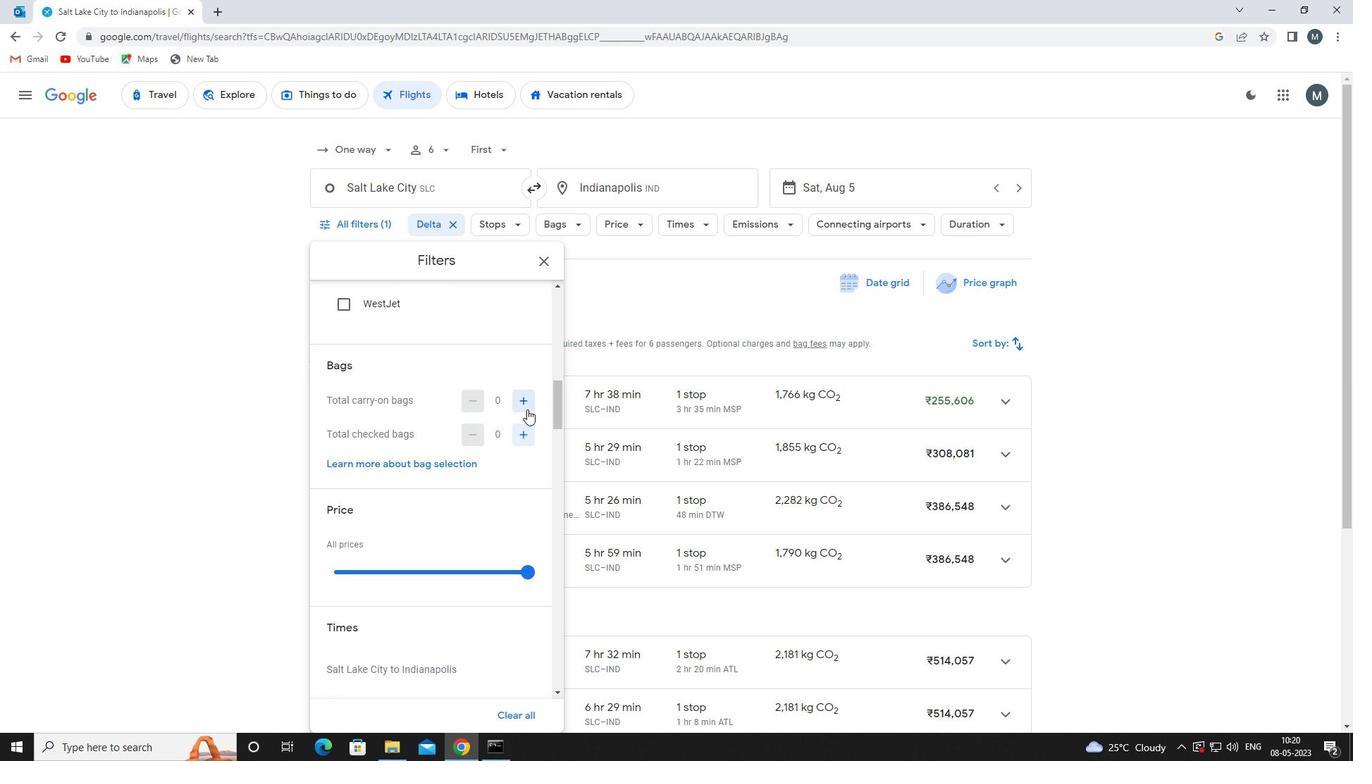 
Action: Mouse pressed left at (527, 401)
Screenshot: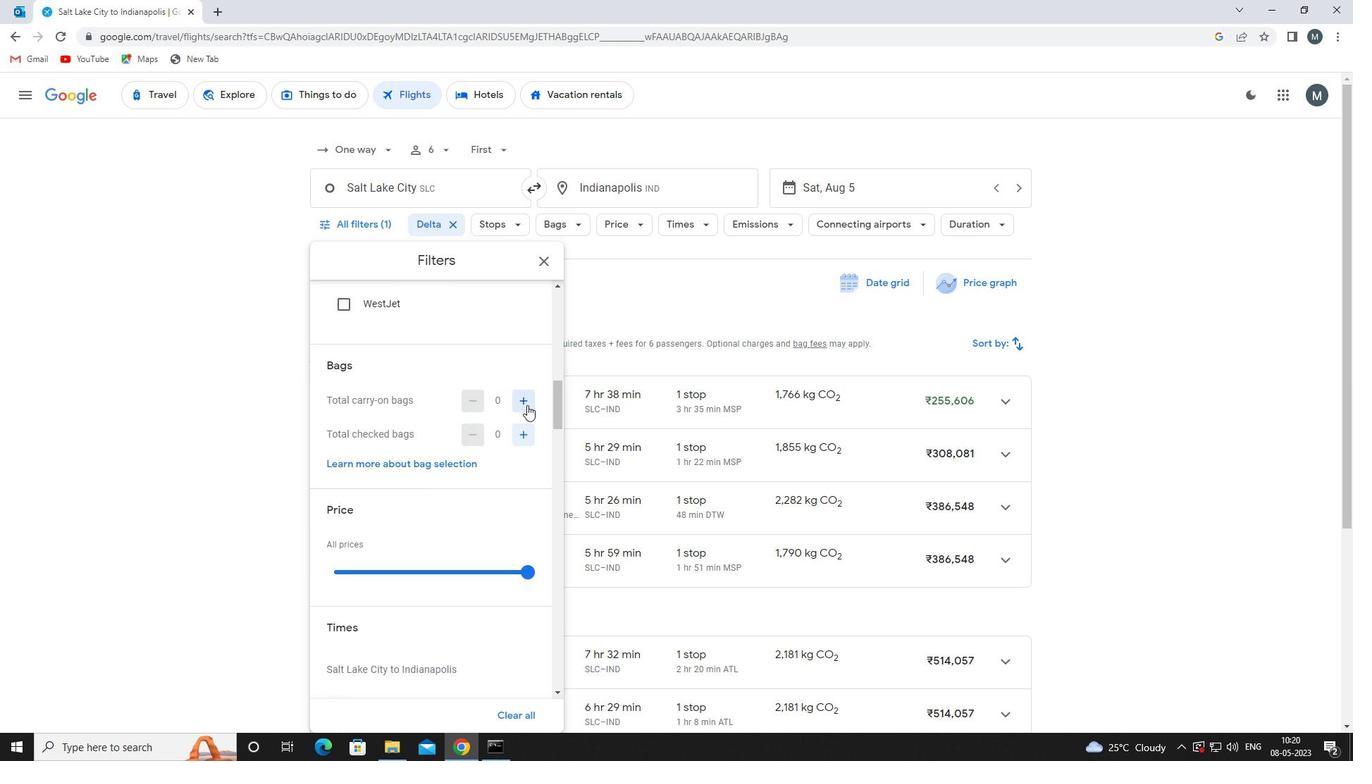 
Action: Mouse pressed left at (527, 401)
Screenshot: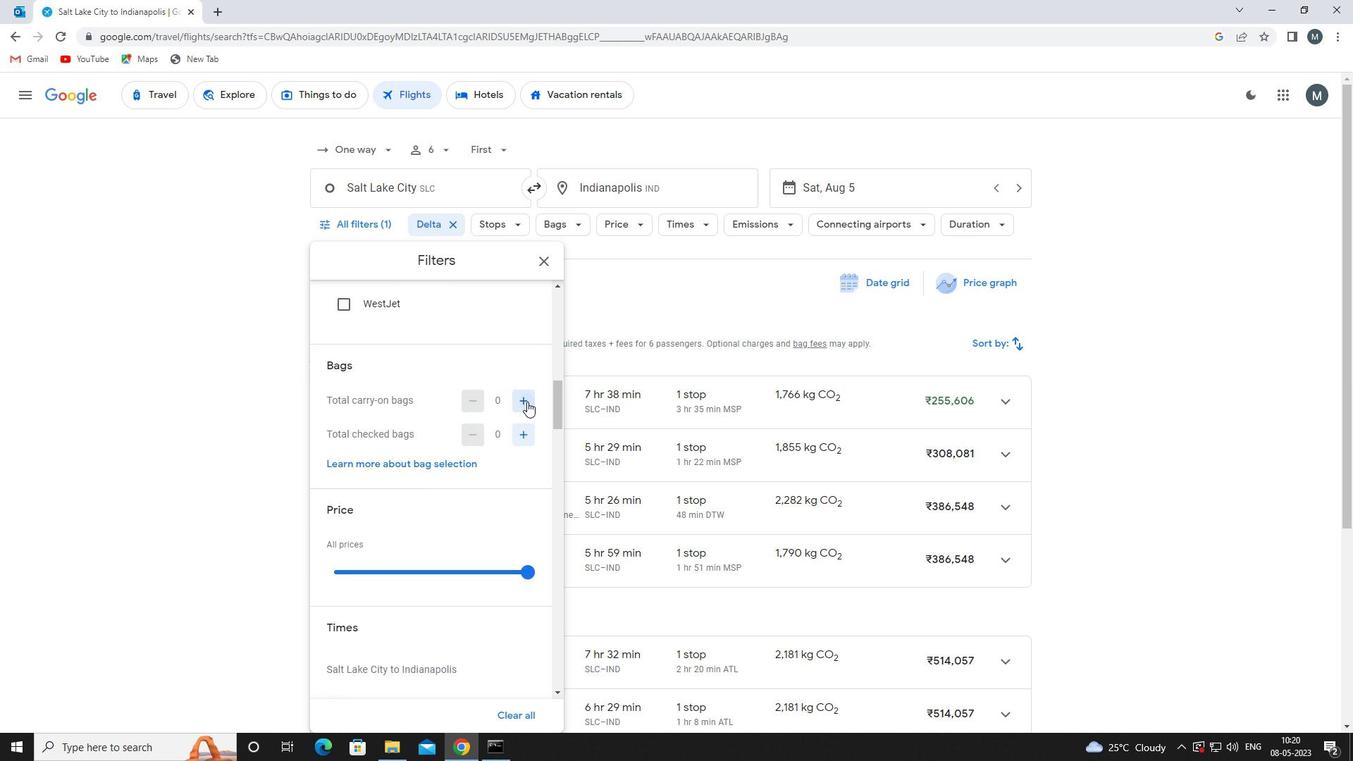 
Action: Mouse moved to (461, 413)
Screenshot: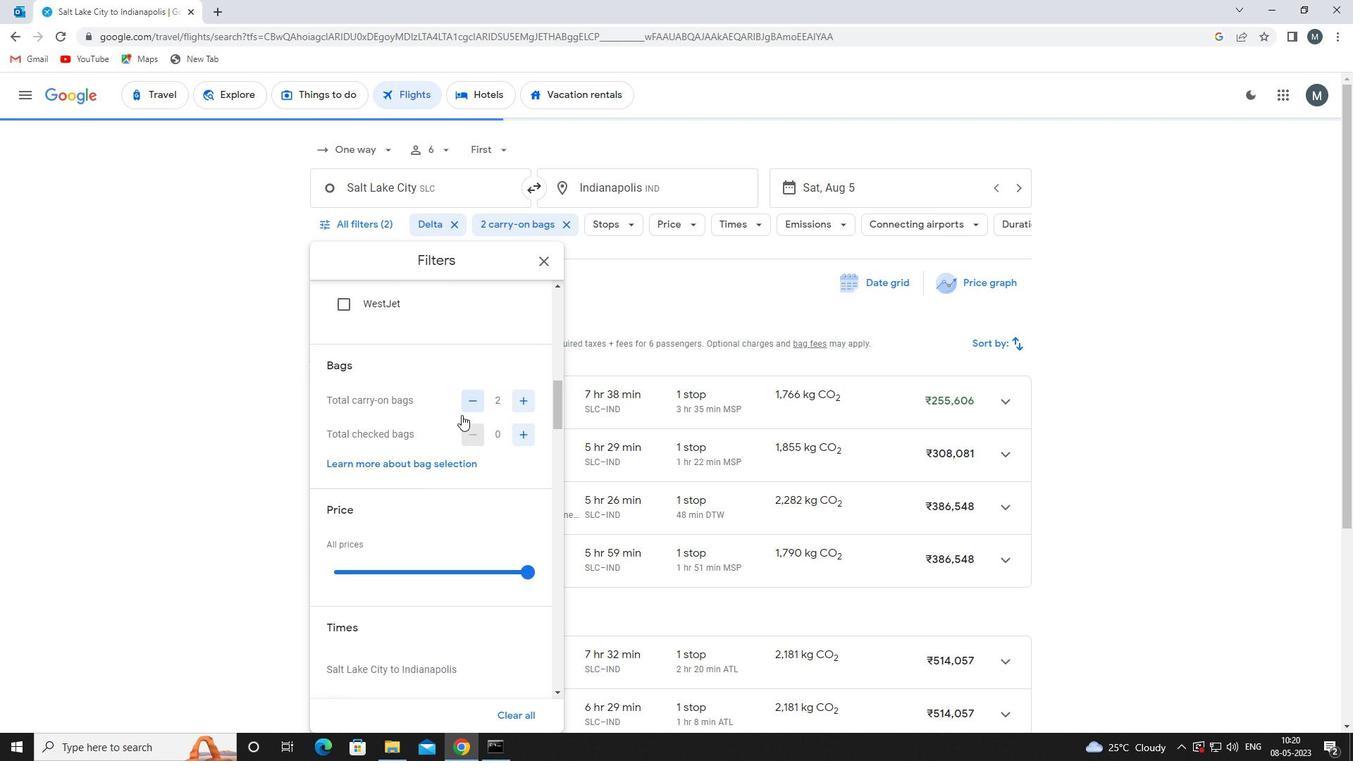 
Action: Mouse scrolled (461, 413) with delta (0, 0)
Screenshot: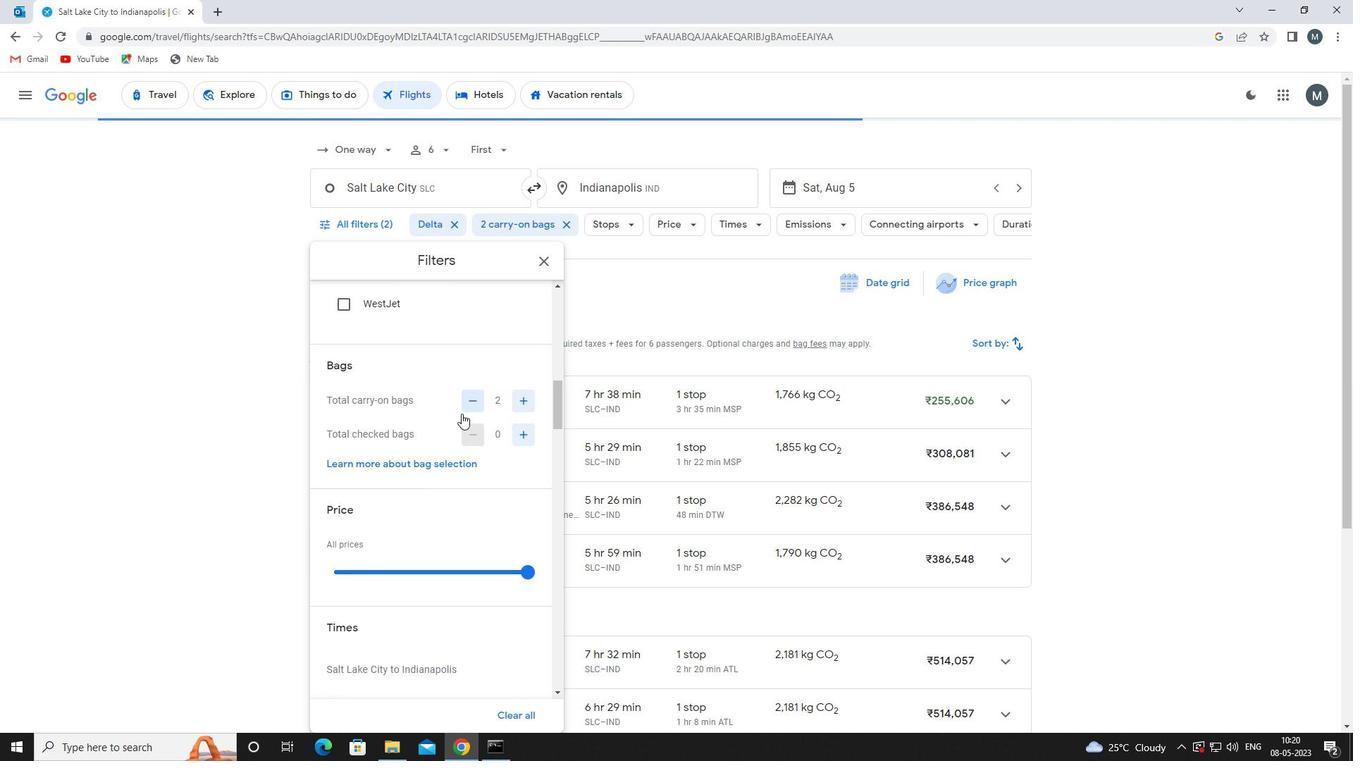 
Action: Mouse moved to (461, 413)
Screenshot: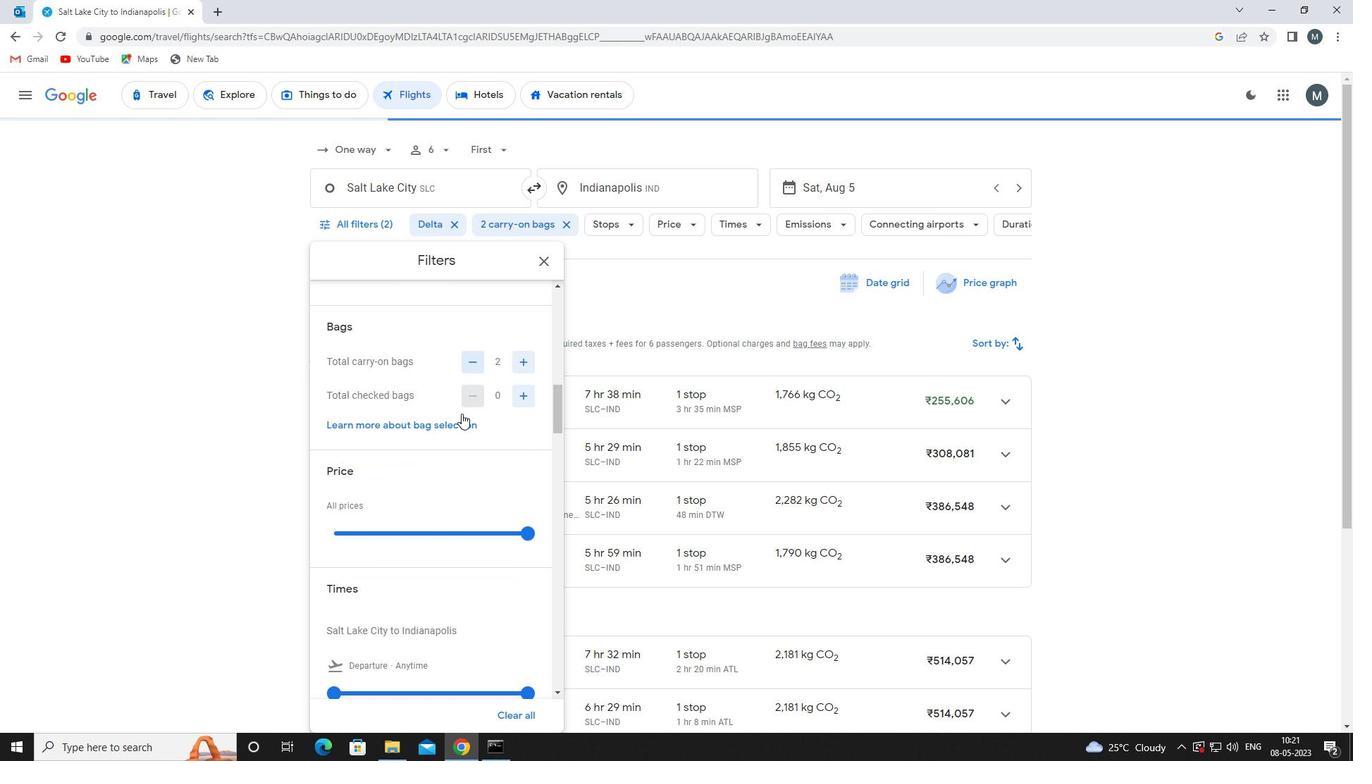 
Action: Mouse scrolled (461, 413) with delta (0, 0)
Screenshot: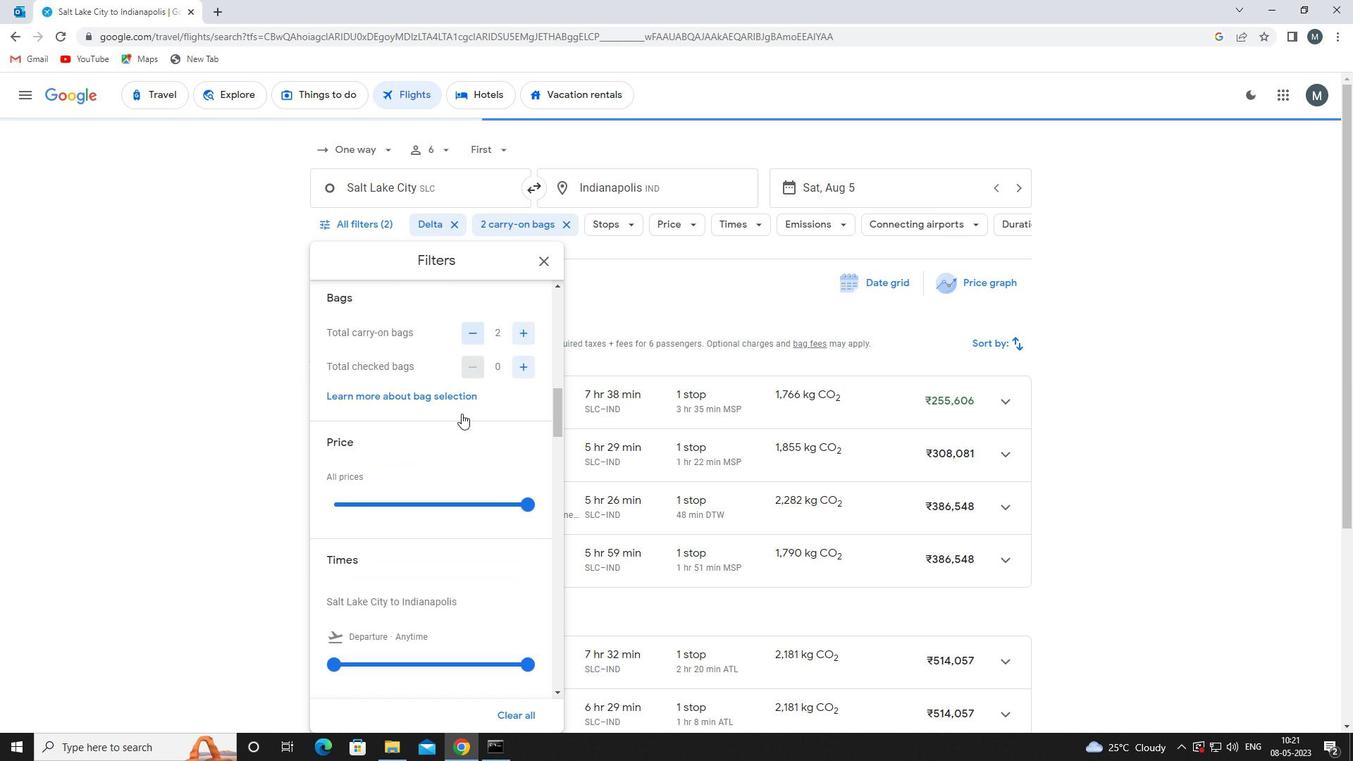 
Action: Mouse moved to (444, 430)
Screenshot: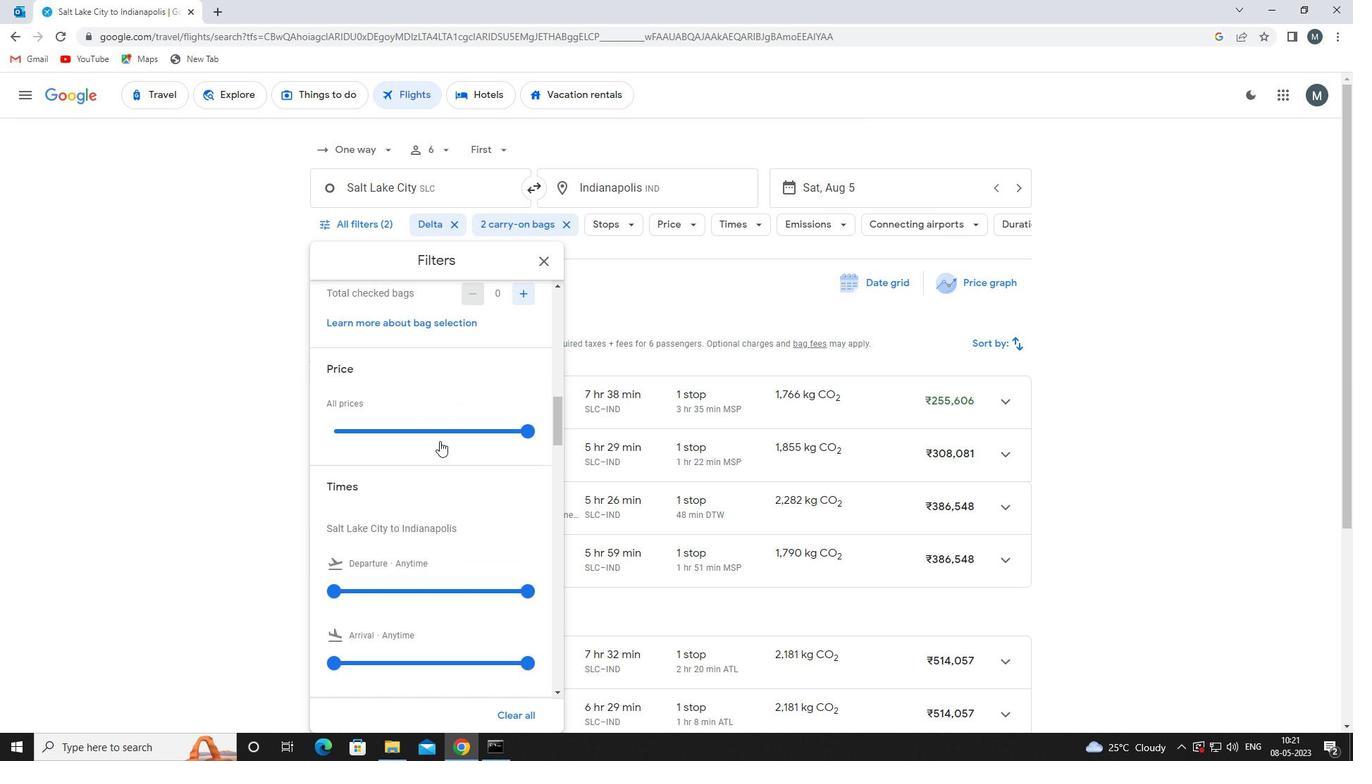 
Action: Mouse pressed left at (444, 430)
Screenshot: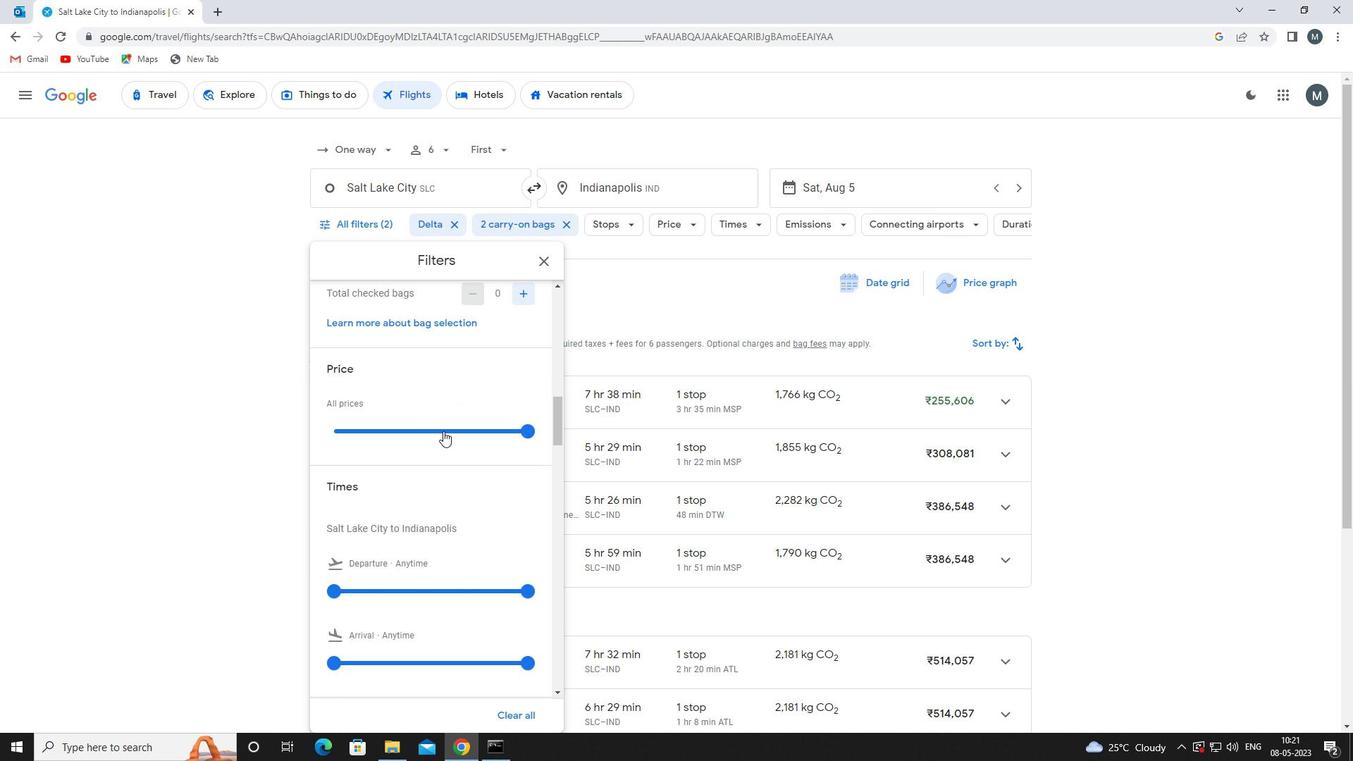 
Action: Mouse pressed left at (444, 430)
Screenshot: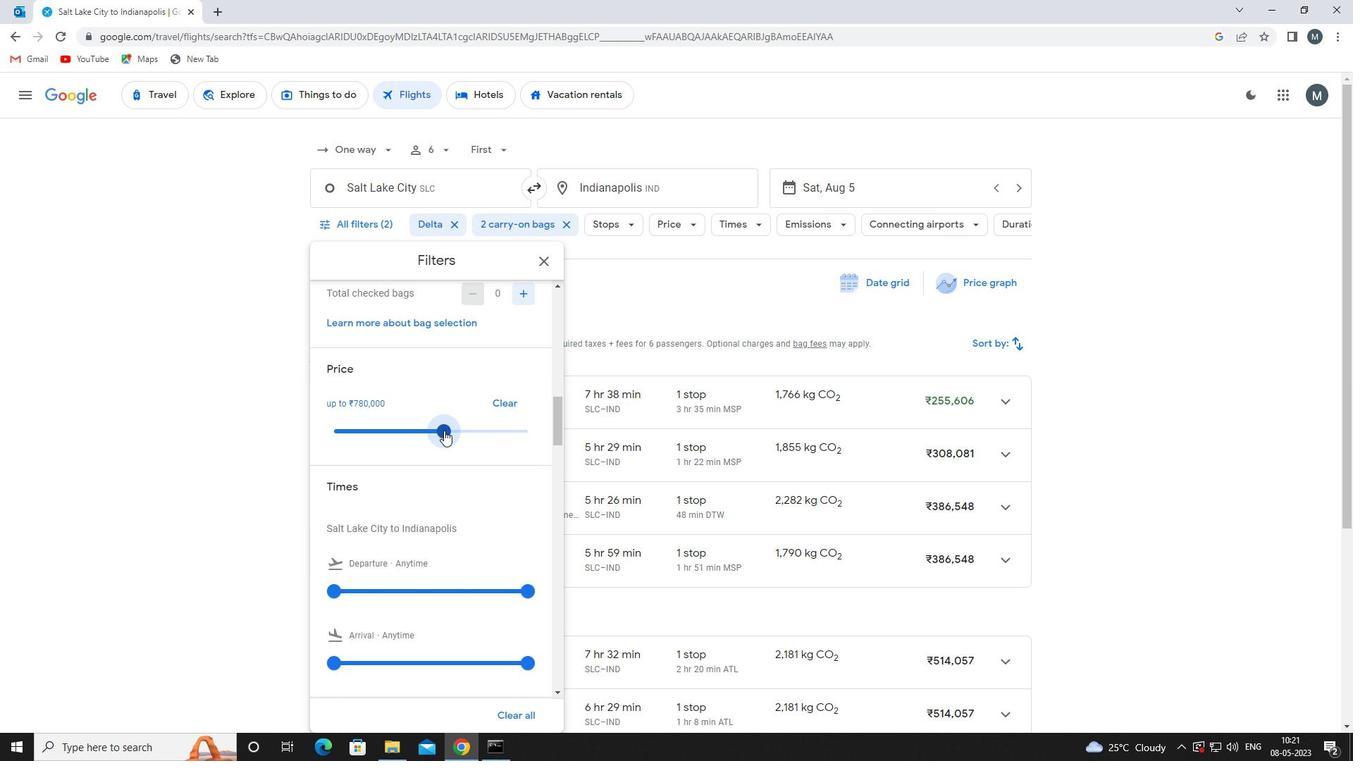 
Action: Mouse moved to (408, 401)
Screenshot: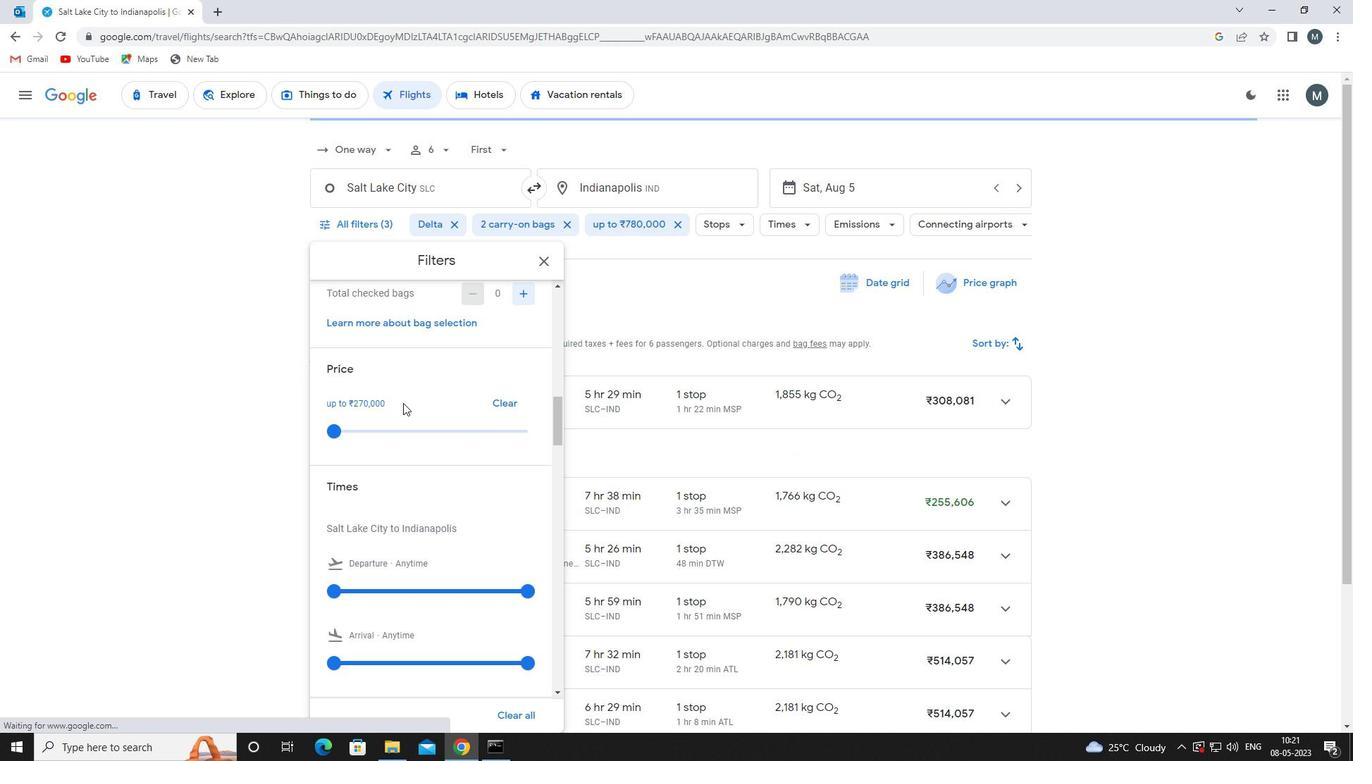 
Action: Mouse scrolled (408, 400) with delta (0, 0)
Screenshot: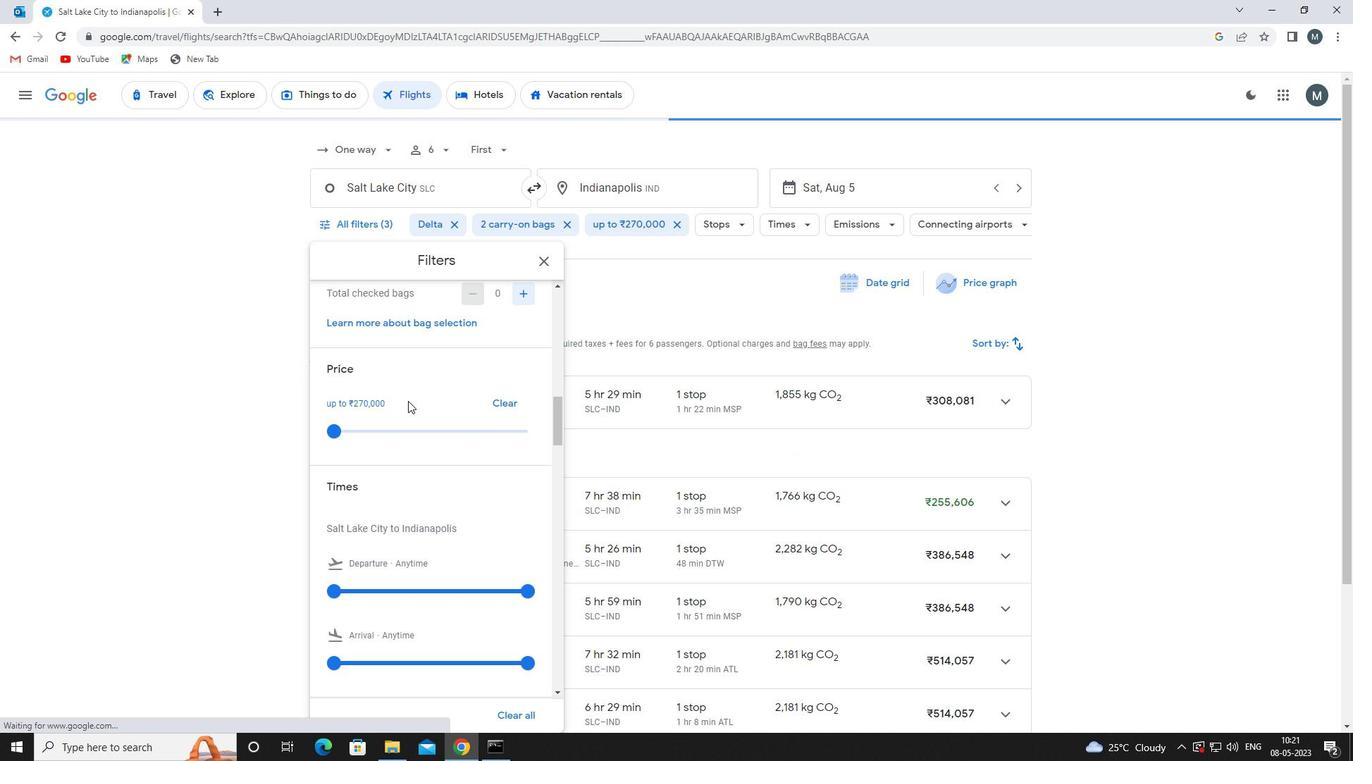 
Action: Mouse moved to (408, 400)
Screenshot: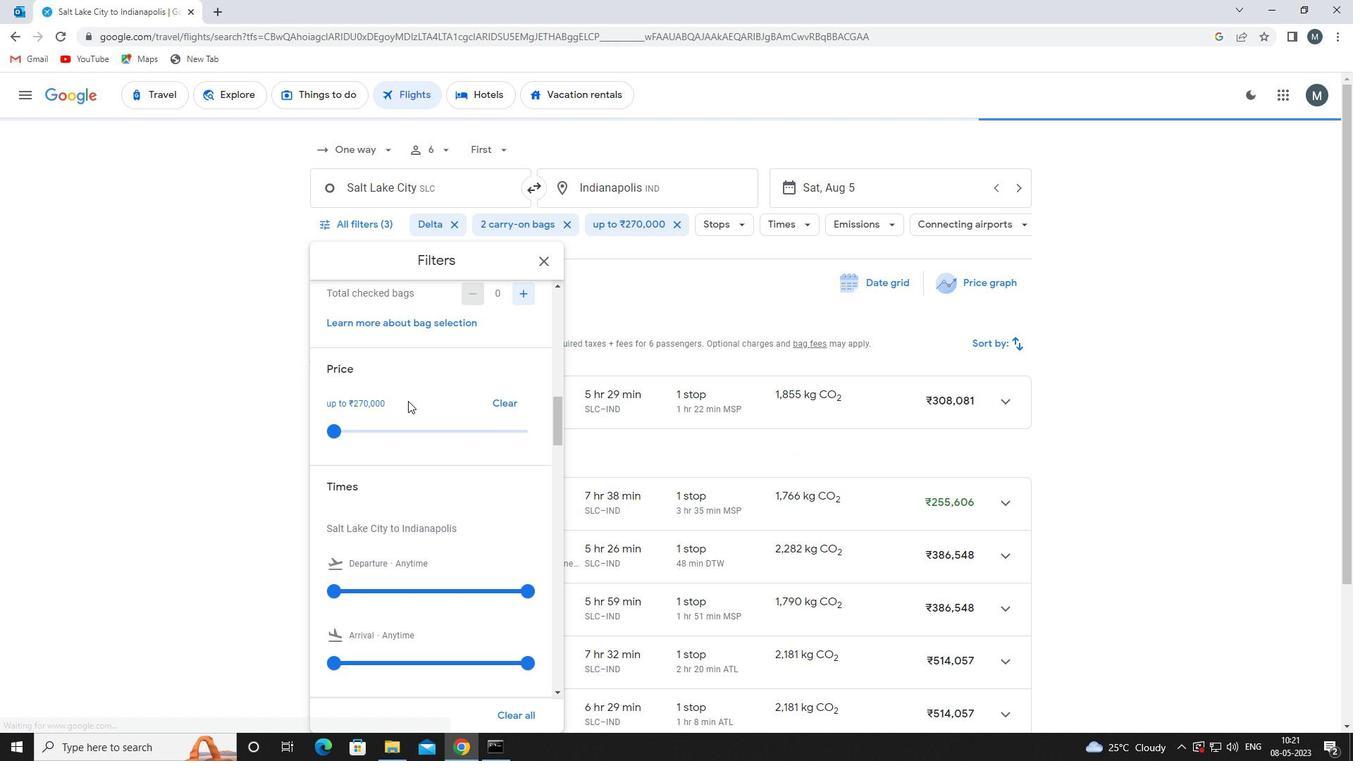 
Action: Mouse scrolled (408, 399) with delta (0, 0)
Screenshot: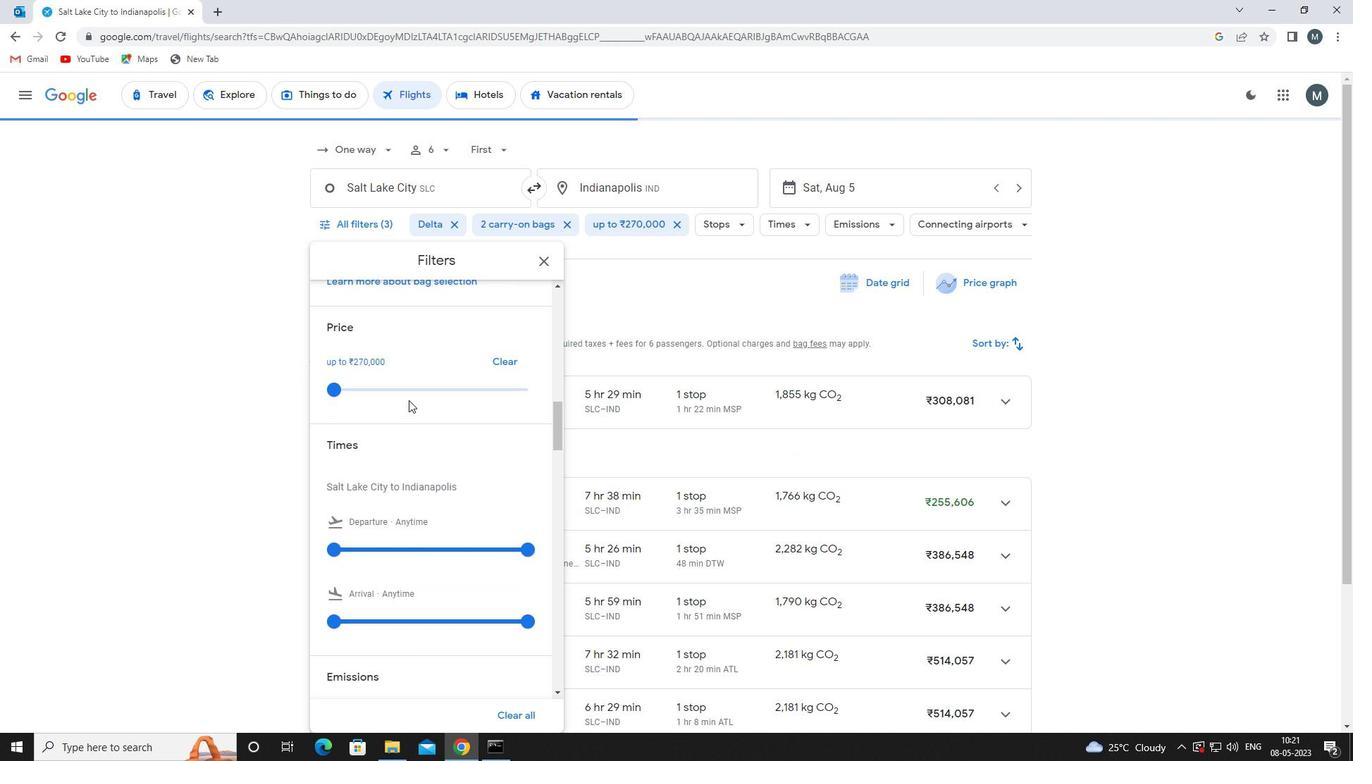 
Action: Mouse moved to (346, 447)
Screenshot: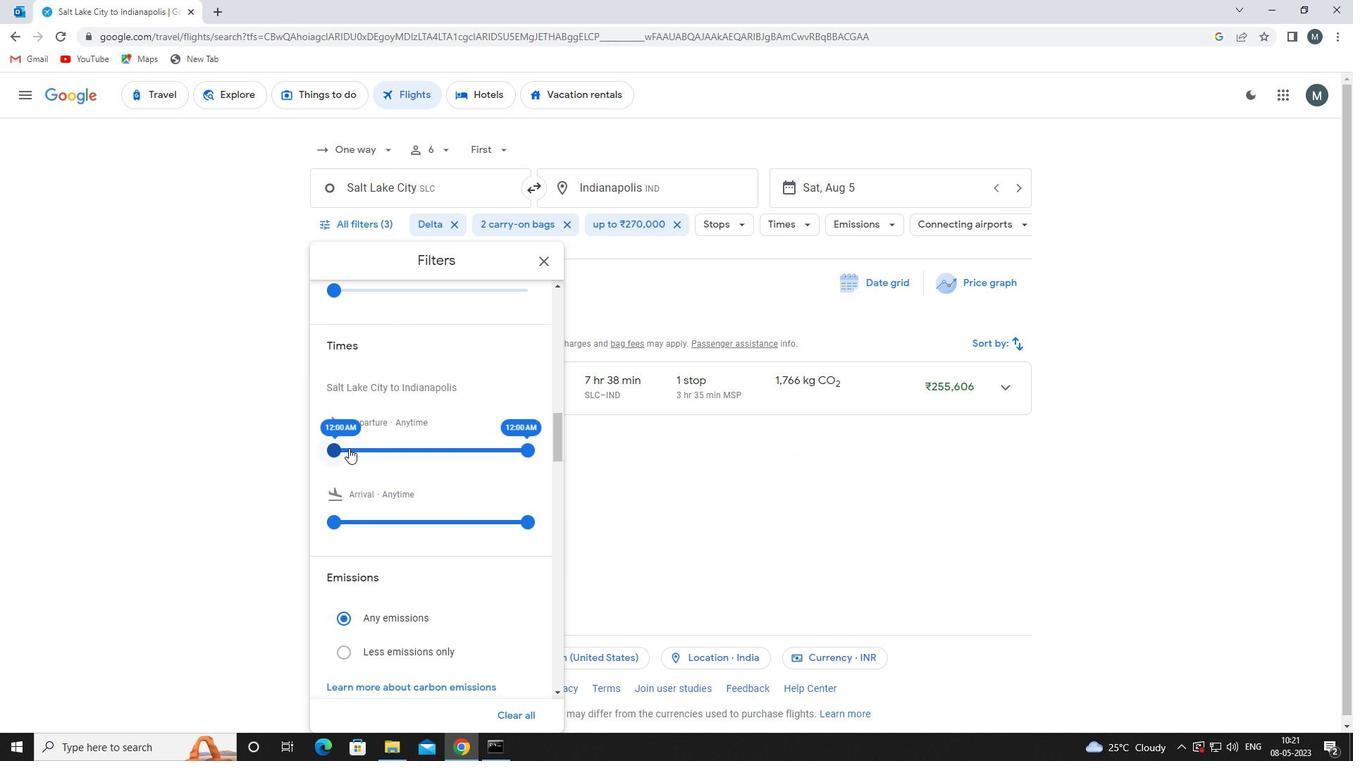 
Action: Mouse pressed left at (346, 447)
Screenshot: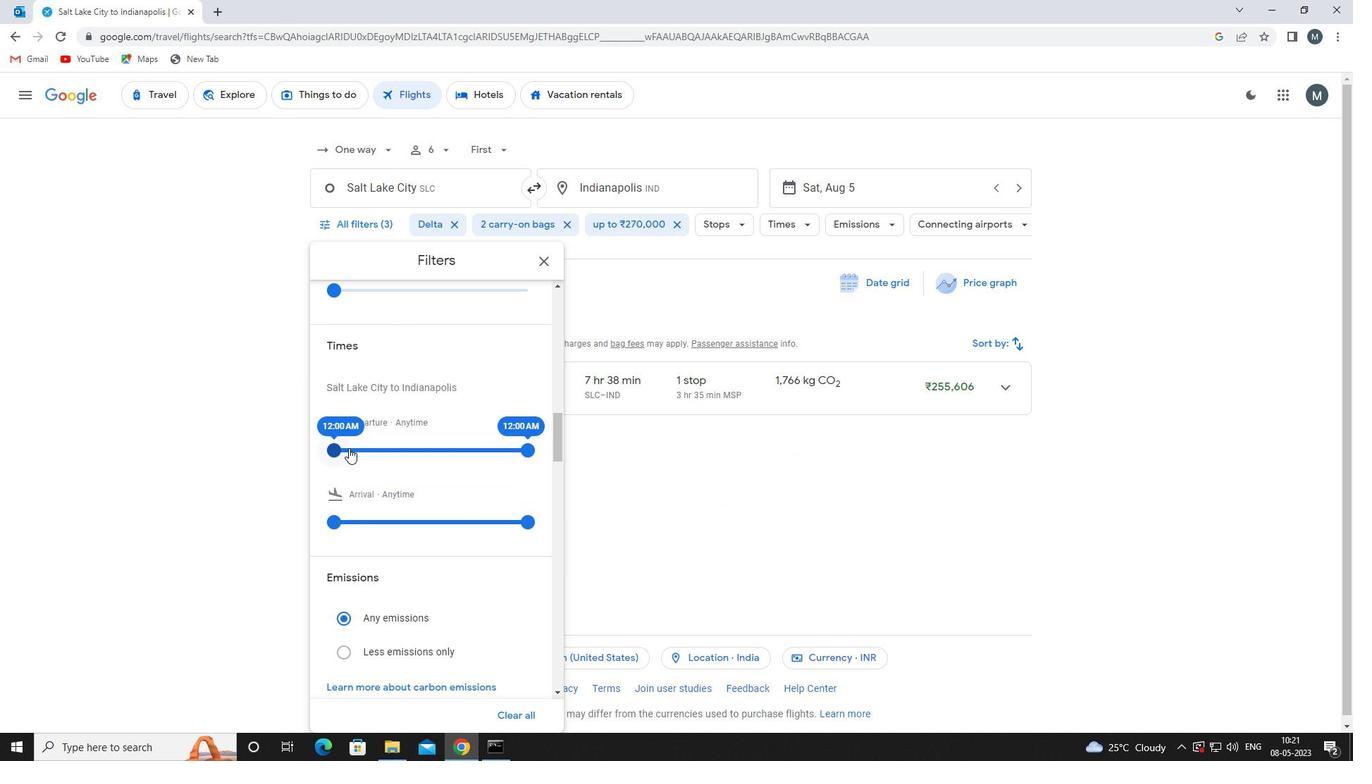 
Action: Mouse moved to (516, 445)
Screenshot: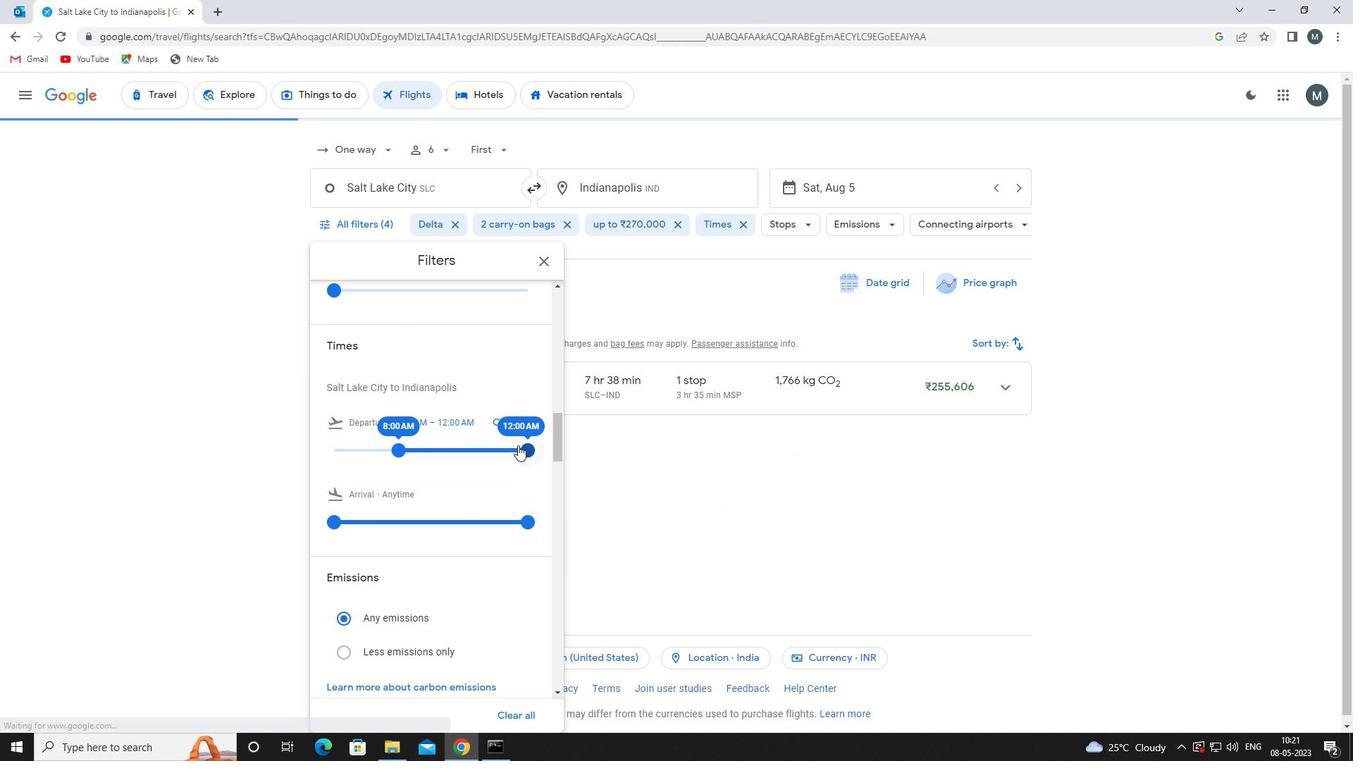 
Action: Mouse pressed left at (516, 445)
Screenshot: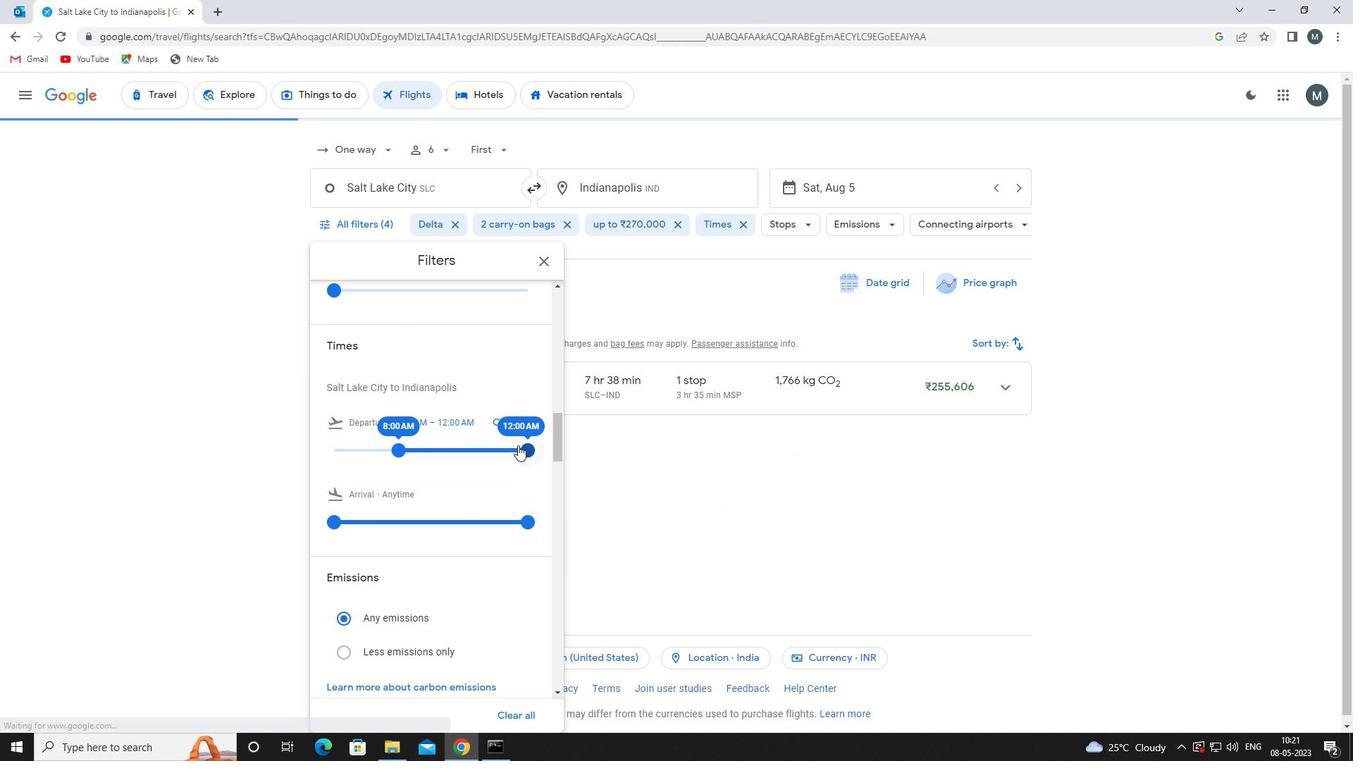 
Action: Mouse moved to (418, 441)
Screenshot: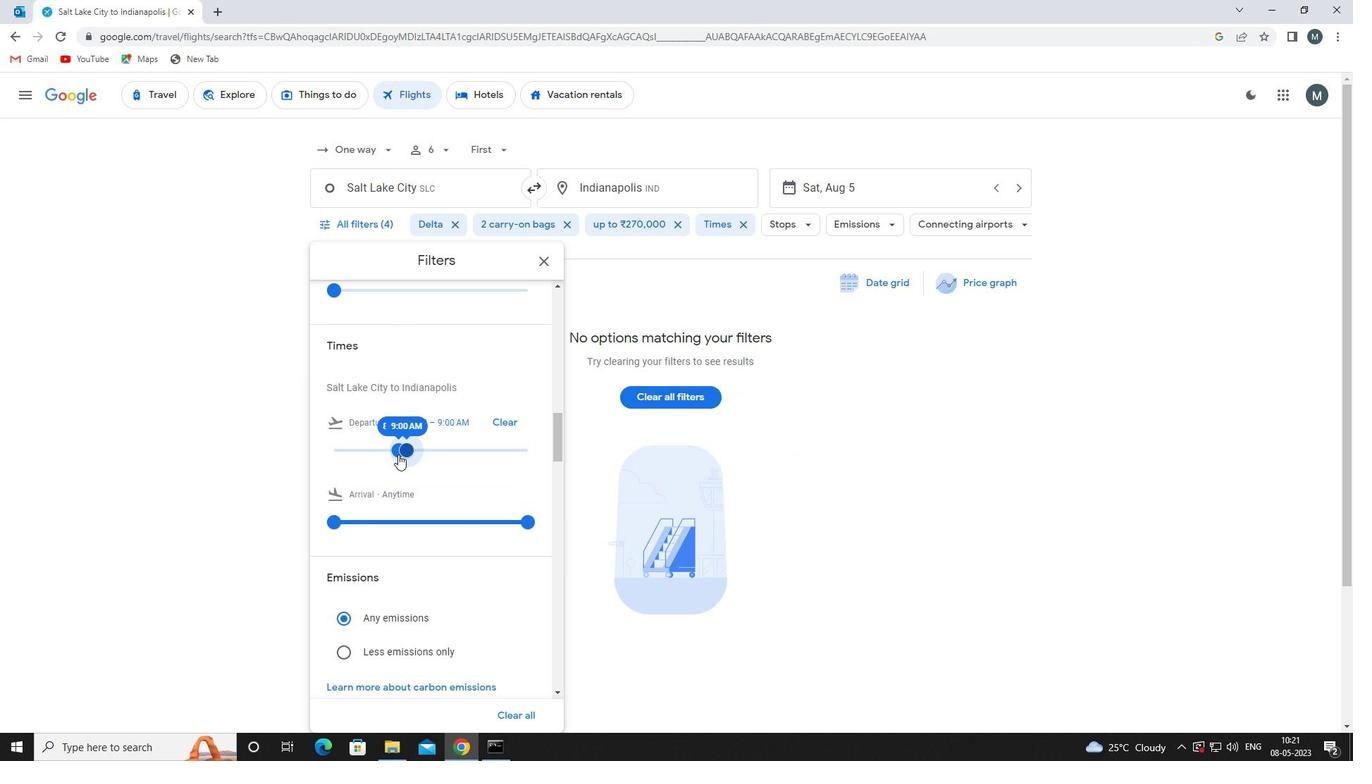 
Action: Mouse scrolled (418, 440) with delta (0, 0)
Screenshot: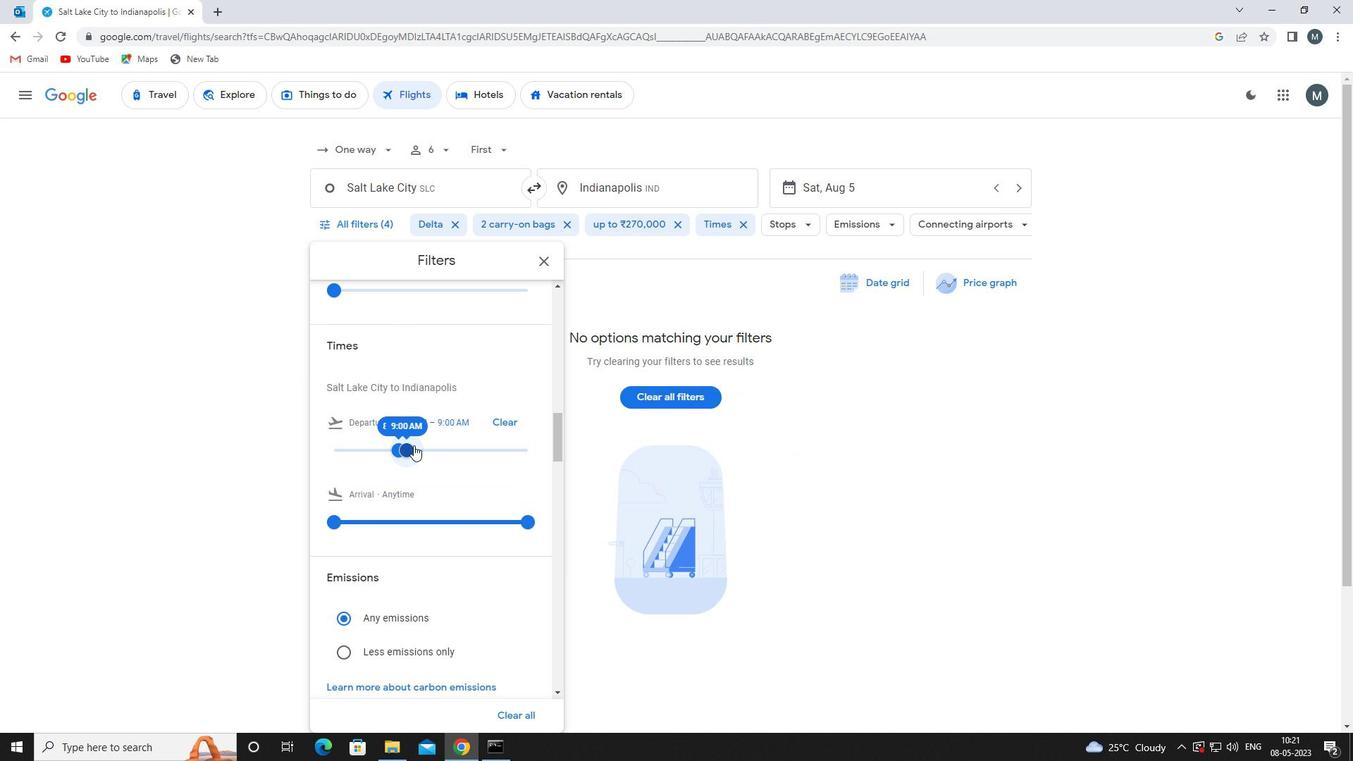 
Action: Mouse scrolled (418, 440) with delta (0, 0)
Screenshot: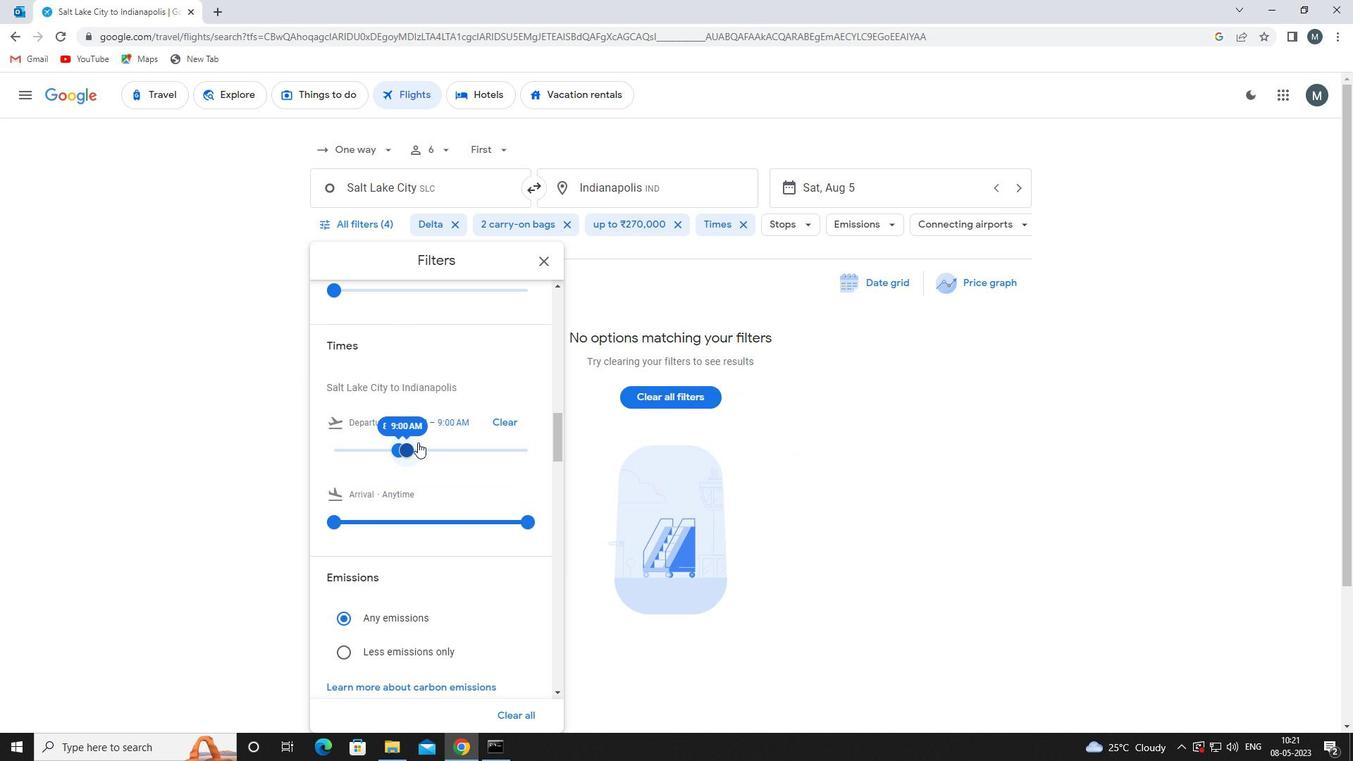 
Action: Mouse moved to (542, 265)
Screenshot: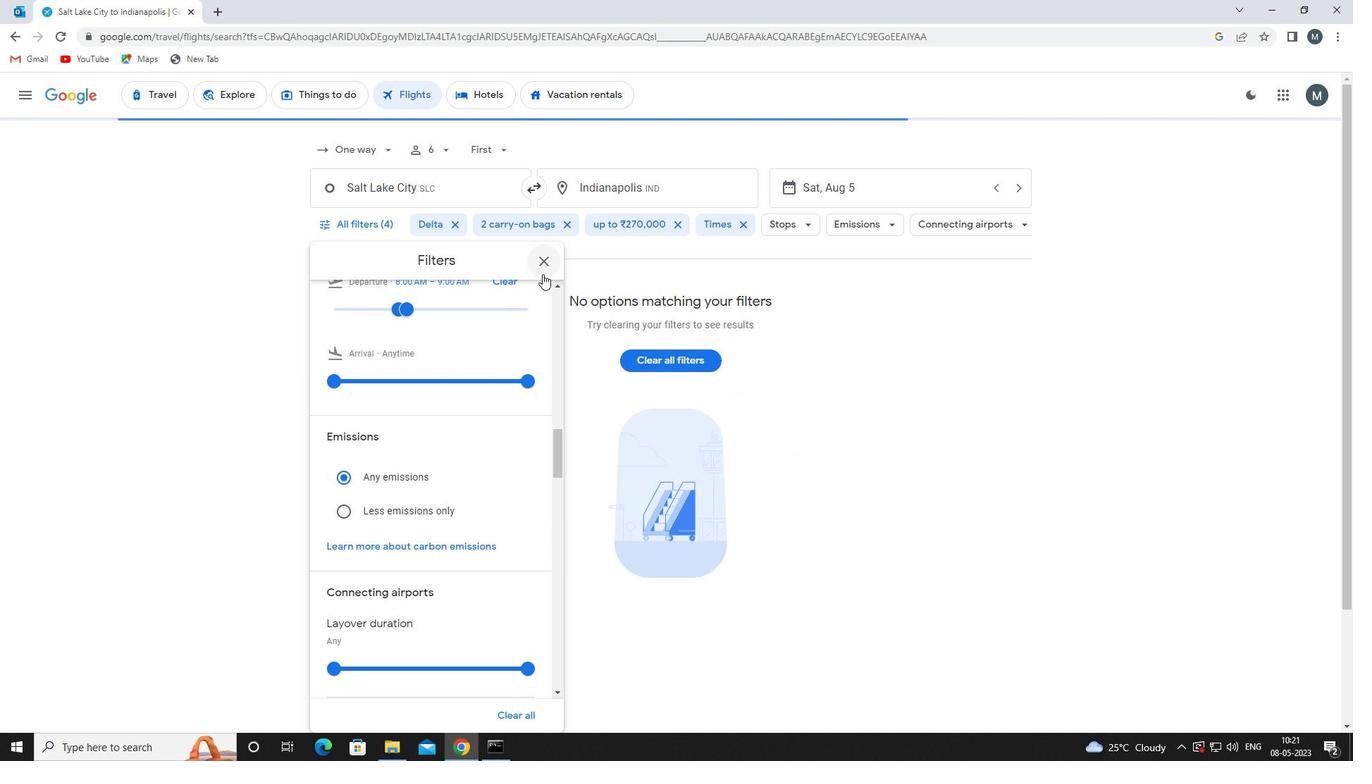 
Action: Mouse pressed left at (542, 265)
Screenshot: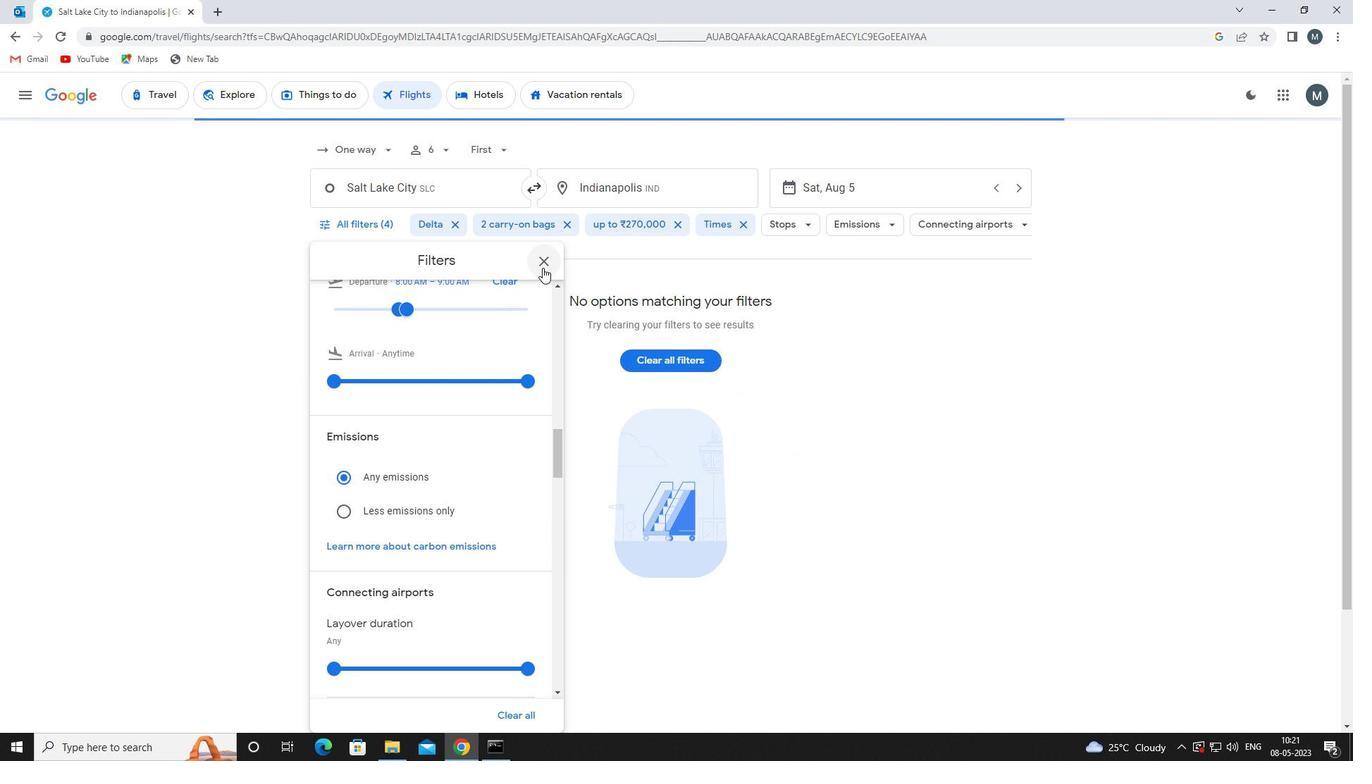 
Action: Mouse moved to (543, 263)
Screenshot: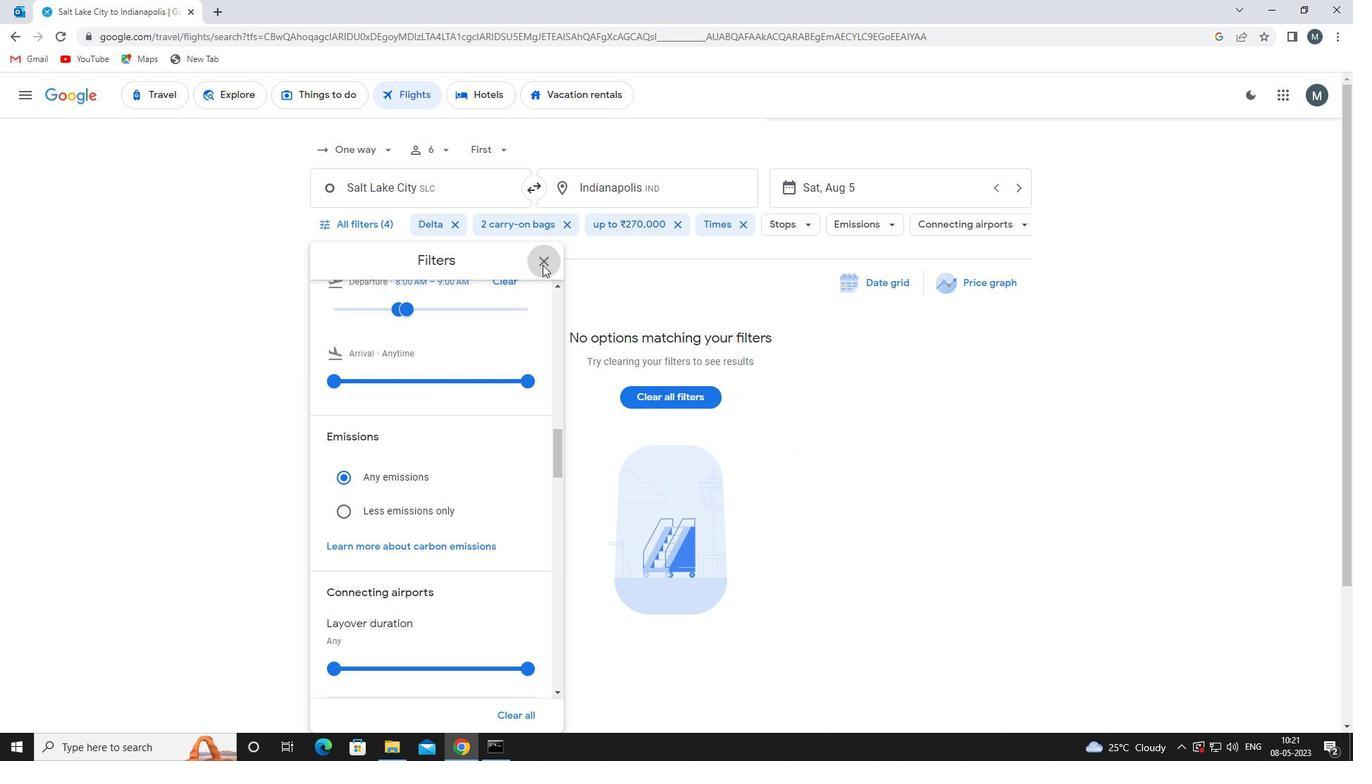 
